 Task: Look for space in Reitz, South Africa from 10th June, 2023 to 25th June, 2023 for 4 adults in price range Rs.10000 to Rs.15000. Place can be private room with 4 bedrooms having 4 beds and 4 bathrooms. Property type can be house, flat, guest house, hotel. Amenities needed are: wifi, TV, free parkinig on premises, gym, breakfast. Booking option can be shelf check-in. Required host language is English.
Action: Mouse moved to (572, 143)
Screenshot: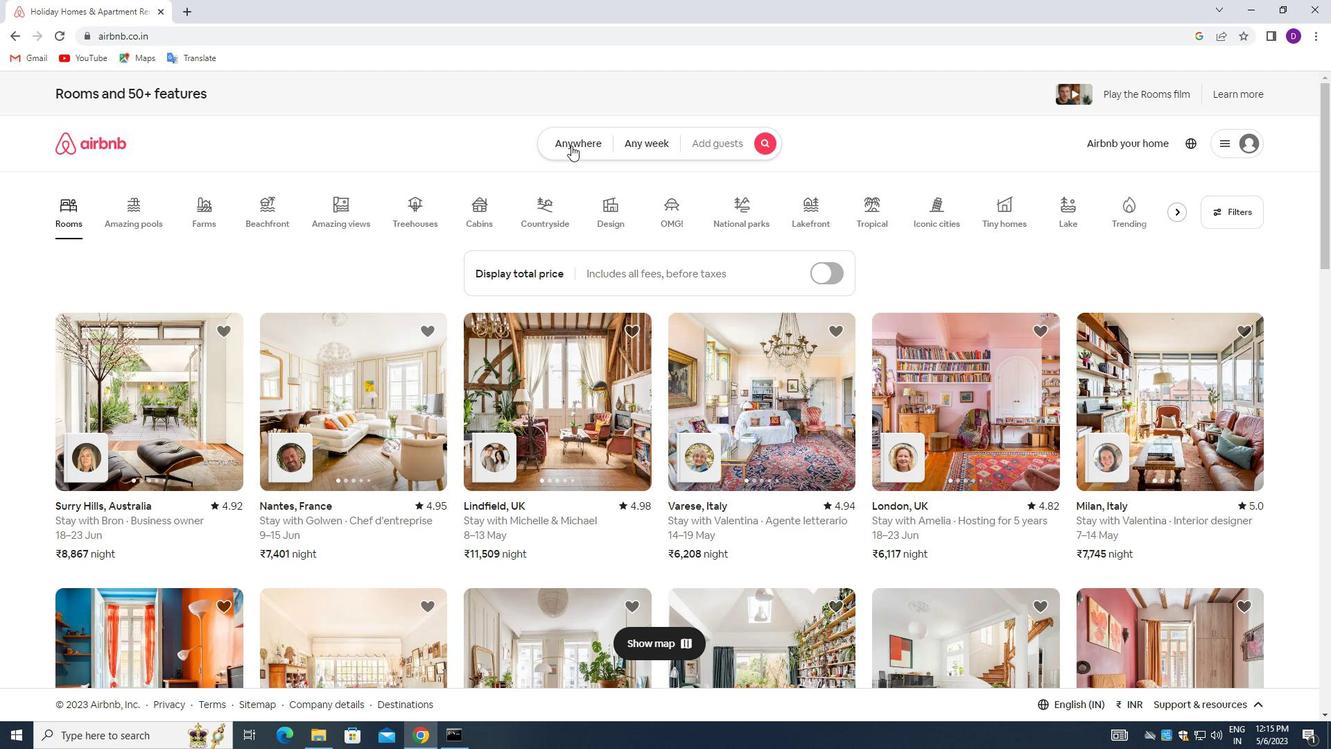 
Action: Mouse pressed left at (572, 143)
Screenshot: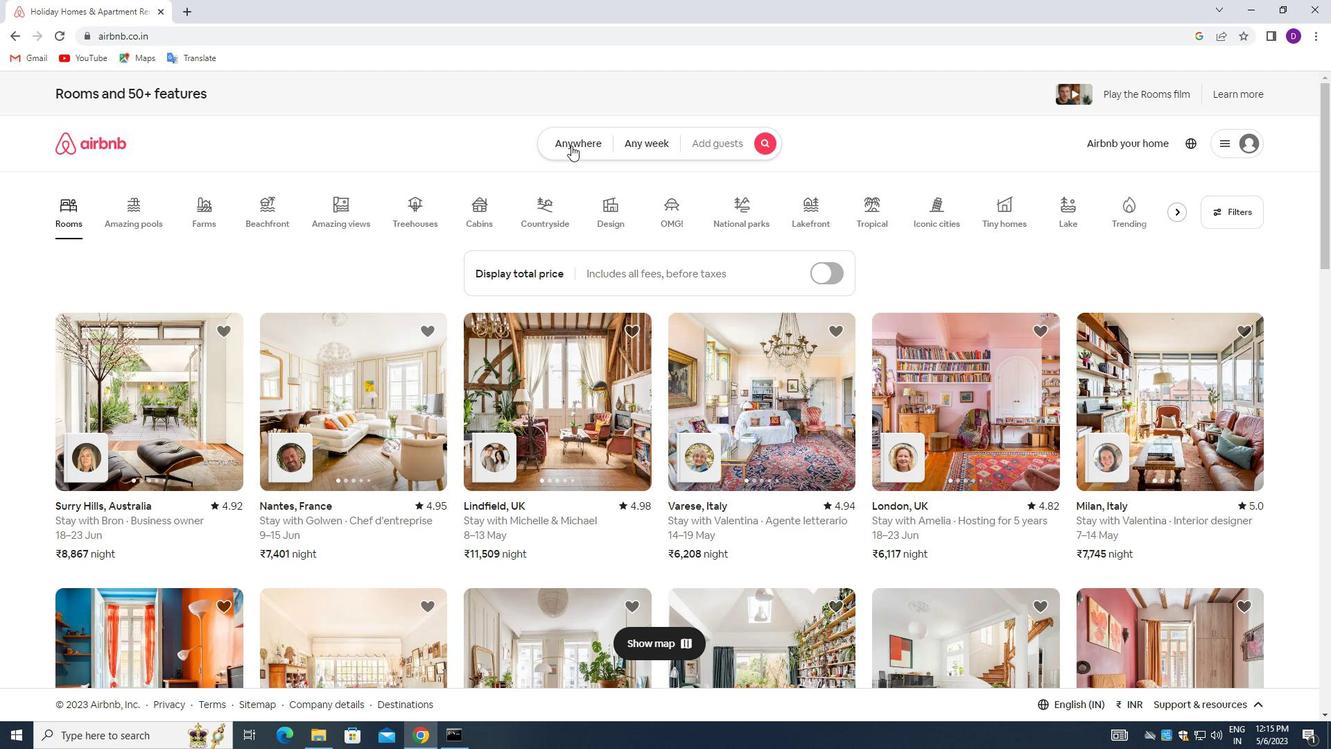 
Action: Mouse moved to (532, 193)
Screenshot: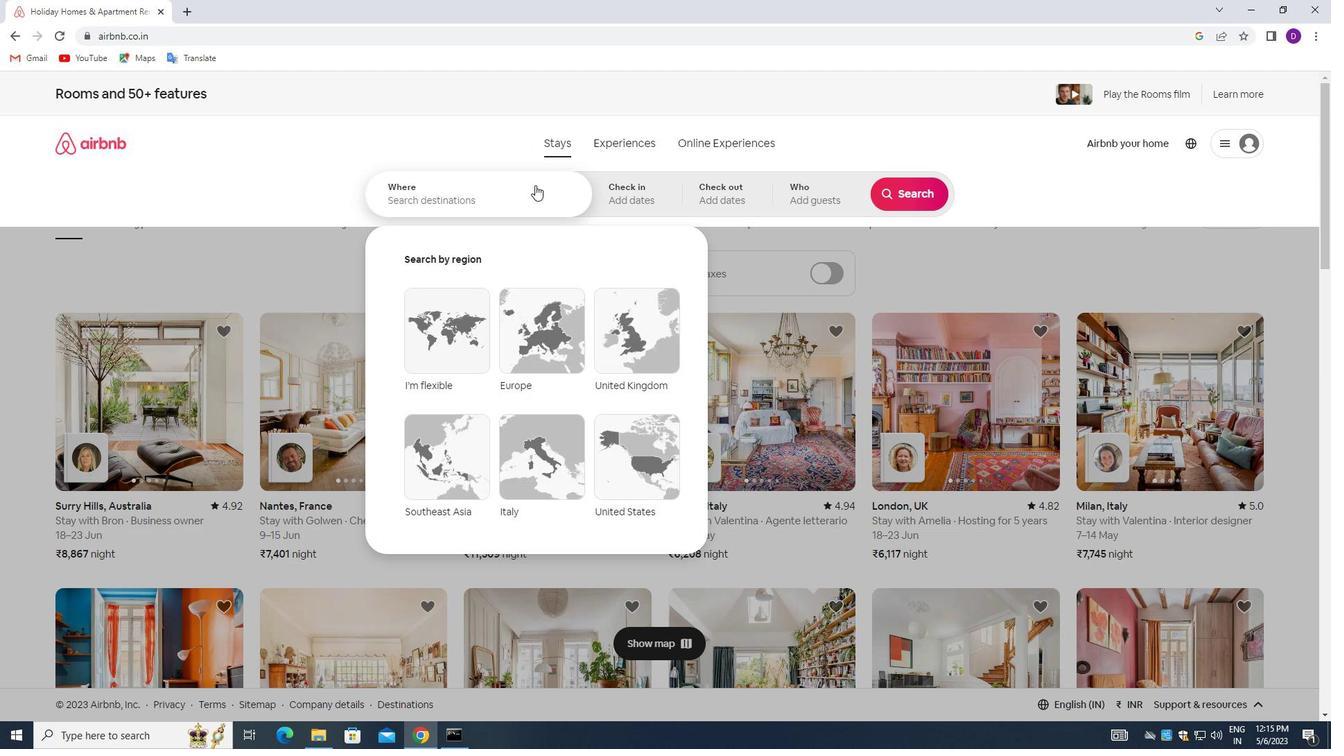 
Action: Mouse pressed left at (532, 193)
Screenshot: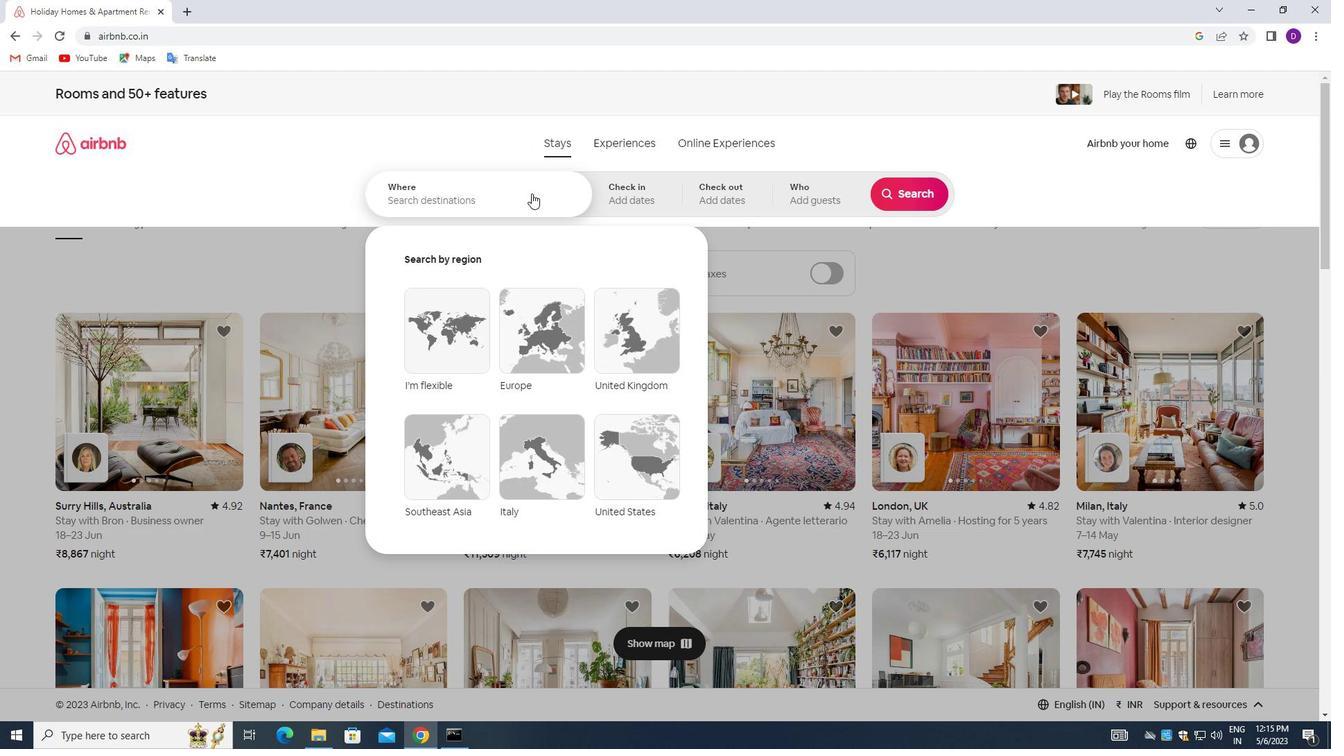 
Action: Mouse moved to (224, 288)
Screenshot: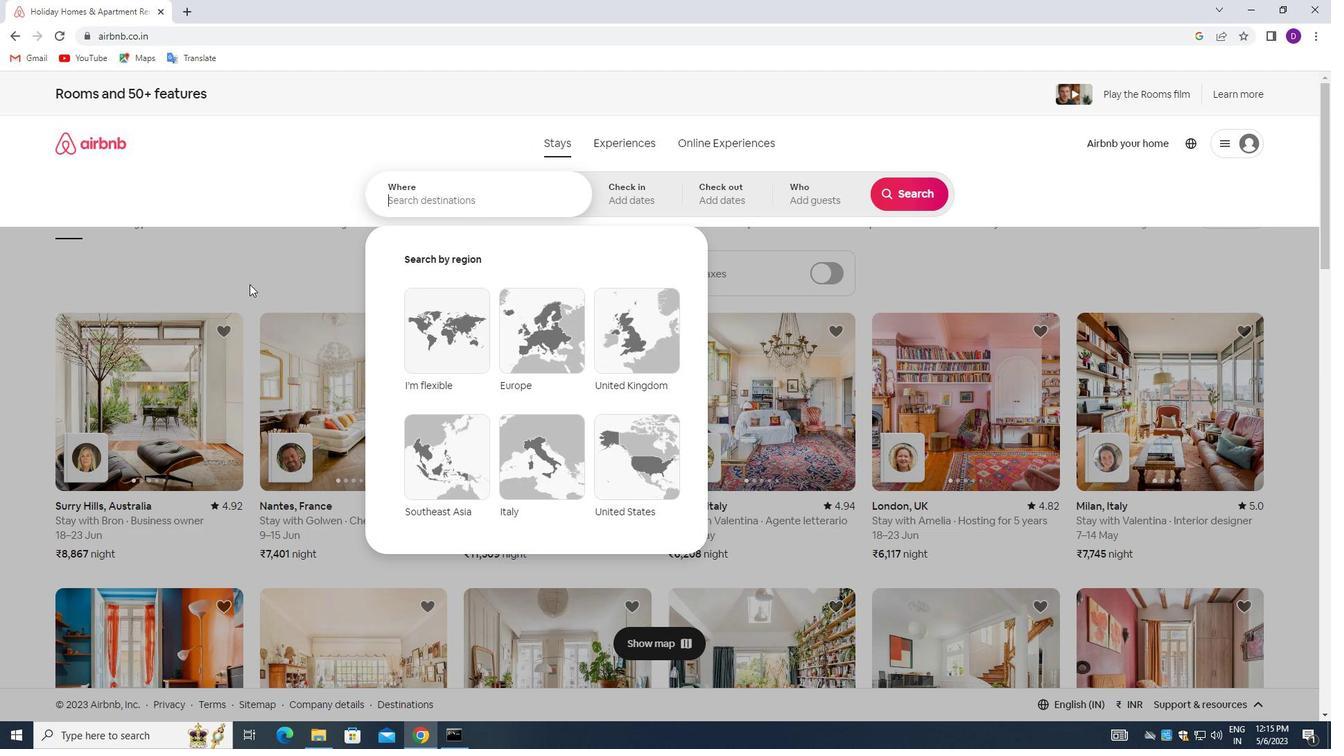 
Action: Key pressed <Key.shift_r><Key.shift_r><Key.shift_r><Key.shift_r><Key.shift_r><Key.shift_r><Key.shift_r>Reitz,<Key.space><Key.shift_r>South<Key.space><Key.shift_r>Africa<Key.down><Key.enter>
Screenshot: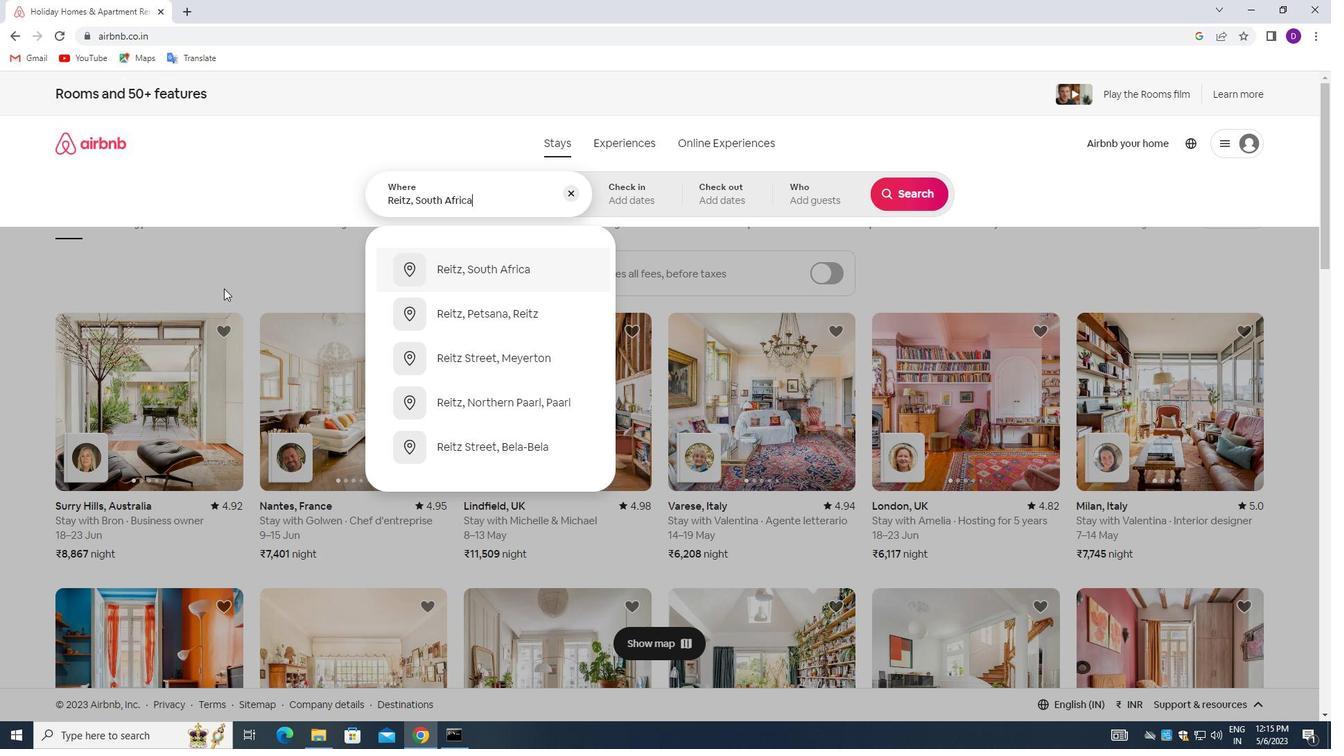 
Action: Mouse moved to (887, 400)
Screenshot: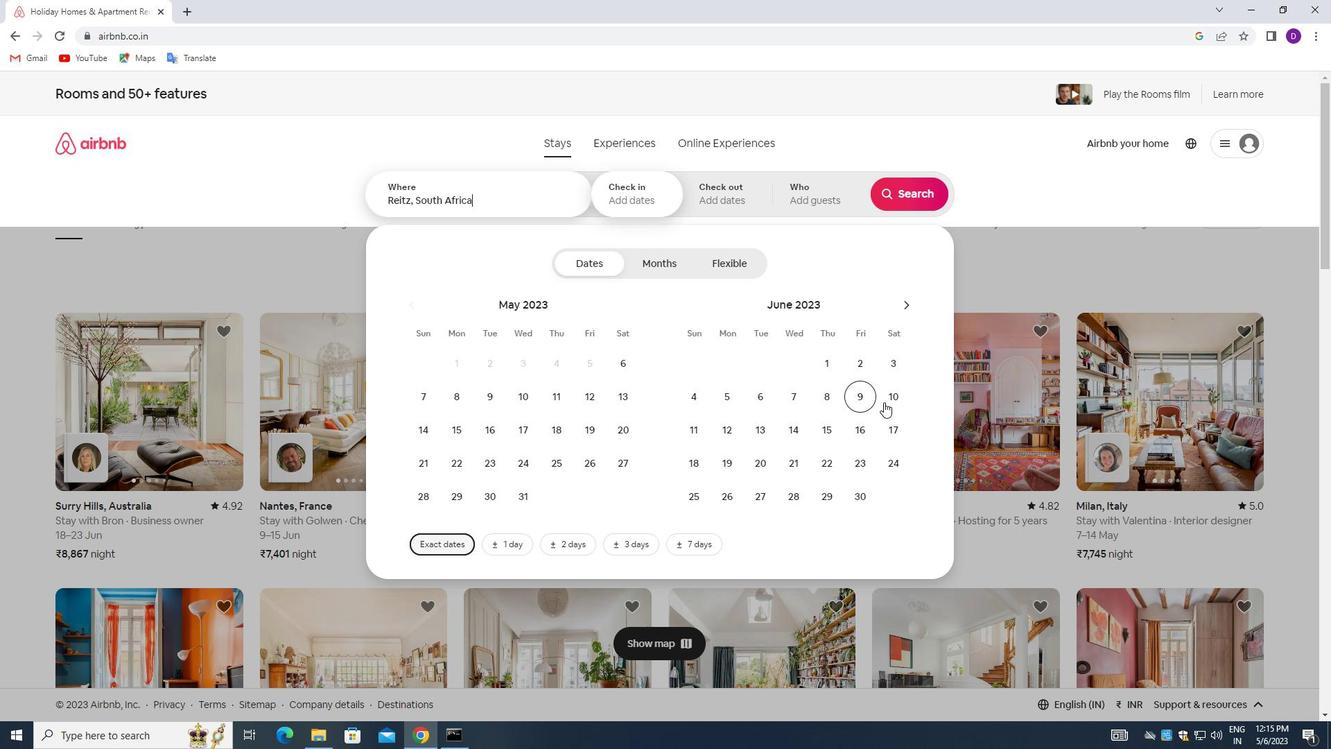 
Action: Mouse pressed left at (887, 400)
Screenshot: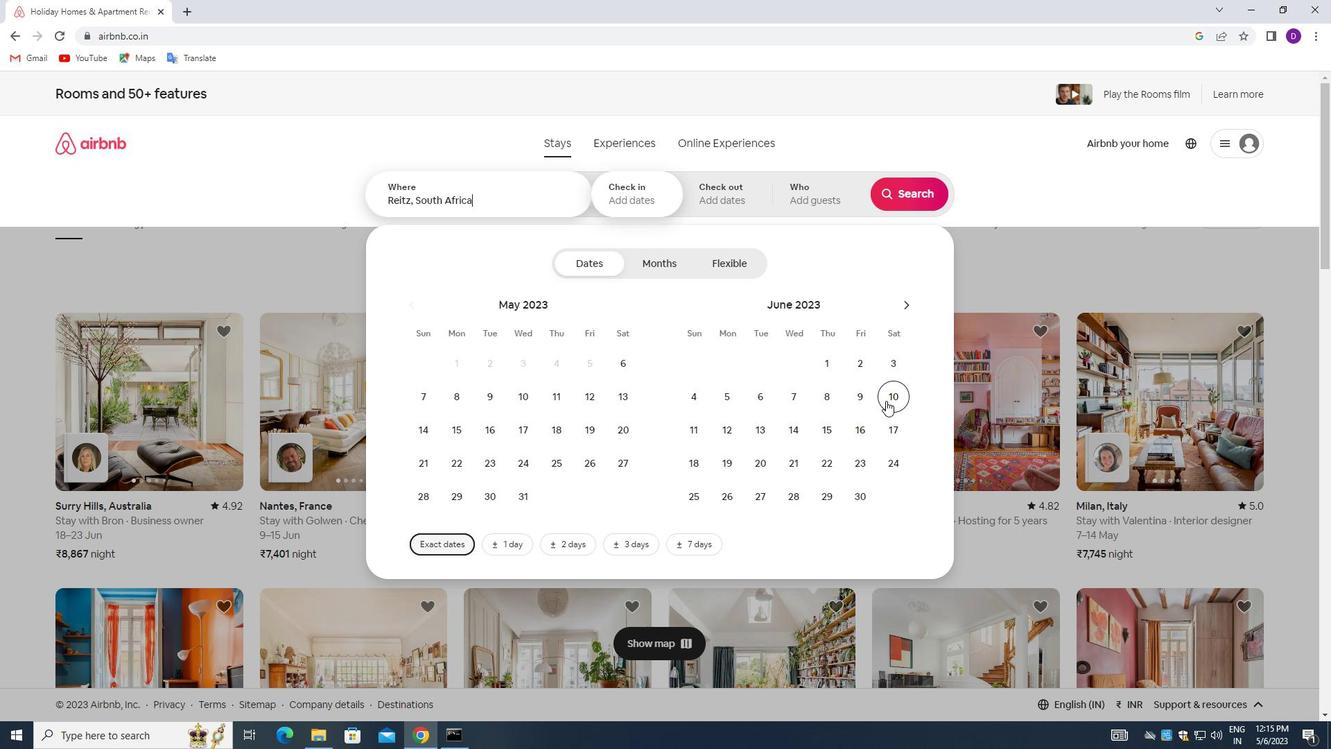 
Action: Mouse moved to (700, 498)
Screenshot: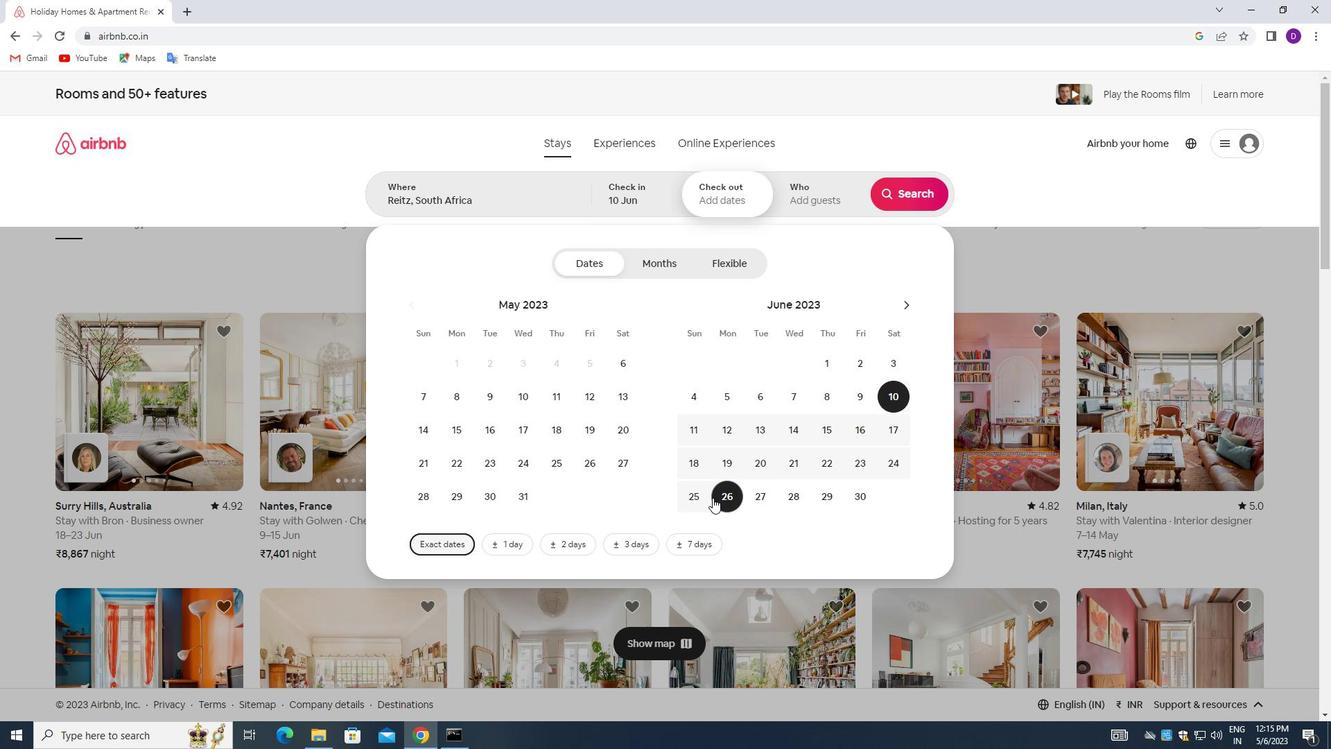 
Action: Mouse pressed left at (700, 498)
Screenshot: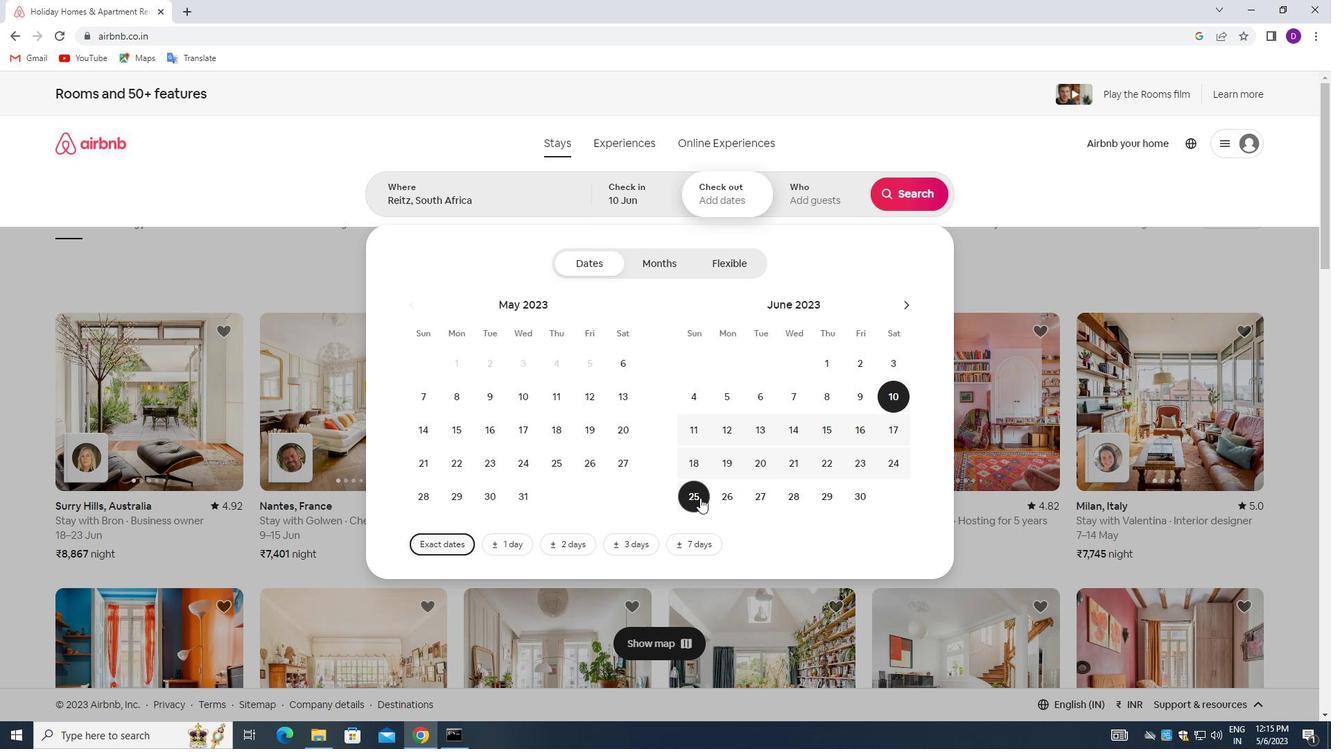 
Action: Mouse moved to (808, 207)
Screenshot: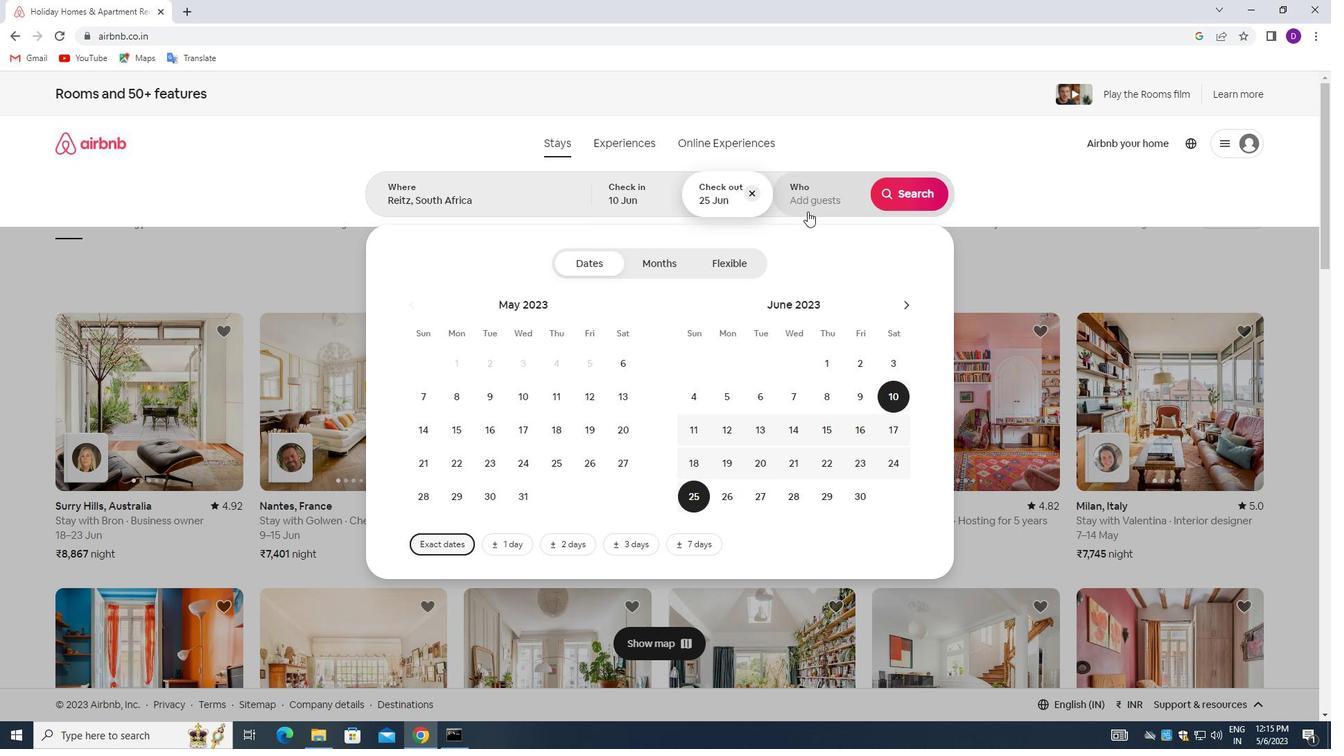 
Action: Mouse pressed left at (808, 207)
Screenshot: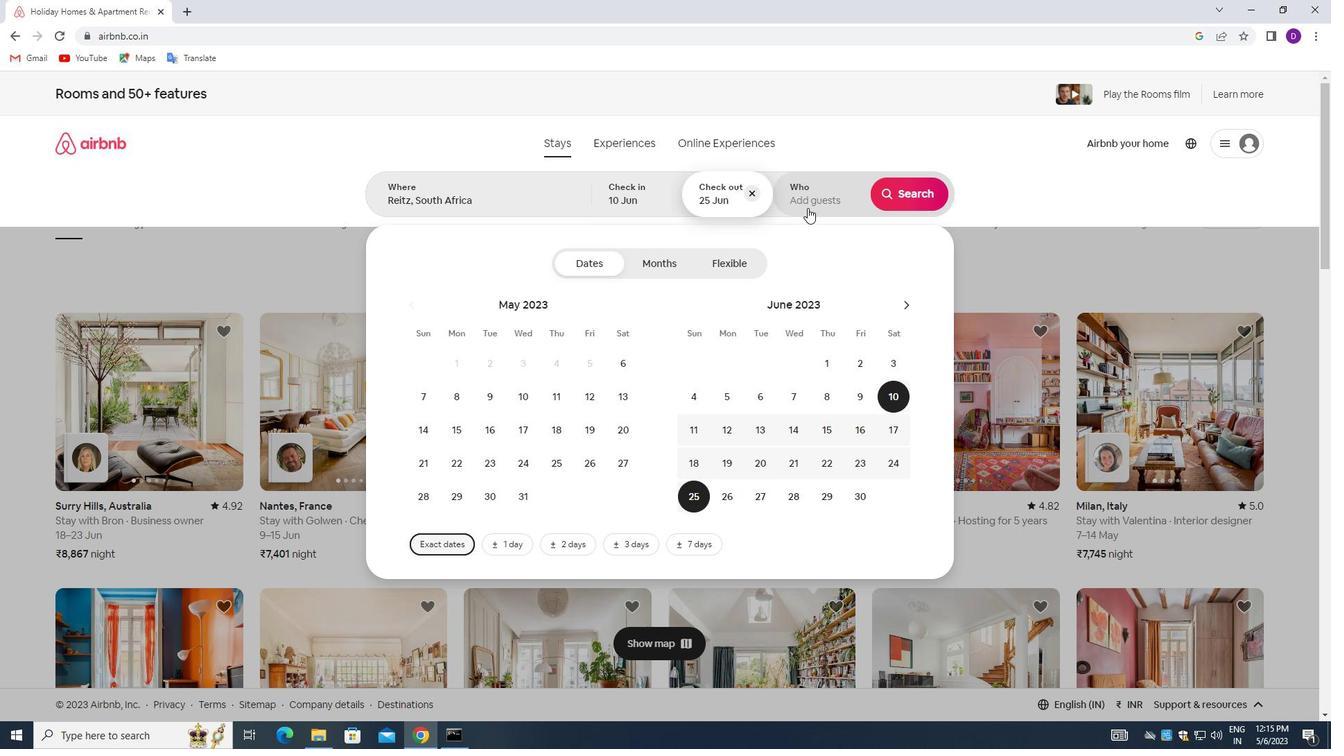 
Action: Mouse moved to (910, 265)
Screenshot: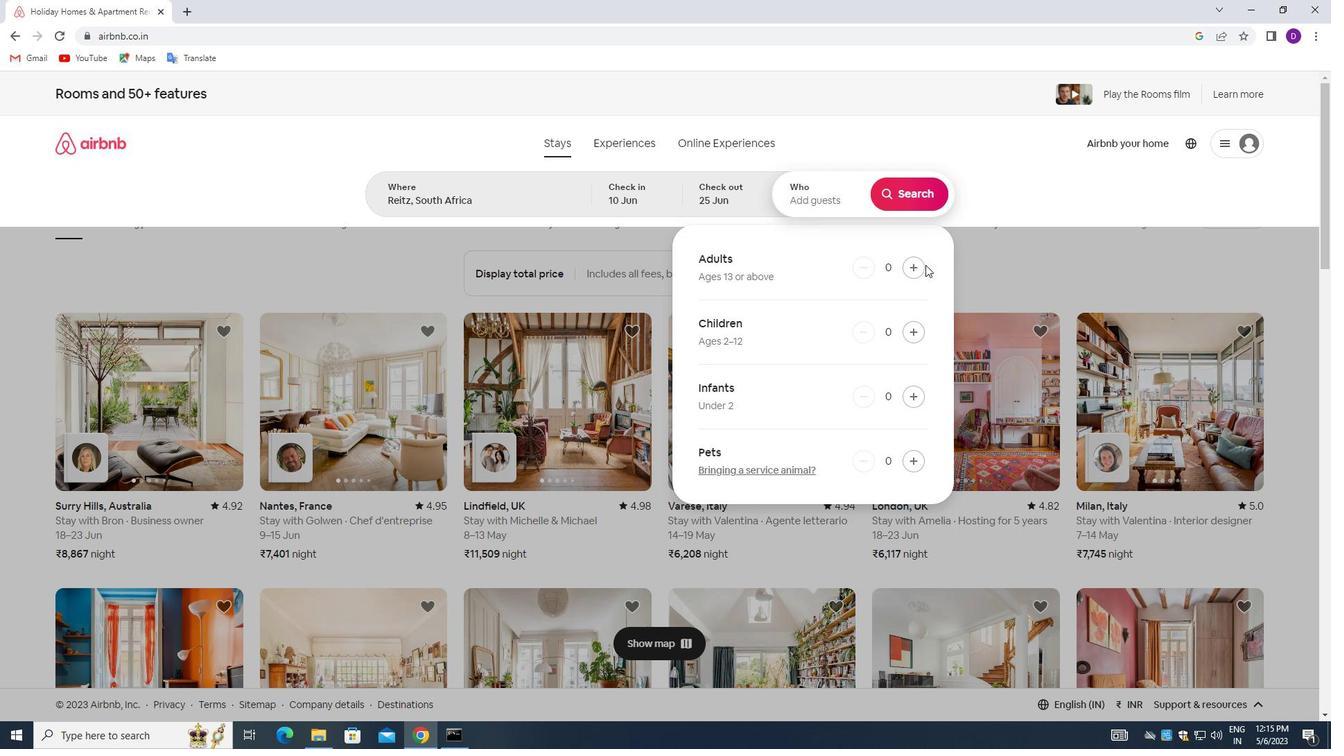 
Action: Mouse pressed left at (910, 265)
Screenshot: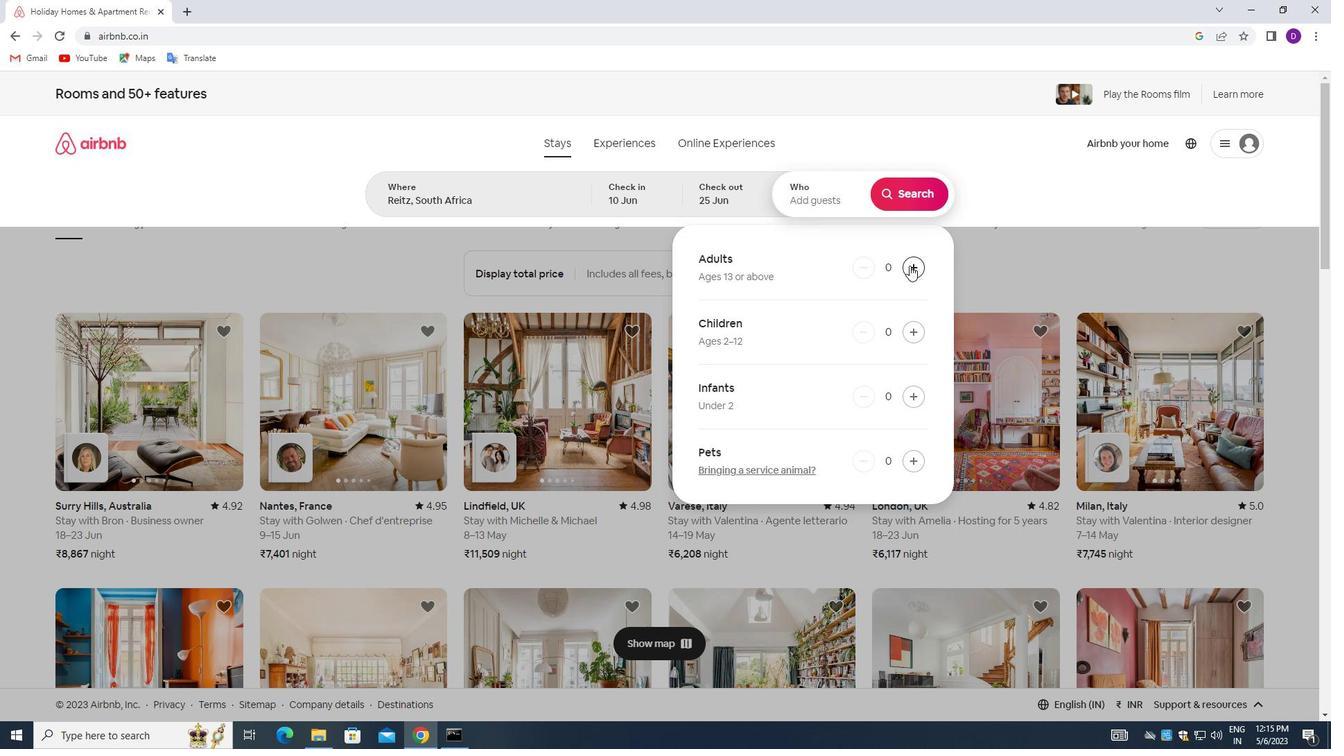 
Action: Mouse pressed left at (910, 265)
Screenshot: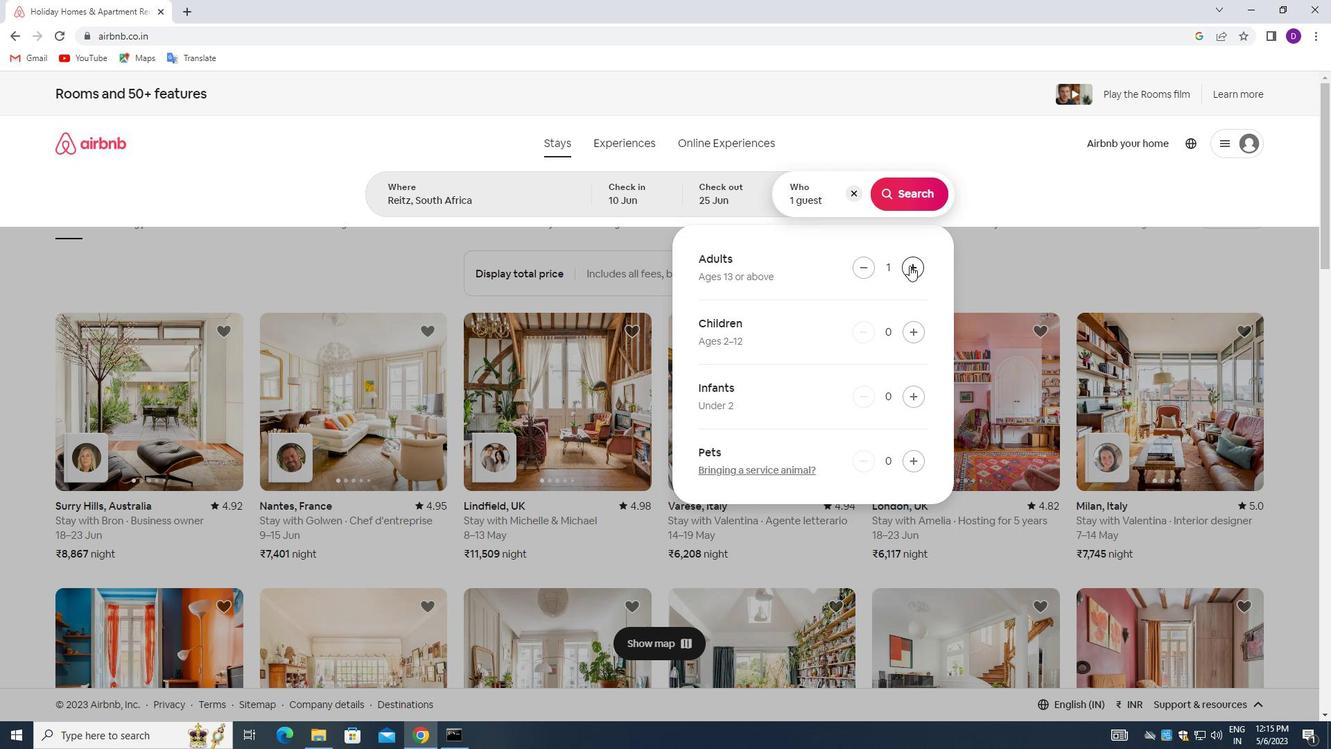 
Action: Mouse moved to (909, 266)
Screenshot: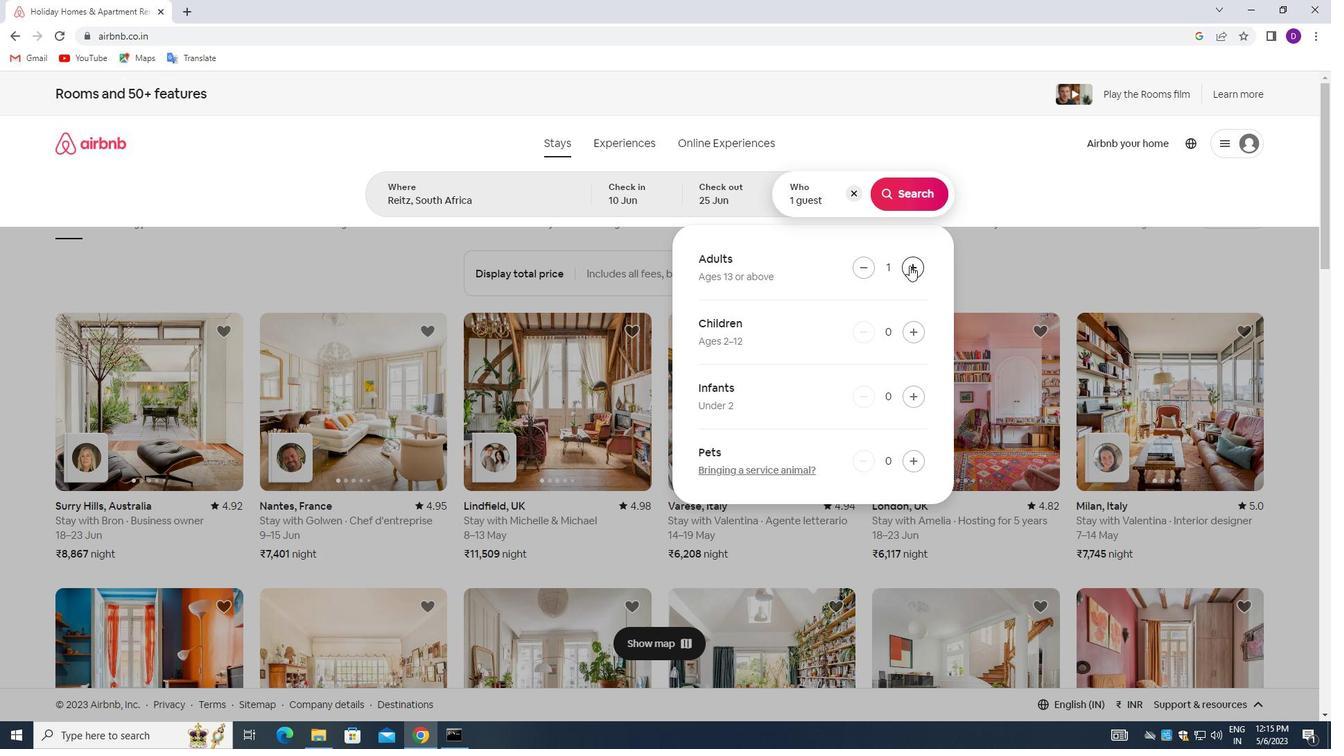 
Action: Mouse pressed left at (909, 266)
Screenshot: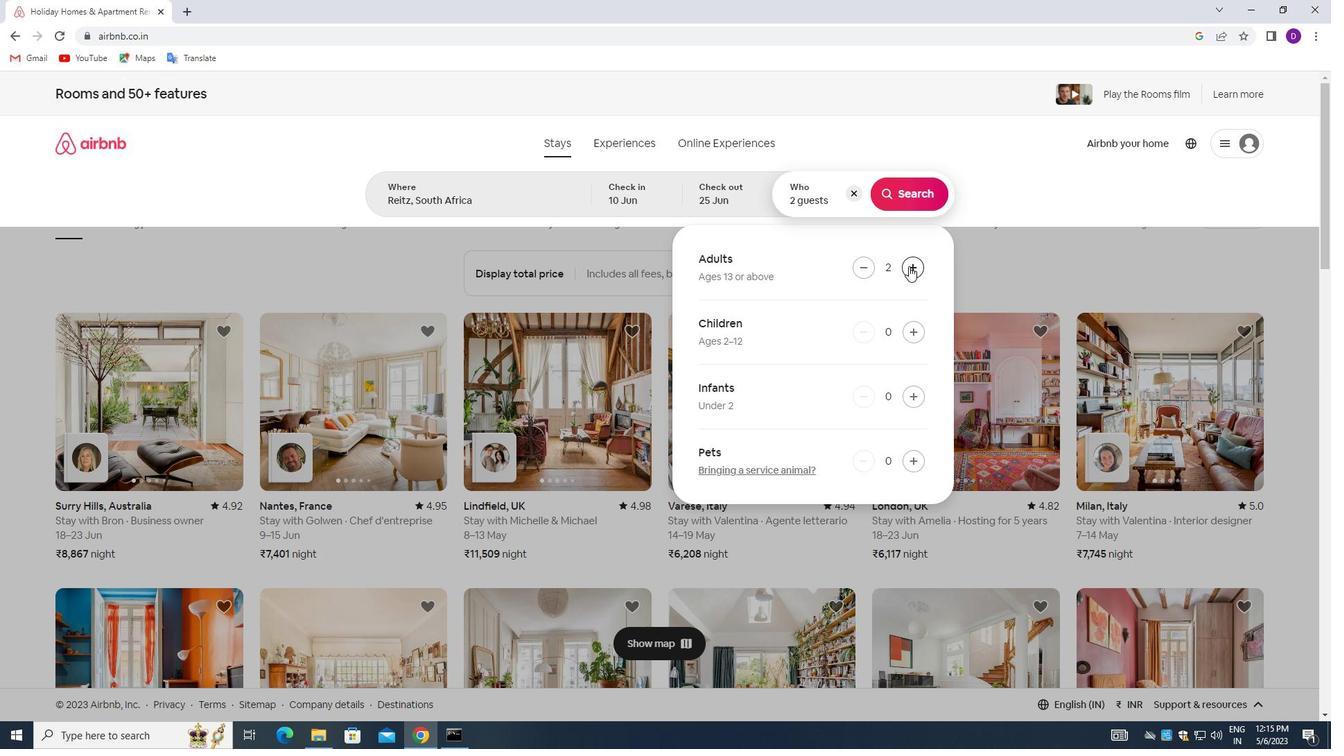 
Action: Mouse pressed left at (909, 266)
Screenshot: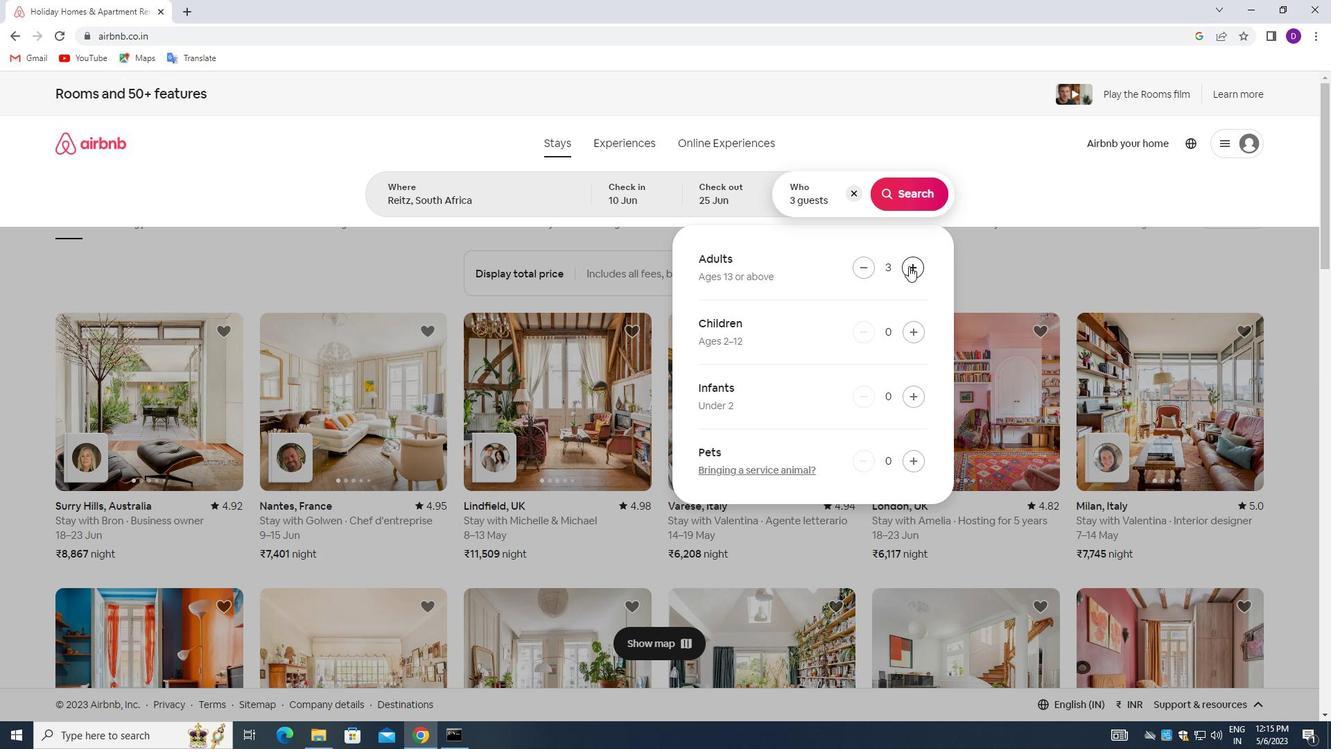 
Action: Mouse moved to (915, 192)
Screenshot: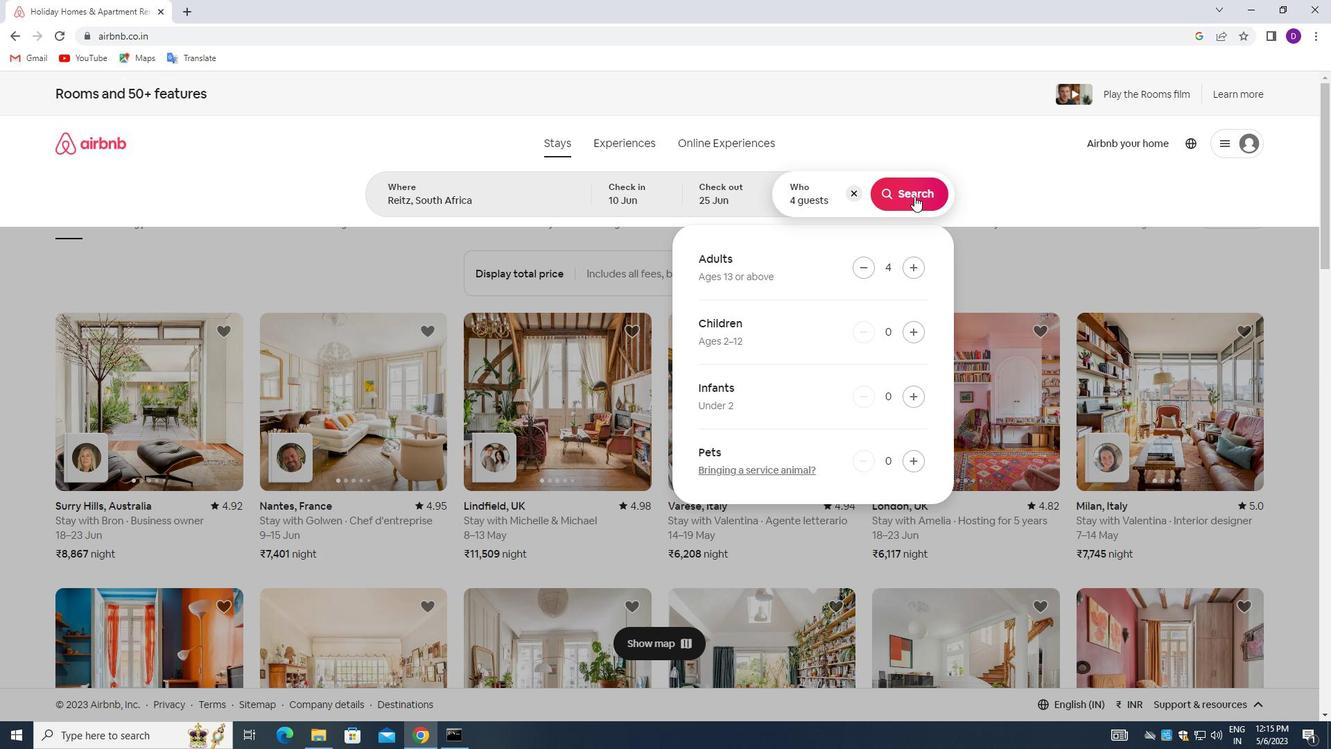 
Action: Mouse pressed left at (915, 192)
Screenshot: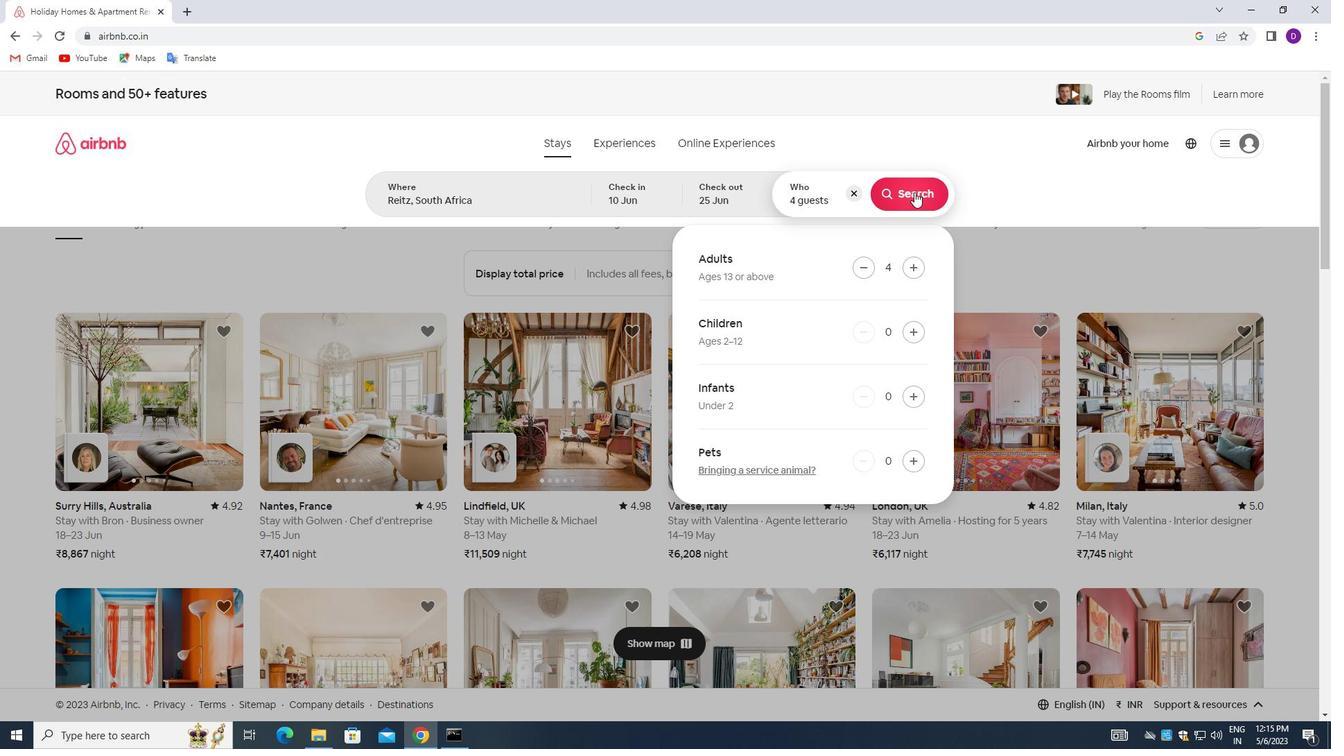 
Action: Mouse moved to (1259, 156)
Screenshot: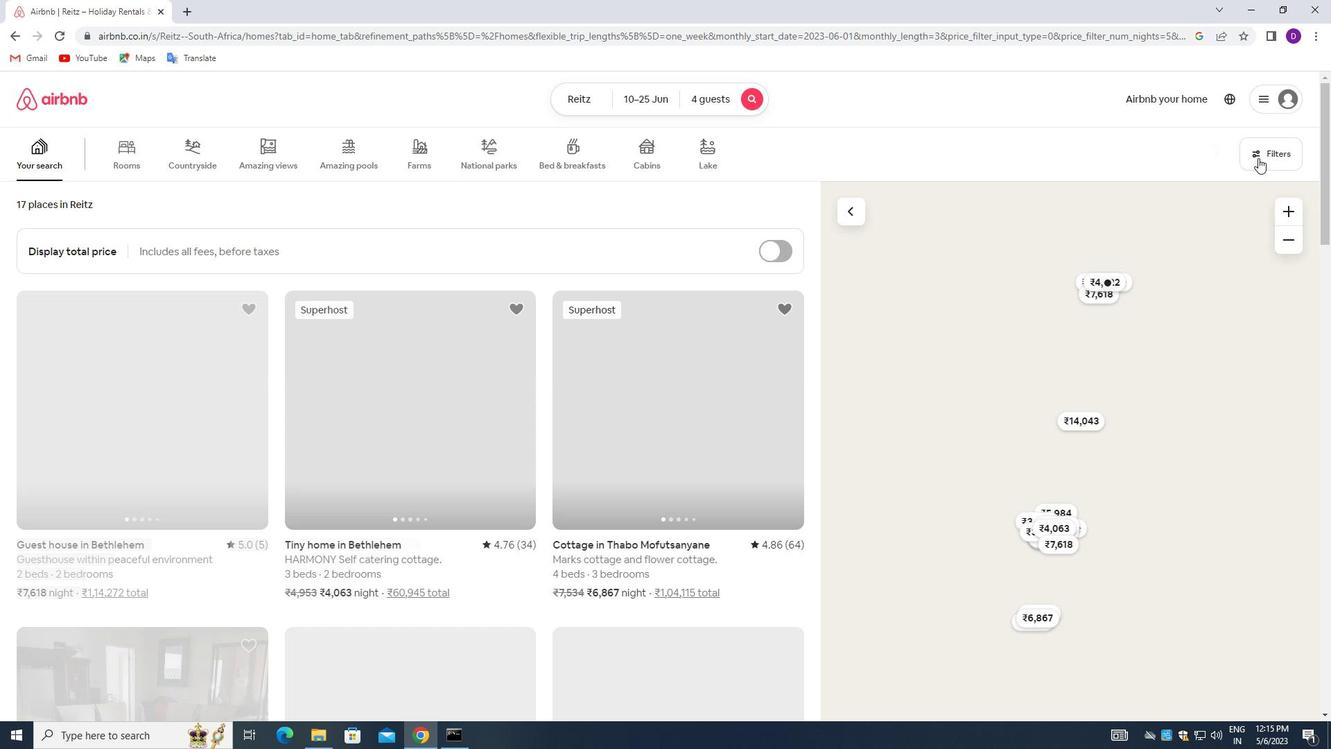 
Action: Mouse pressed left at (1259, 156)
Screenshot: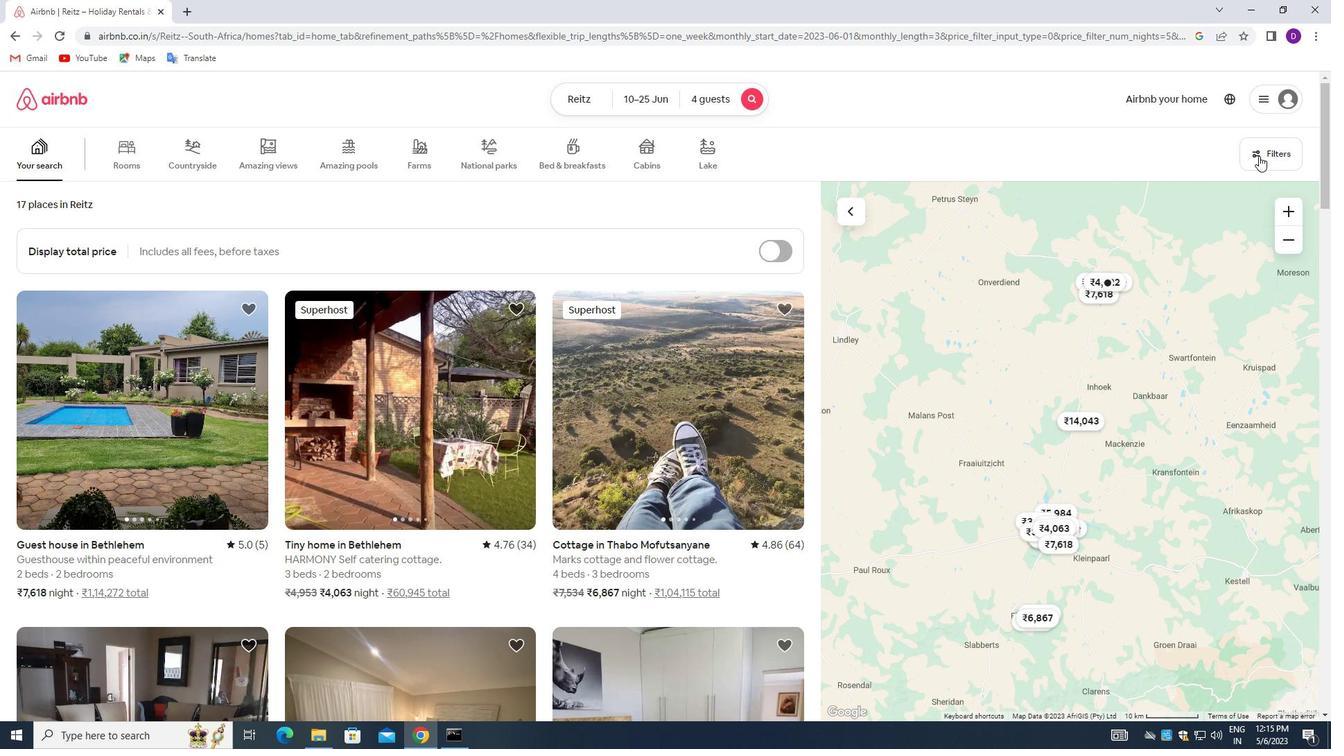 
Action: Mouse moved to (479, 498)
Screenshot: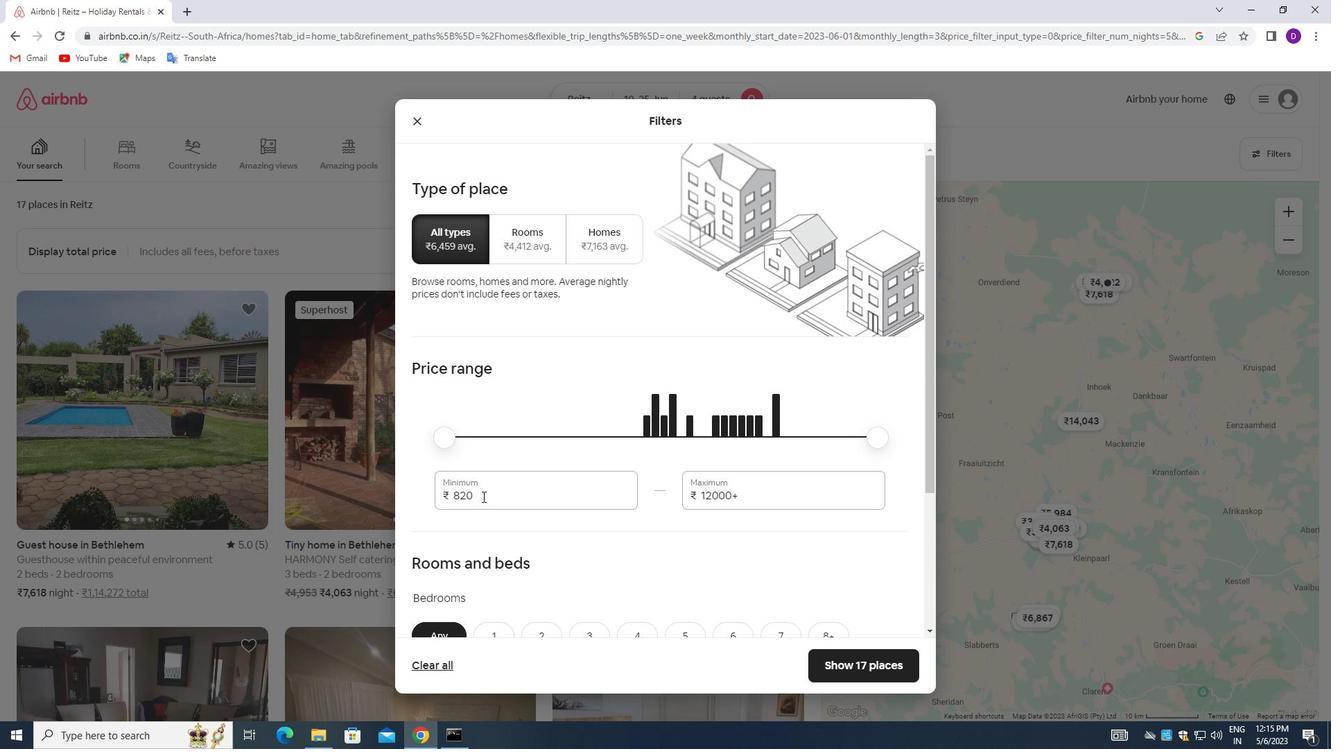 
Action: Mouse pressed left at (479, 498)
Screenshot: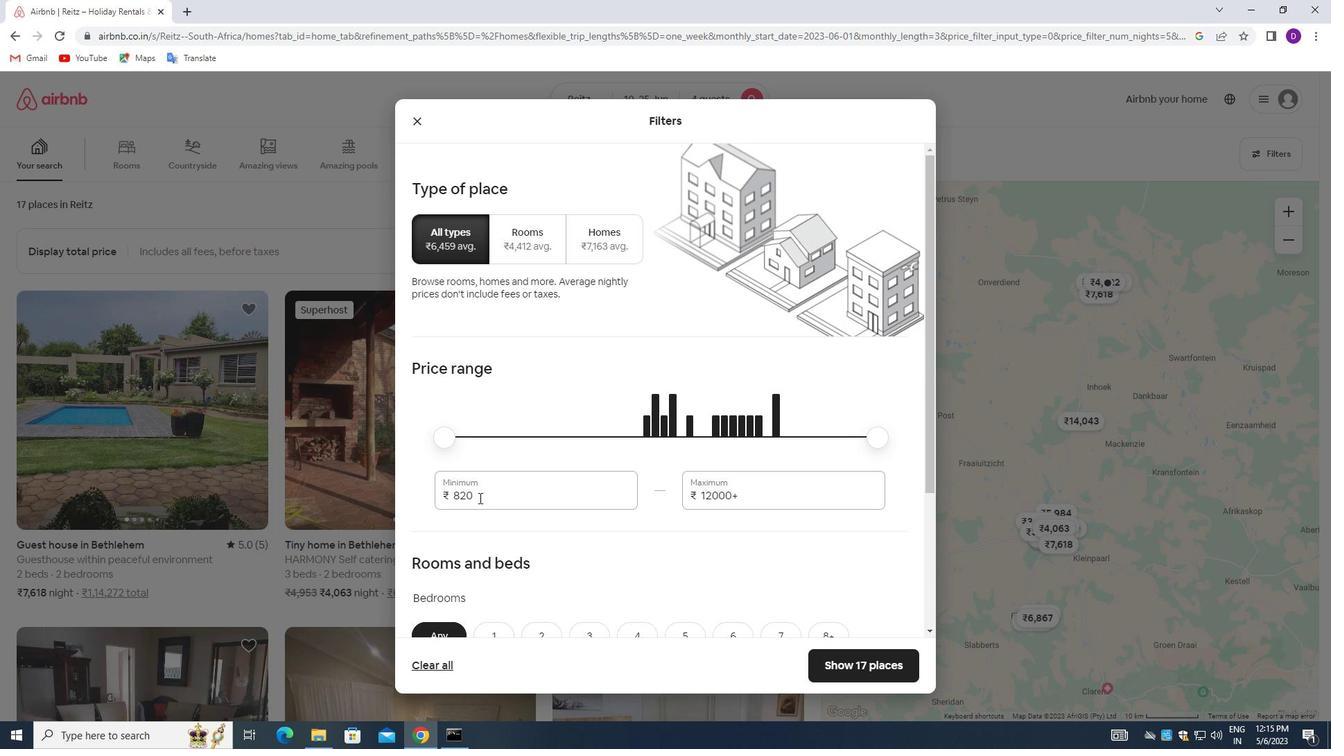 
Action: Mouse pressed left at (479, 498)
Screenshot: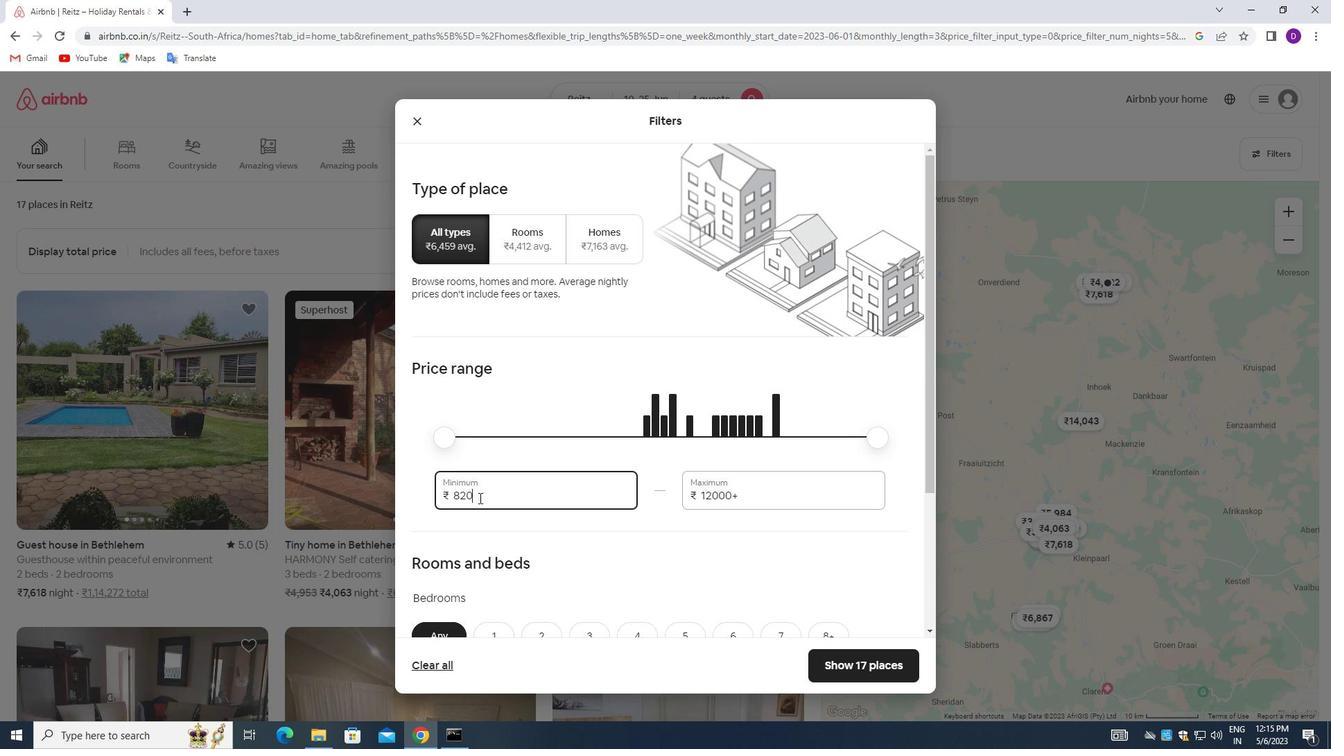 
Action: Key pressed 10000<Key.tab>15000
Screenshot: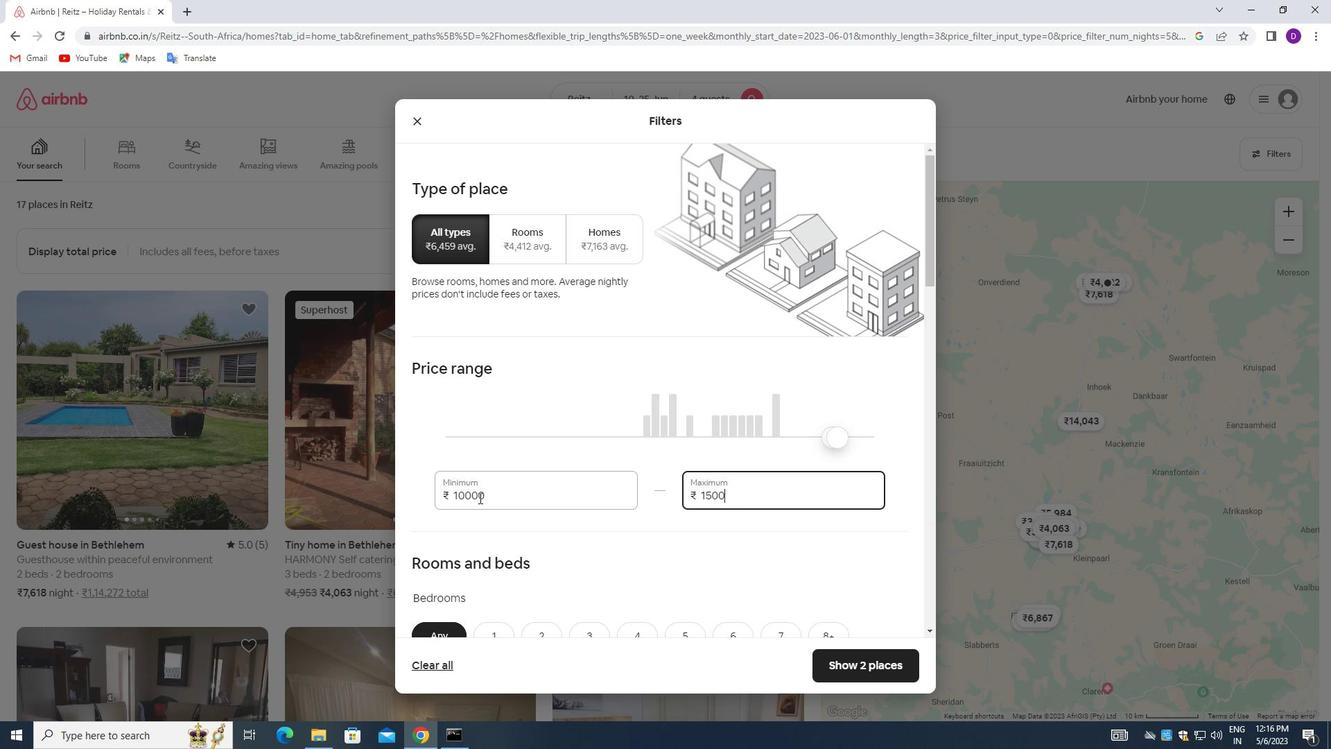 
Action: Mouse moved to (618, 460)
Screenshot: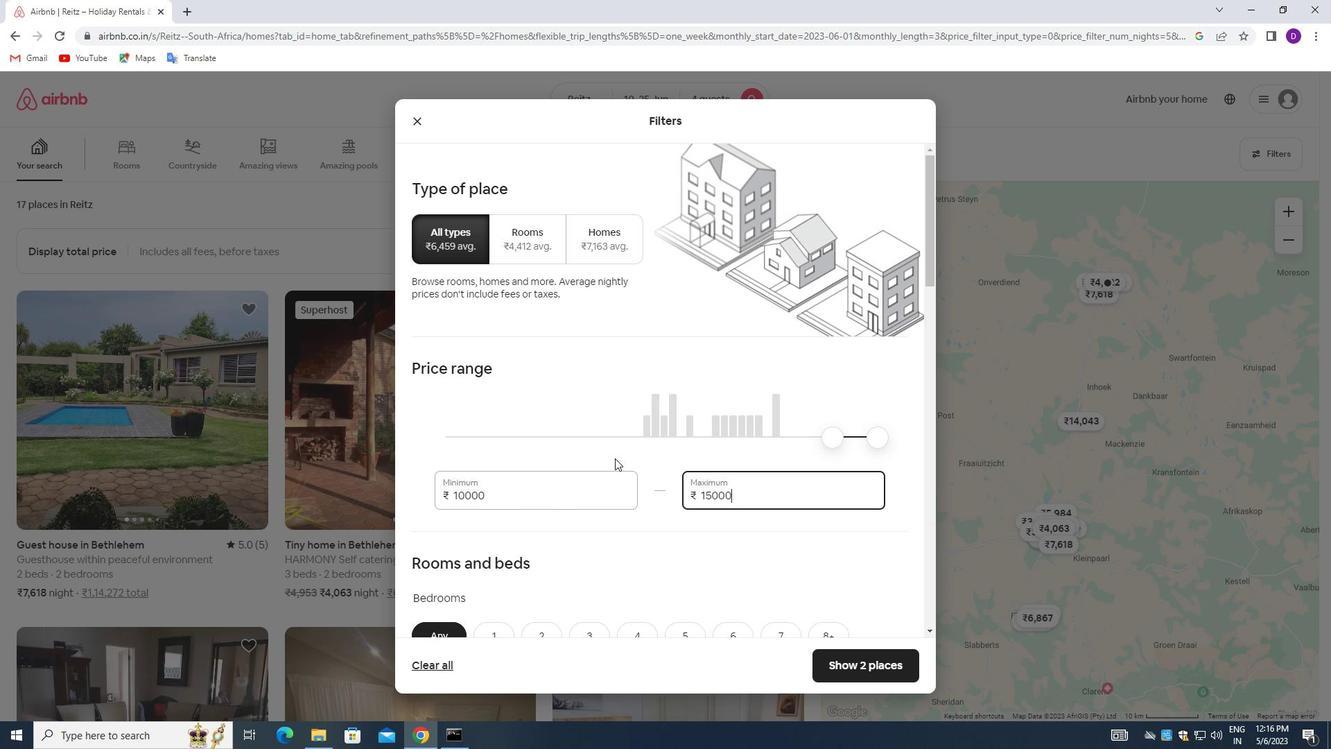 
Action: Mouse scrolled (618, 459) with delta (0, 0)
Screenshot: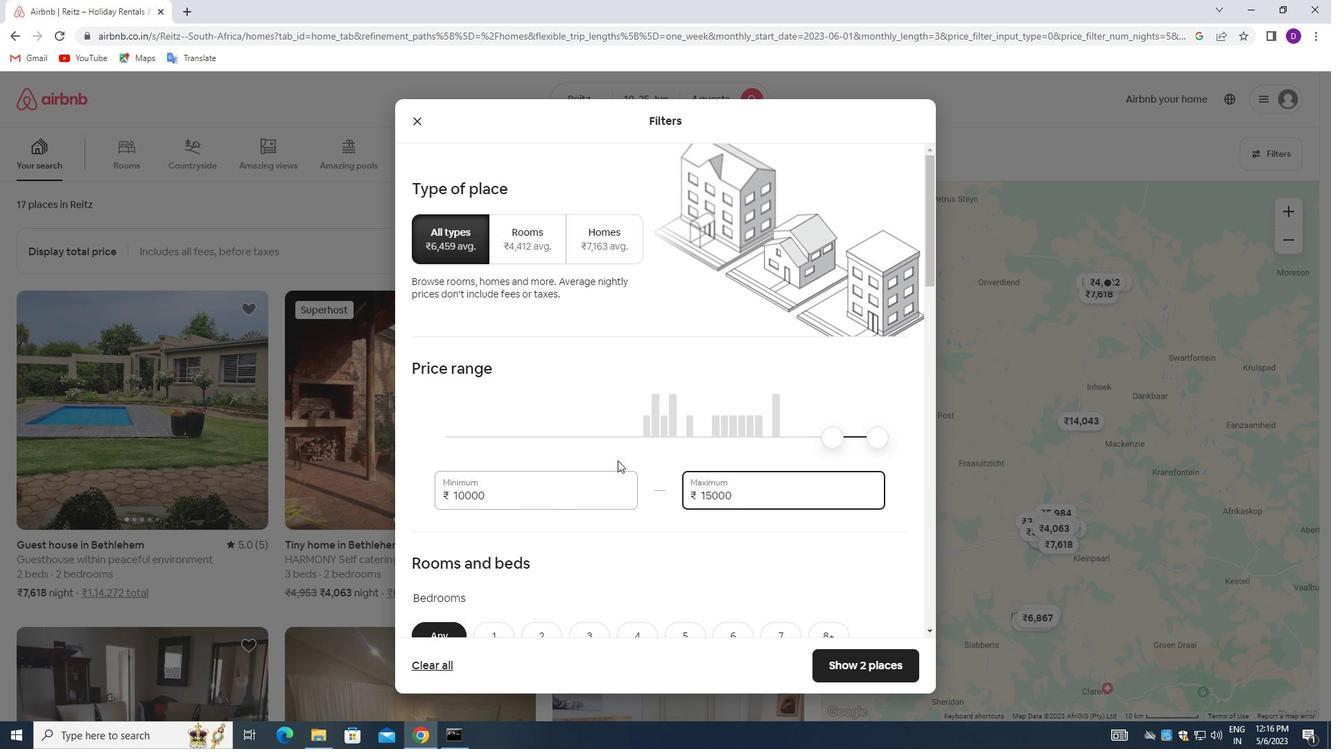 
Action: Mouse scrolled (618, 459) with delta (0, 0)
Screenshot: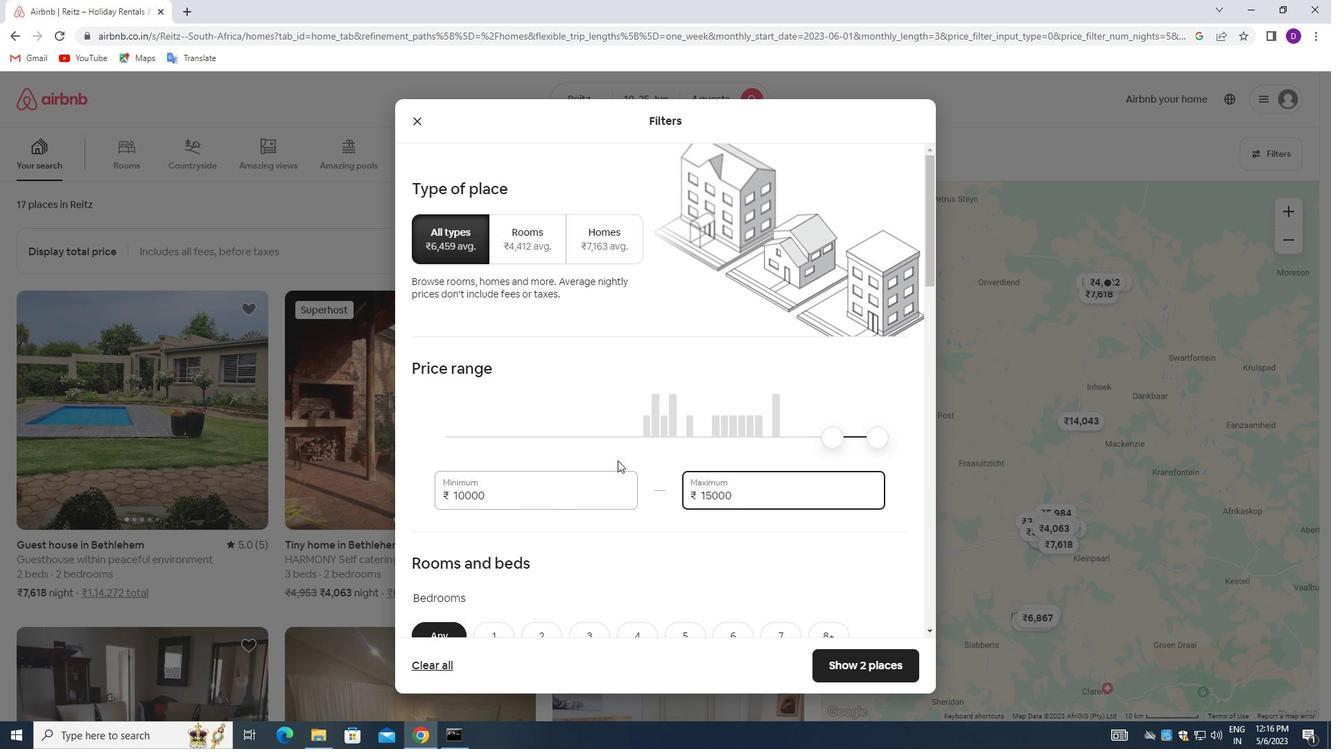 
Action: Mouse scrolled (618, 459) with delta (0, 0)
Screenshot: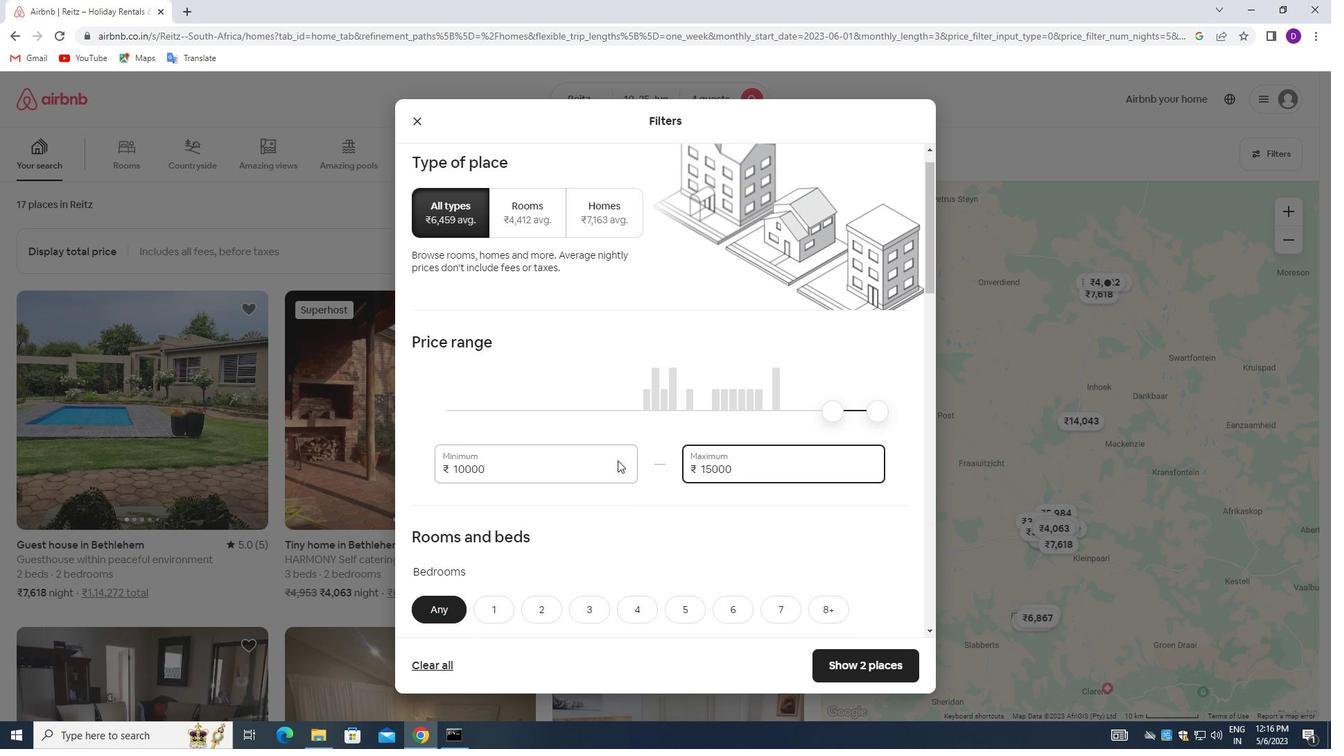
Action: Mouse scrolled (618, 459) with delta (0, 0)
Screenshot: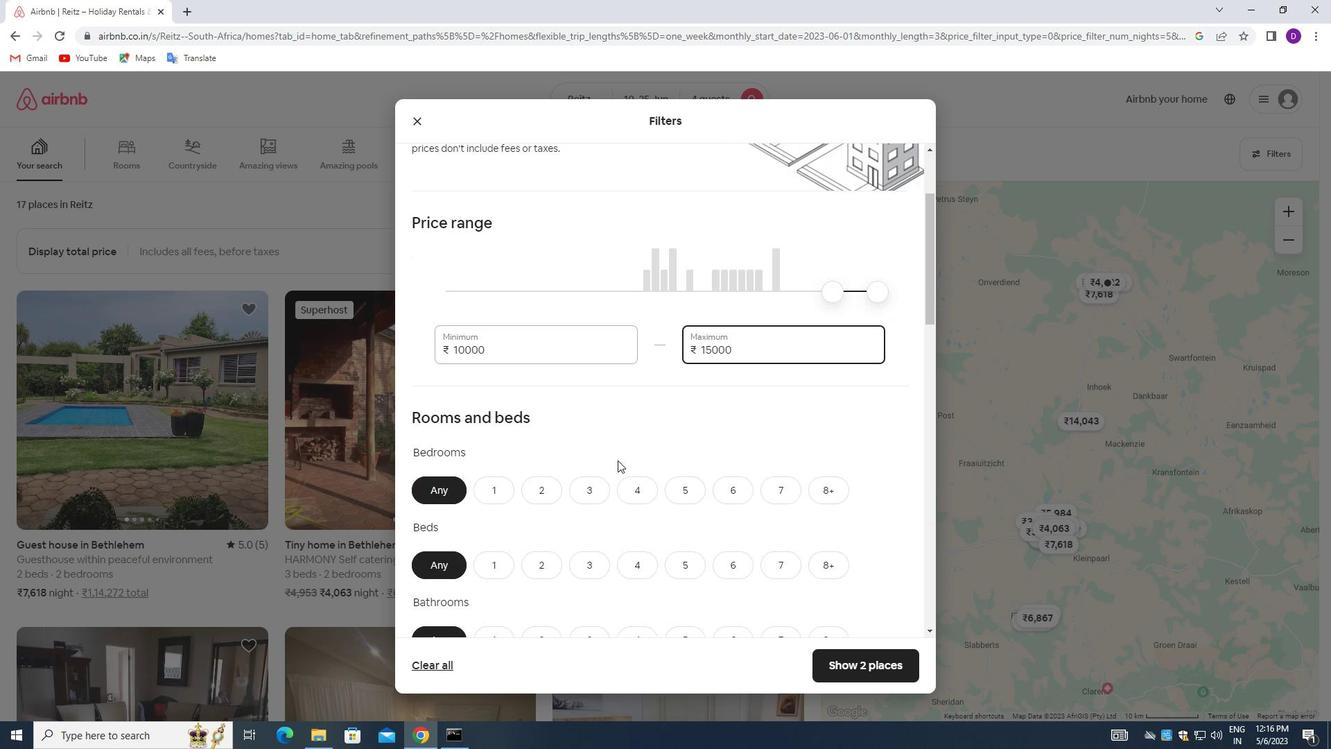 
Action: Mouse moved to (636, 368)
Screenshot: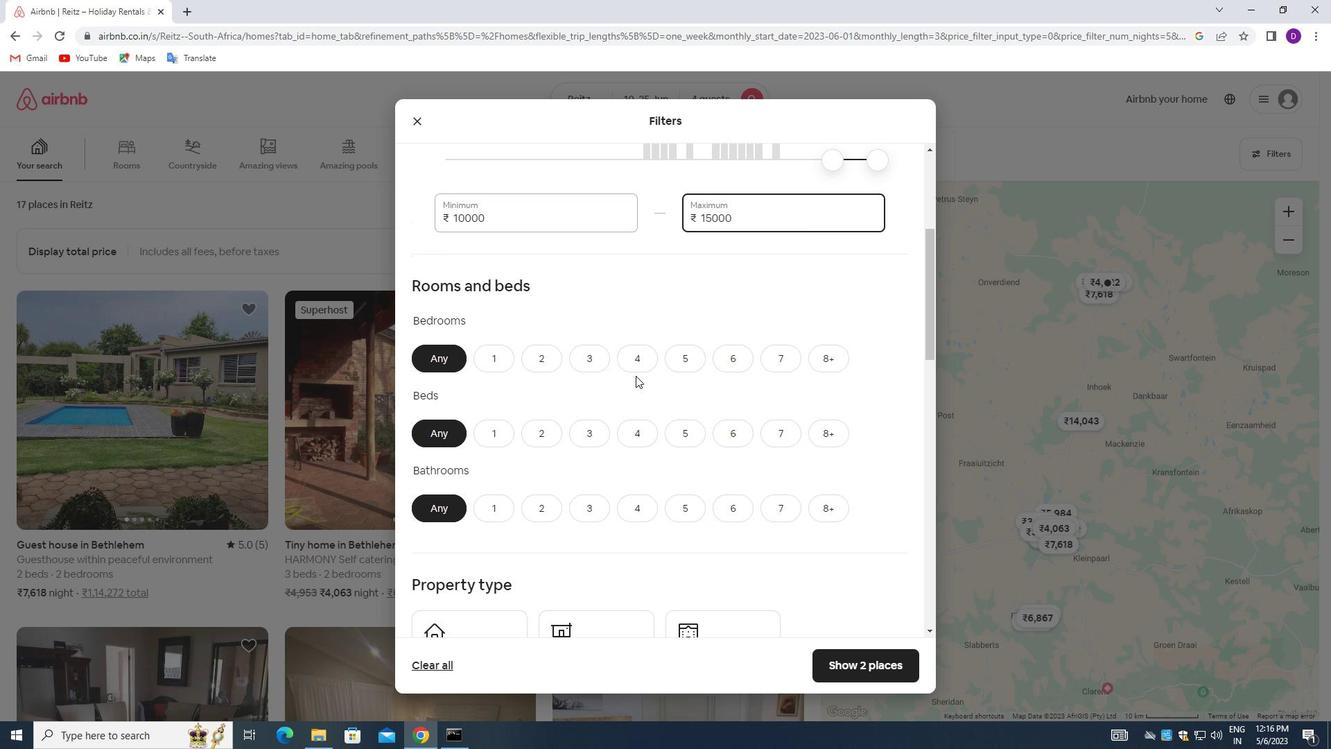 
Action: Mouse pressed left at (636, 368)
Screenshot: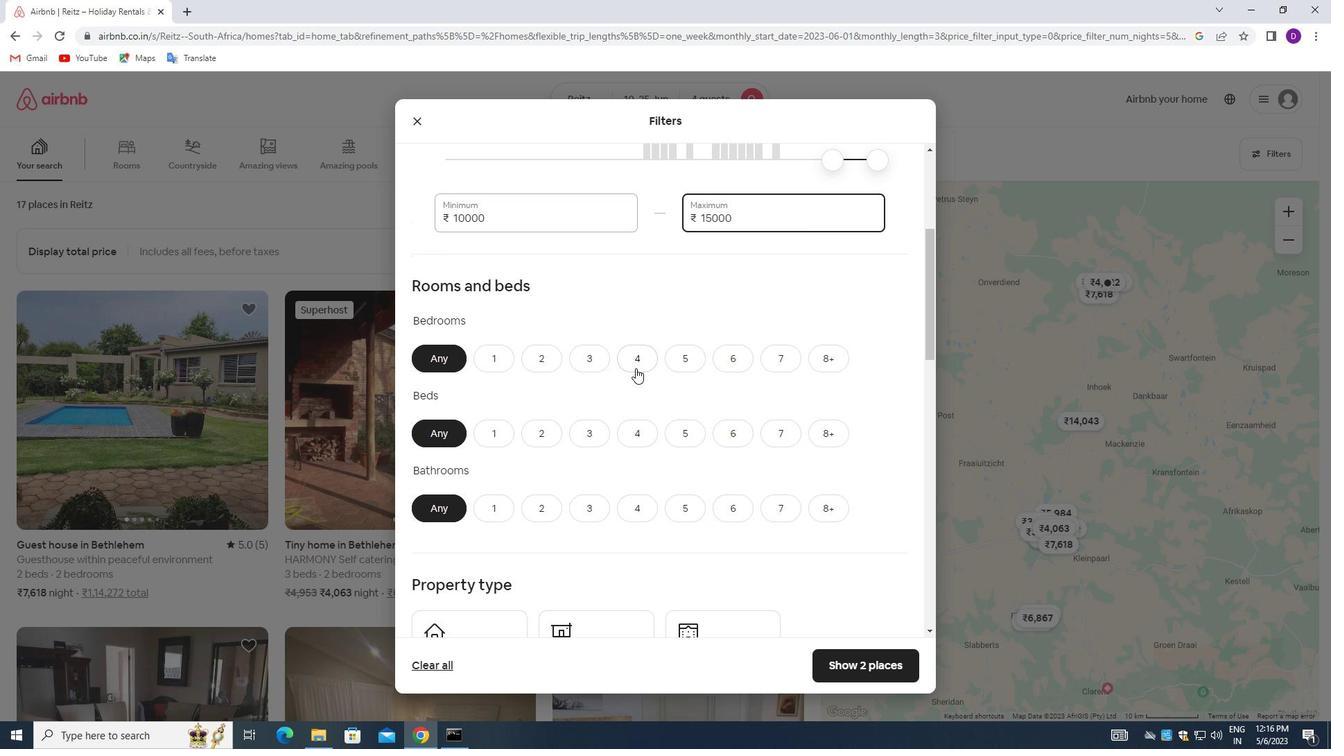 
Action: Mouse moved to (641, 442)
Screenshot: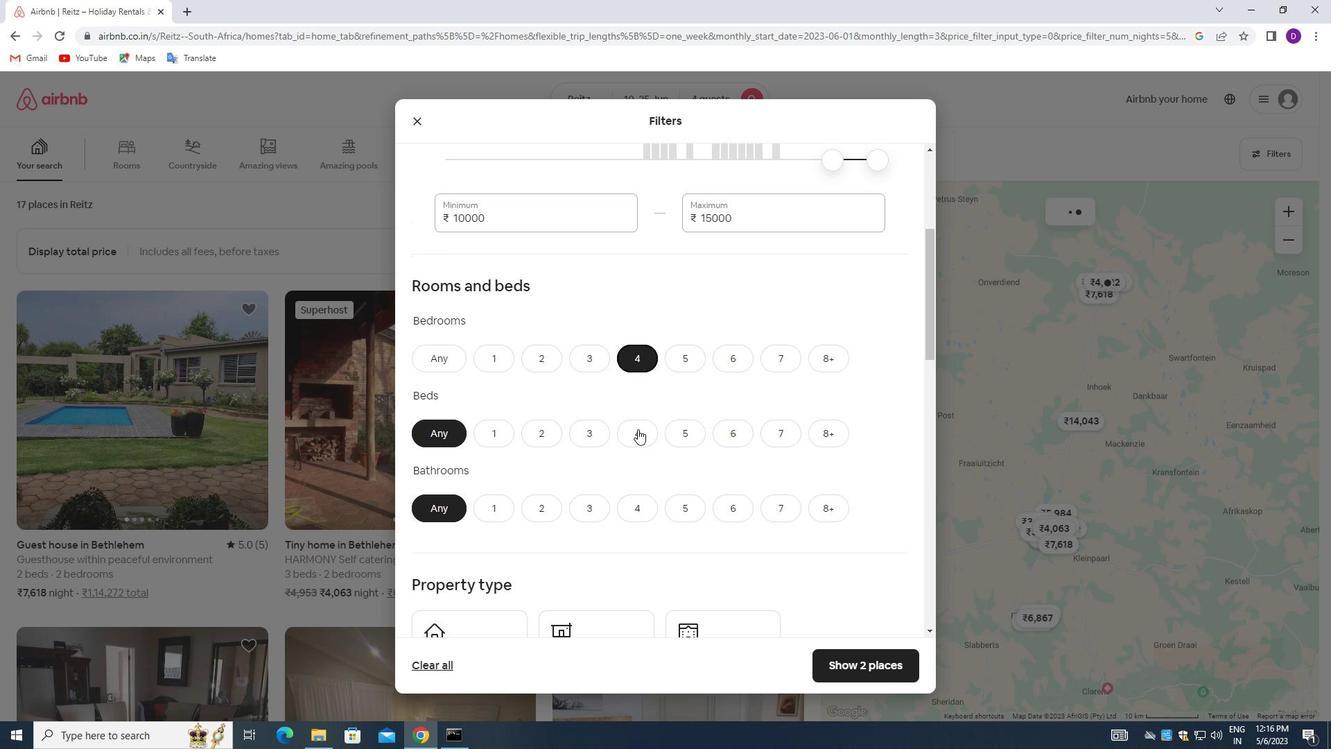 
Action: Mouse pressed left at (641, 442)
Screenshot: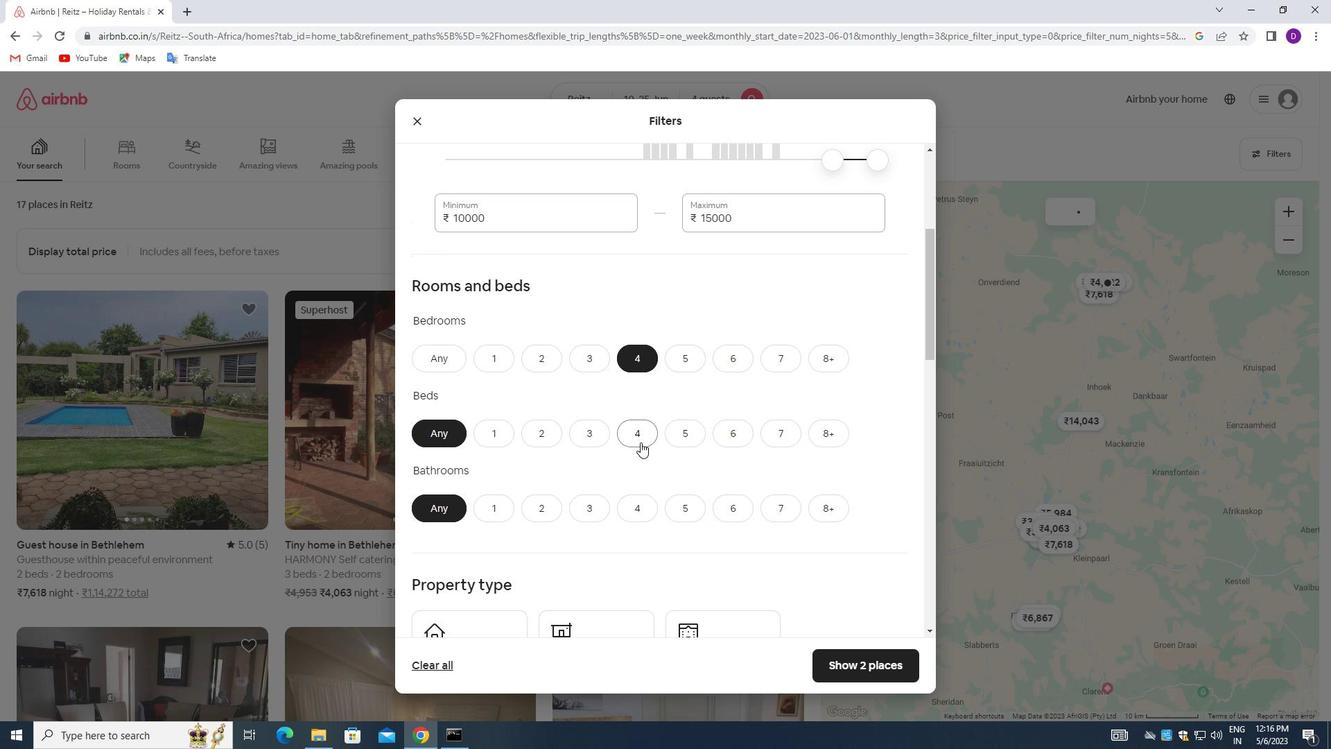 
Action: Mouse moved to (639, 513)
Screenshot: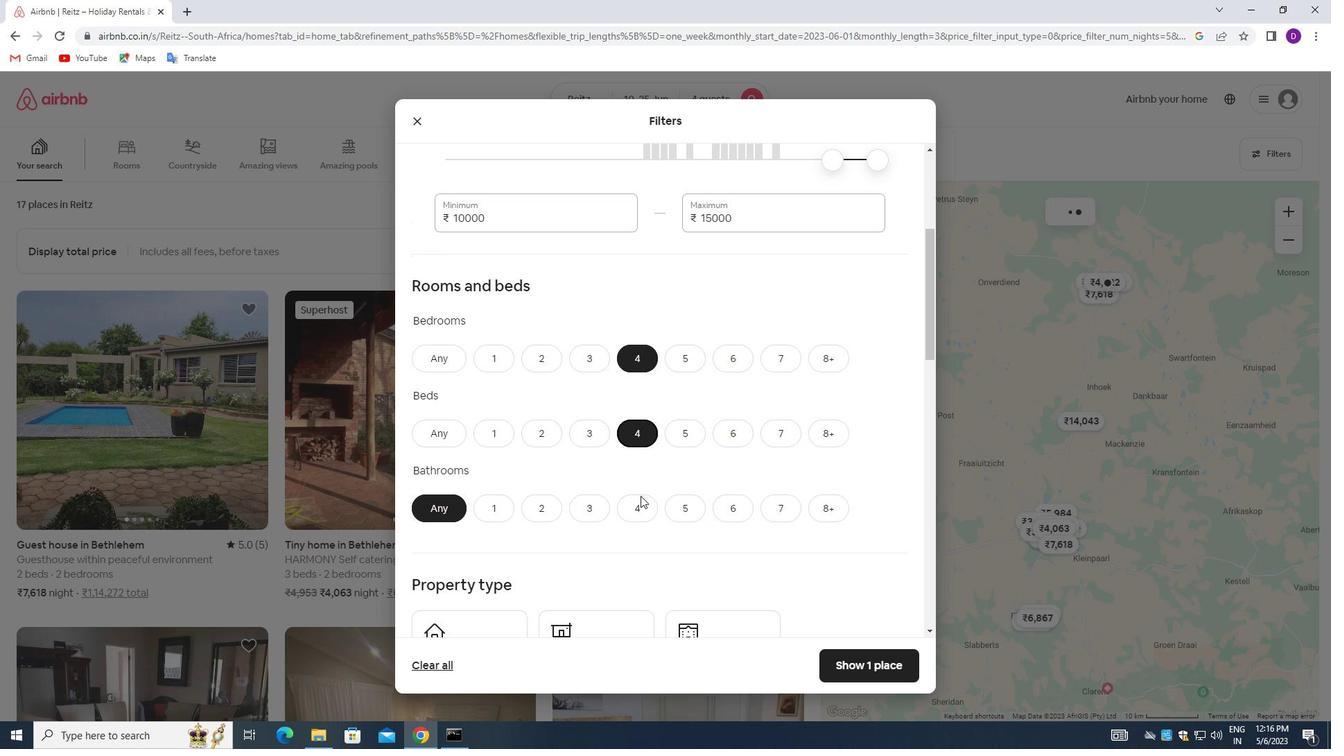 
Action: Mouse pressed left at (639, 513)
Screenshot: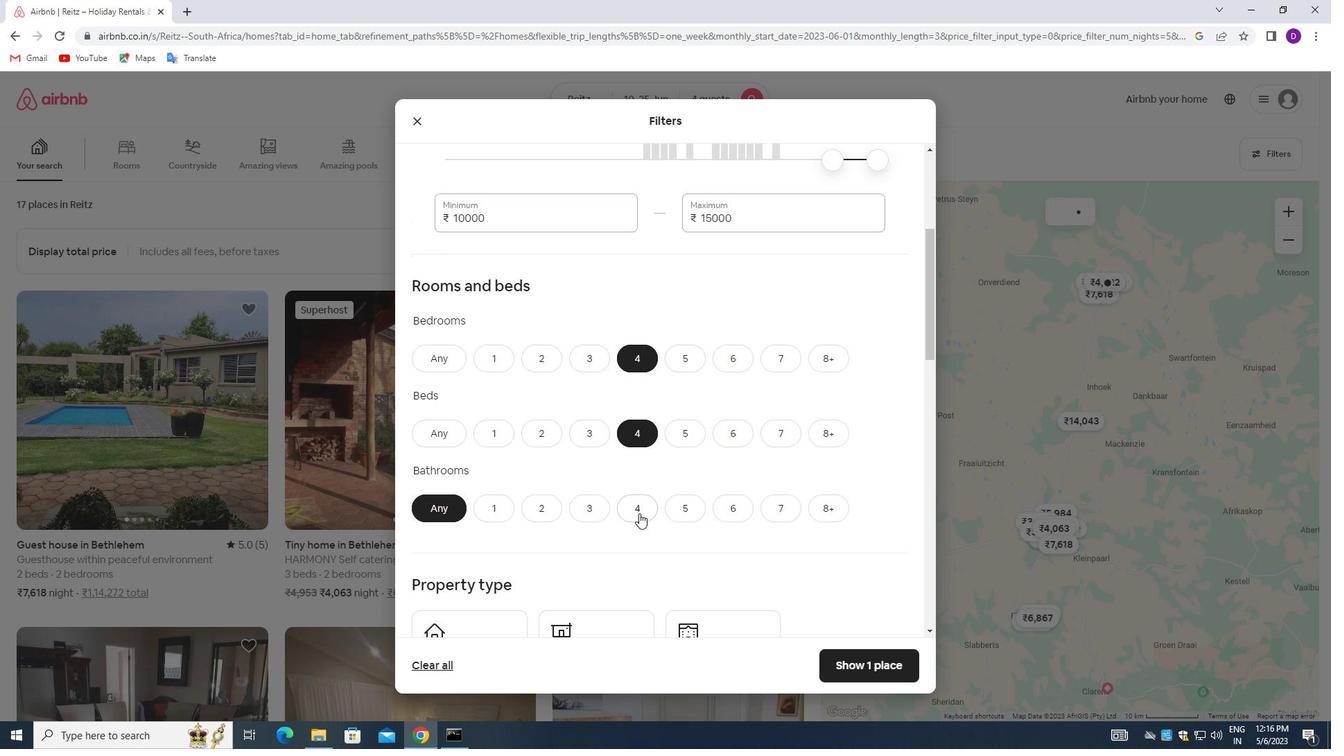 
Action: Mouse moved to (611, 463)
Screenshot: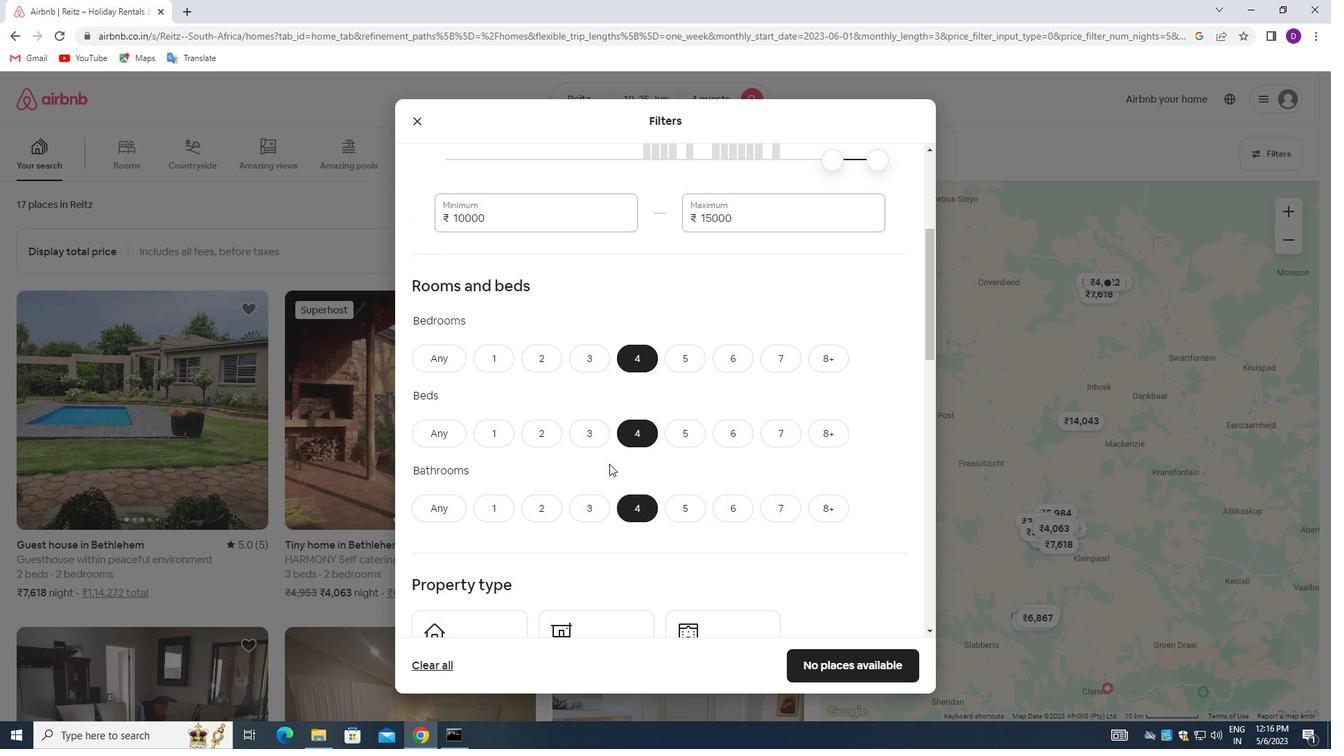 
Action: Mouse scrolled (611, 462) with delta (0, 0)
Screenshot: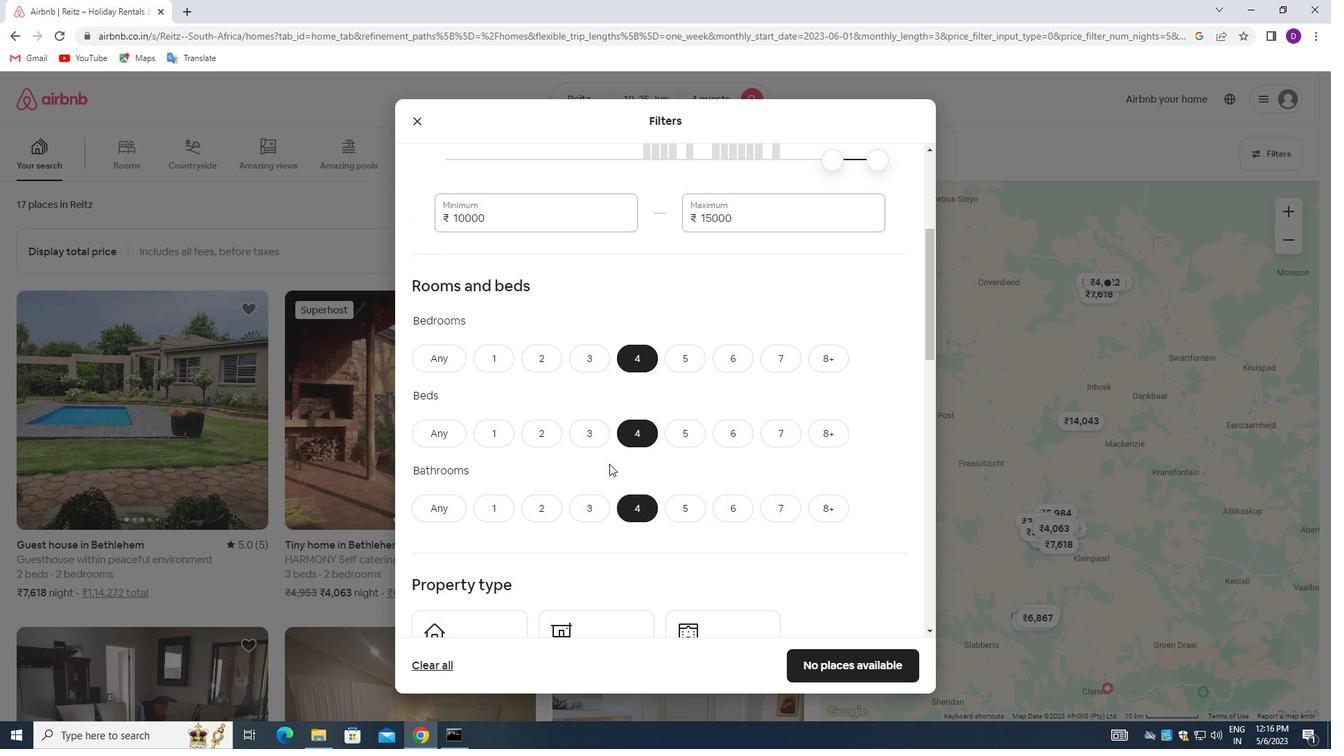 
Action: Mouse moved to (611, 463)
Screenshot: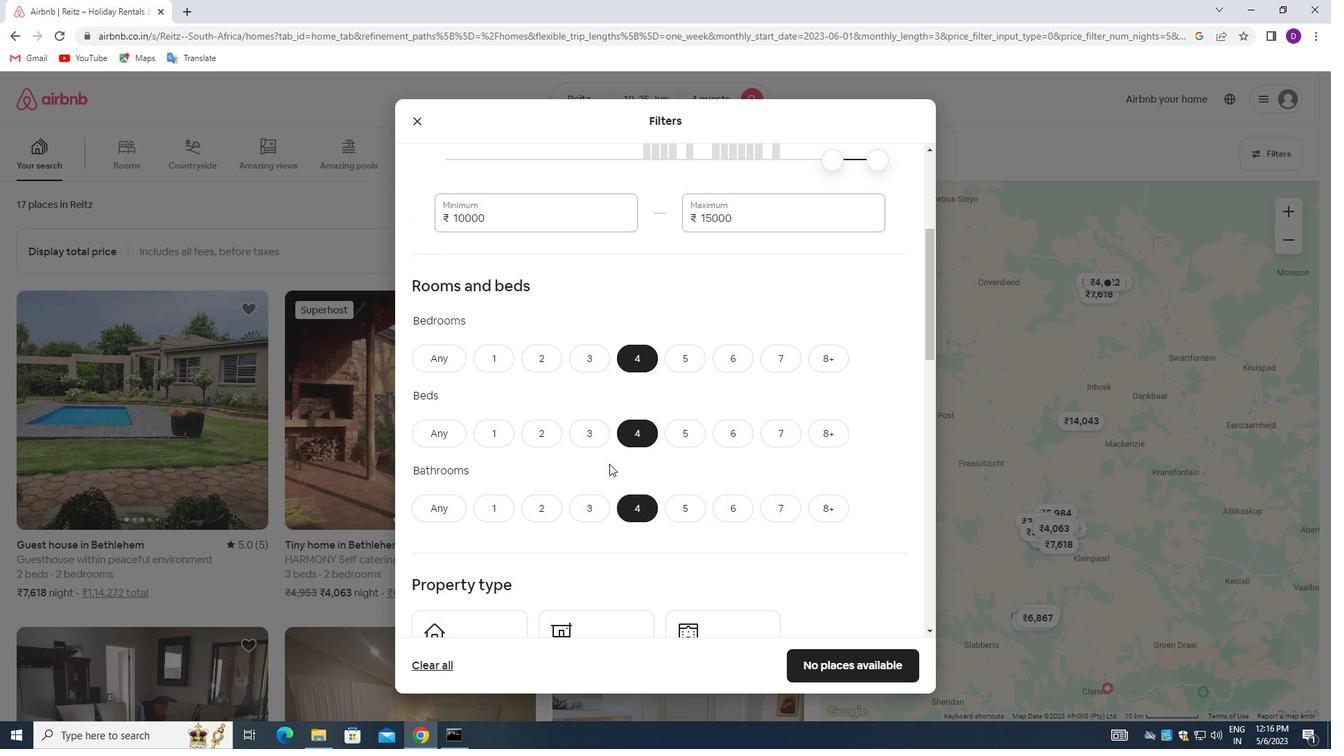 
Action: Mouse scrolled (611, 462) with delta (0, 0)
Screenshot: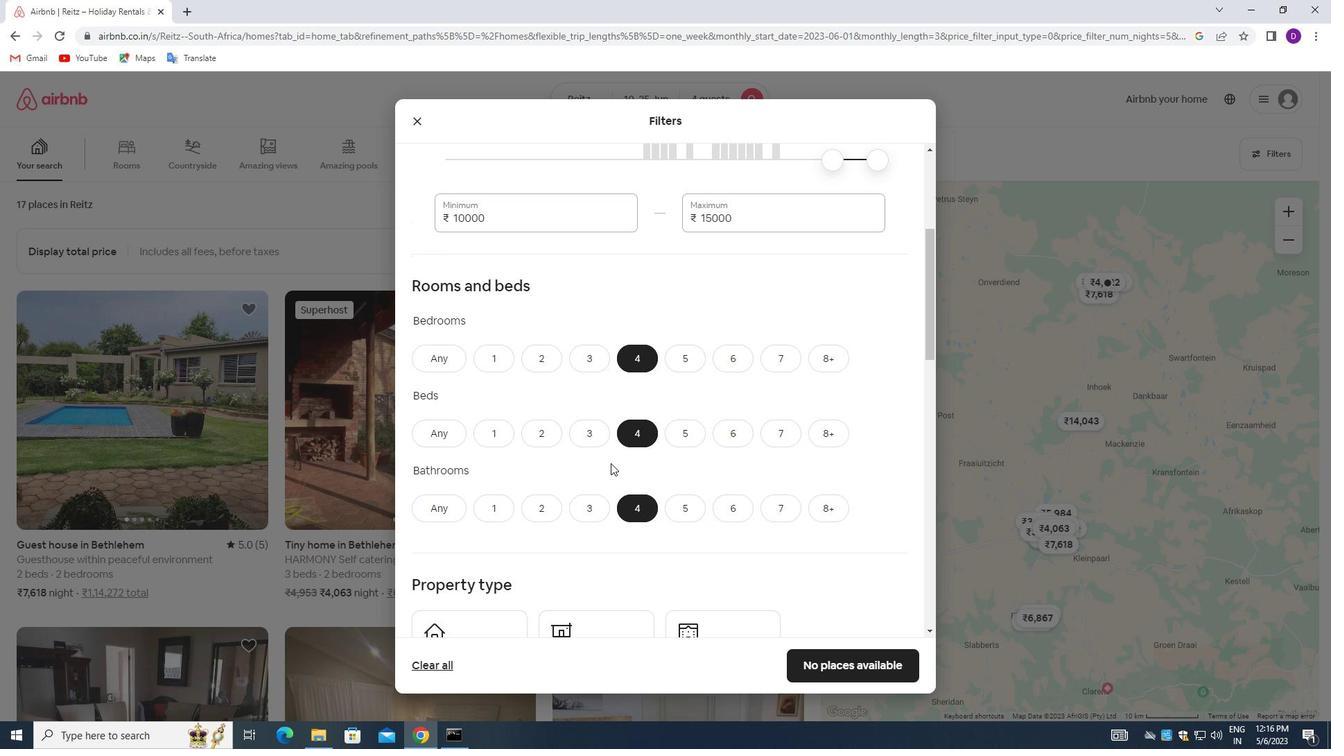
Action: Mouse moved to (612, 463)
Screenshot: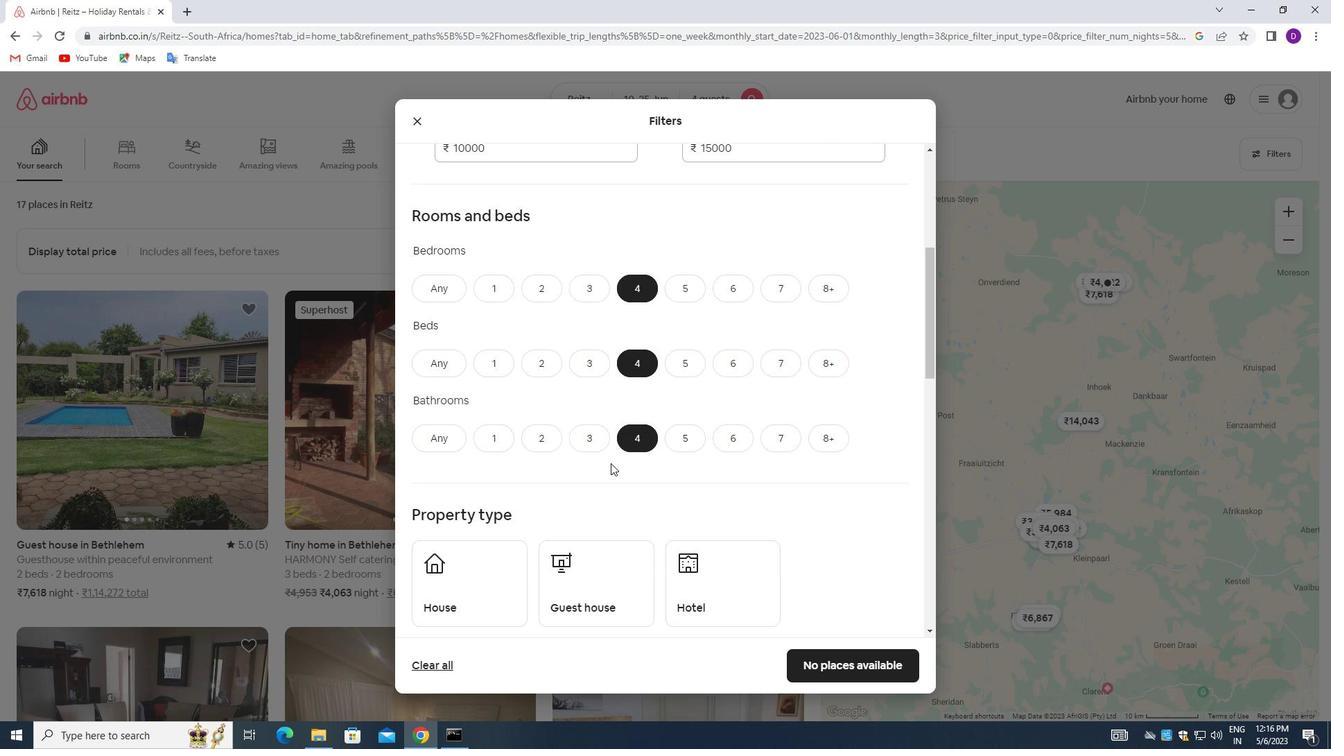 
Action: Mouse scrolled (612, 462) with delta (0, 0)
Screenshot: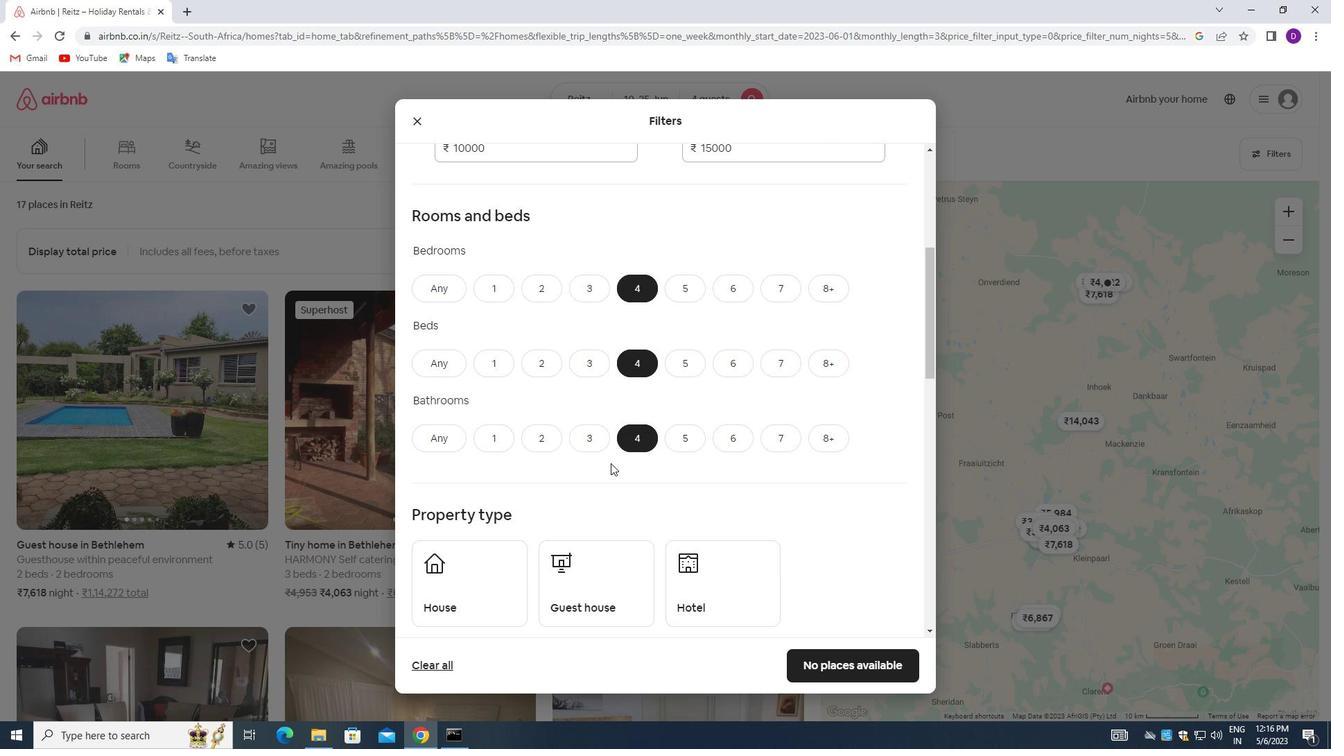 
Action: Mouse moved to (475, 462)
Screenshot: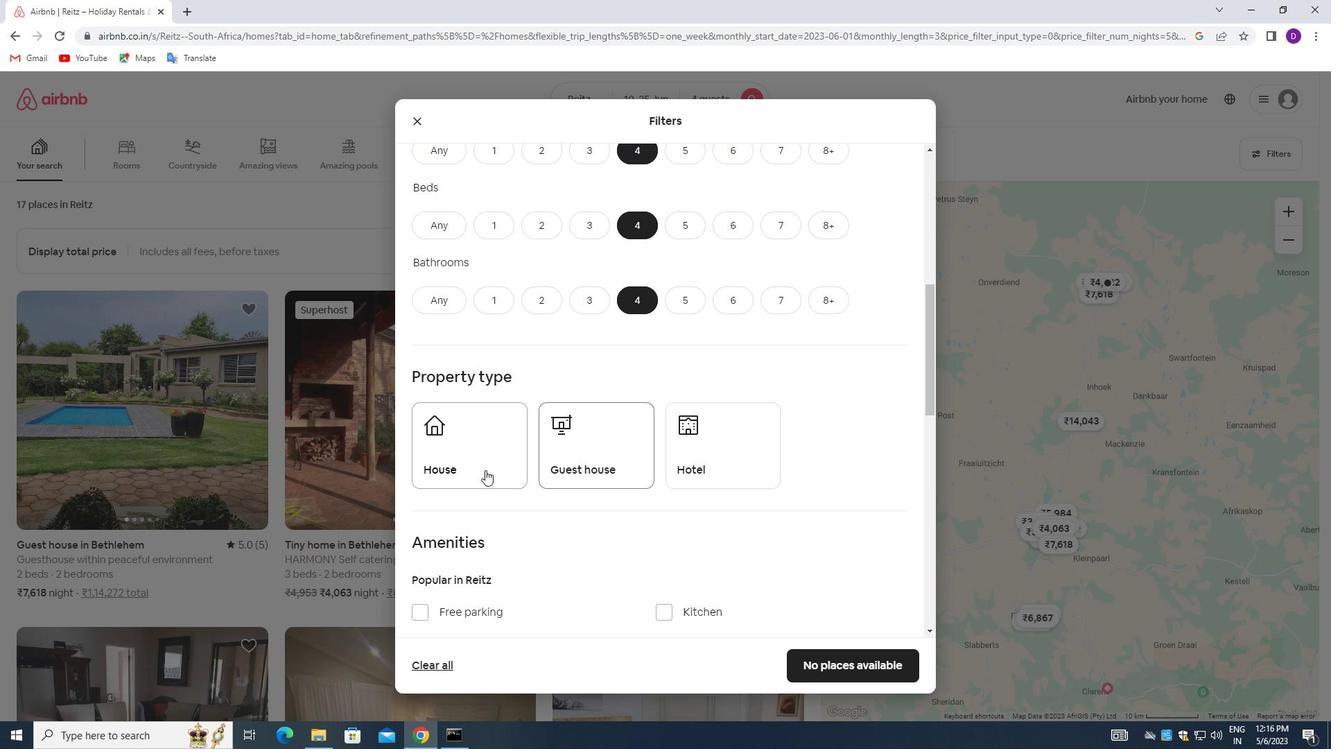 
Action: Mouse pressed left at (475, 462)
Screenshot: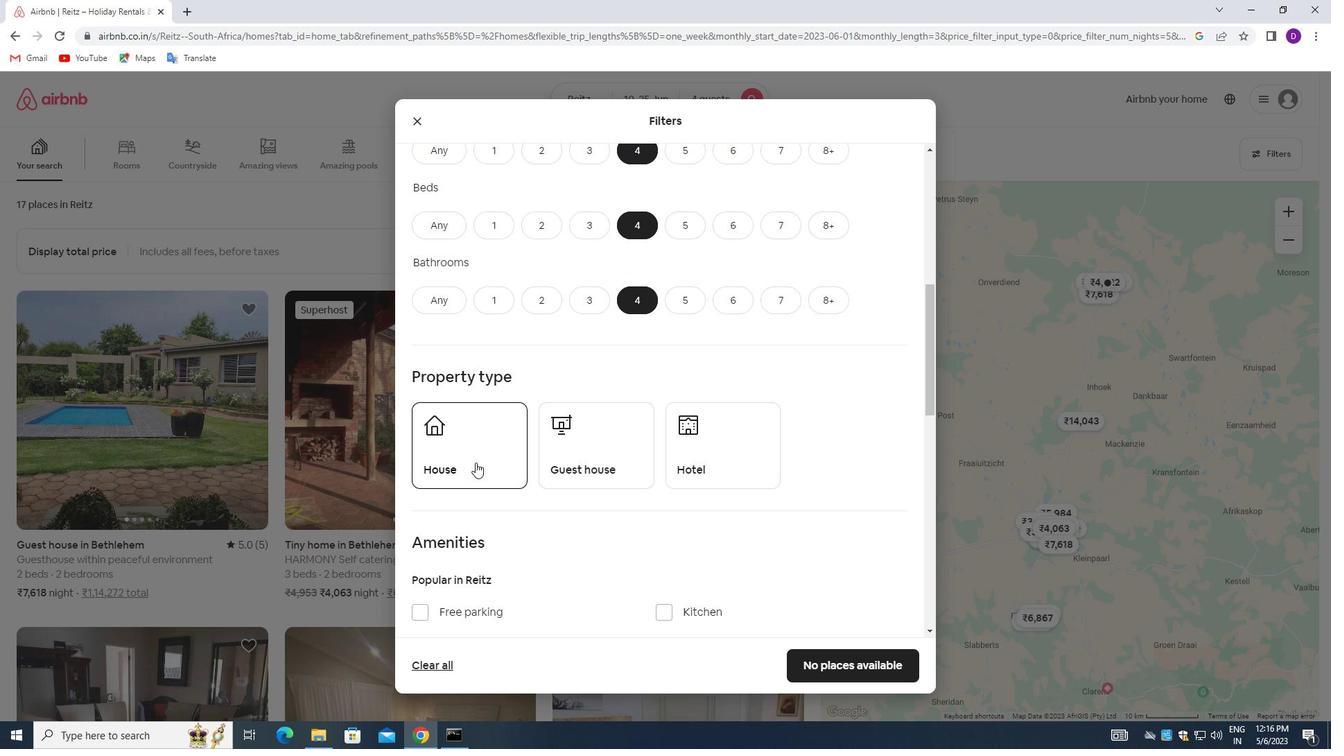 
Action: Mouse moved to (579, 452)
Screenshot: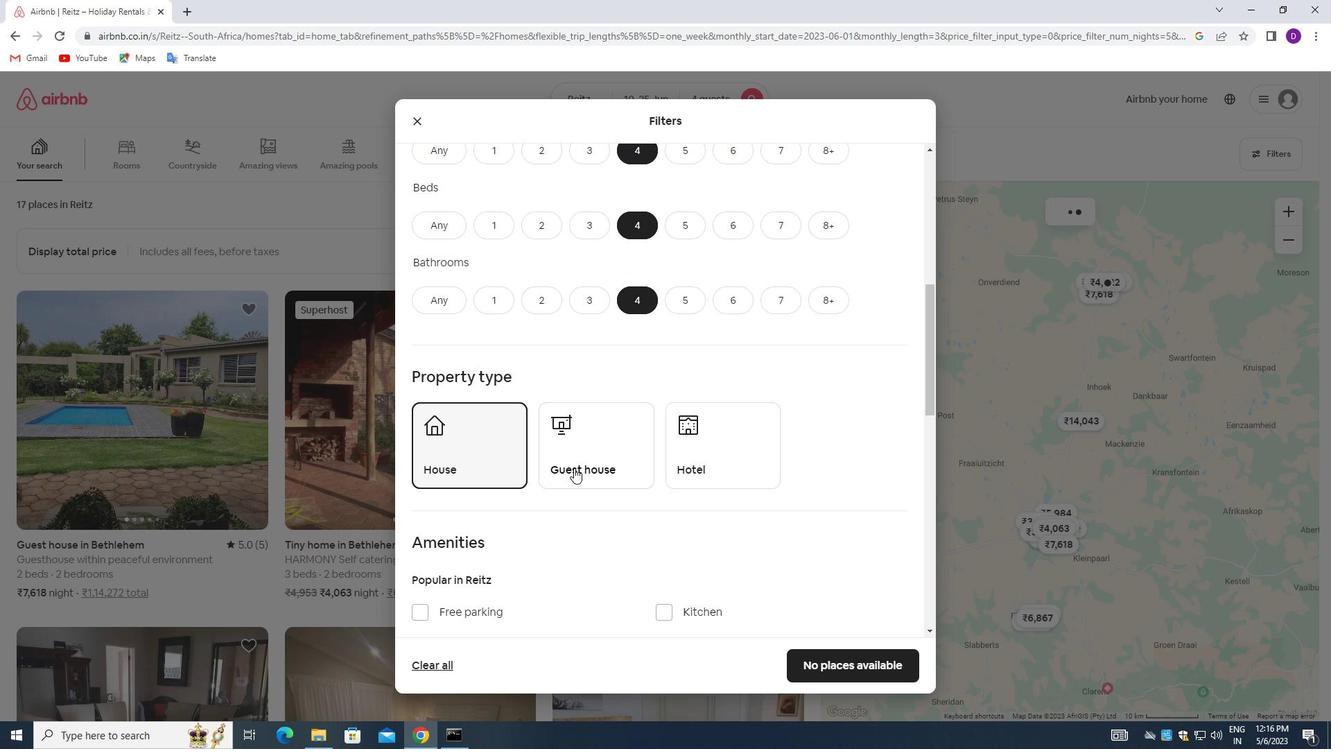 
Action: Mouse pressed left at (579, 452)
Screenshot: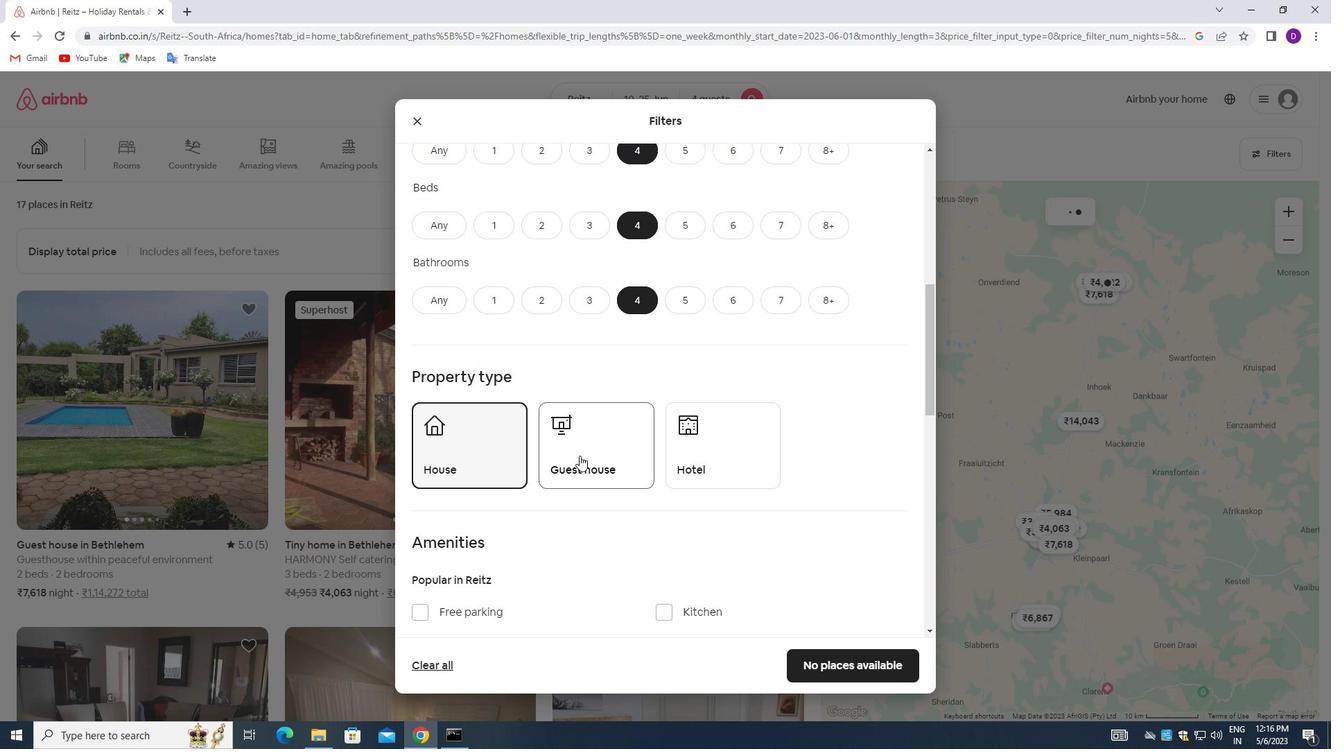 
Action: Mouse moved to (705, 460)
Screenshot: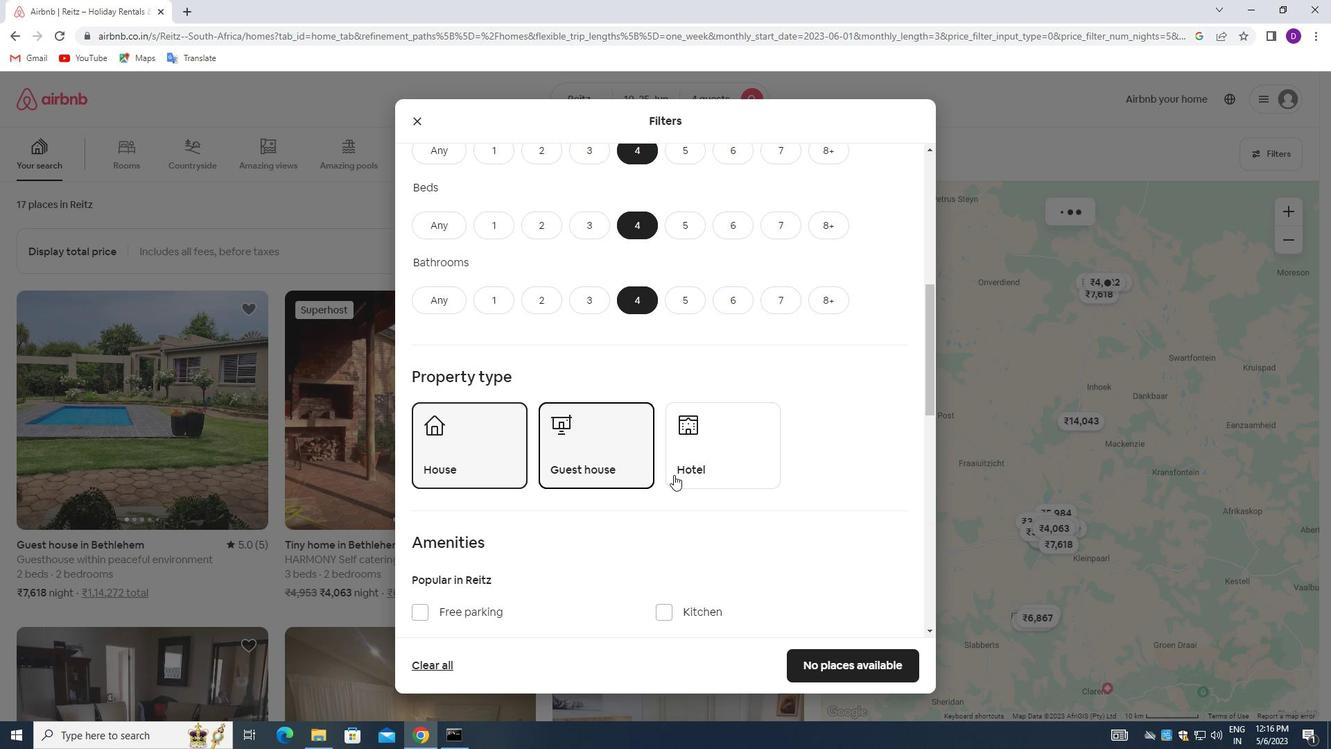 
Action: Mouse pressed left at (705, 460)
Screenshot: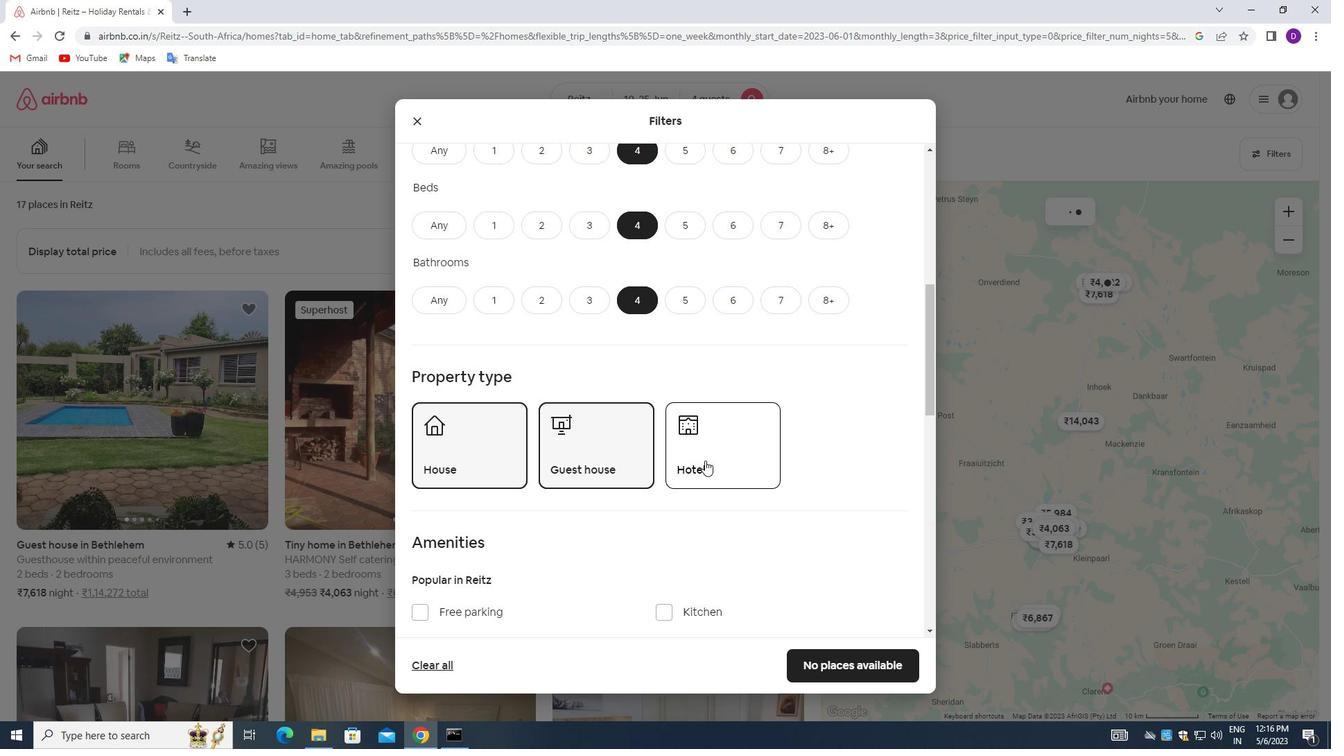 
Action: Mouse moved to (509, 511)
Screenshot: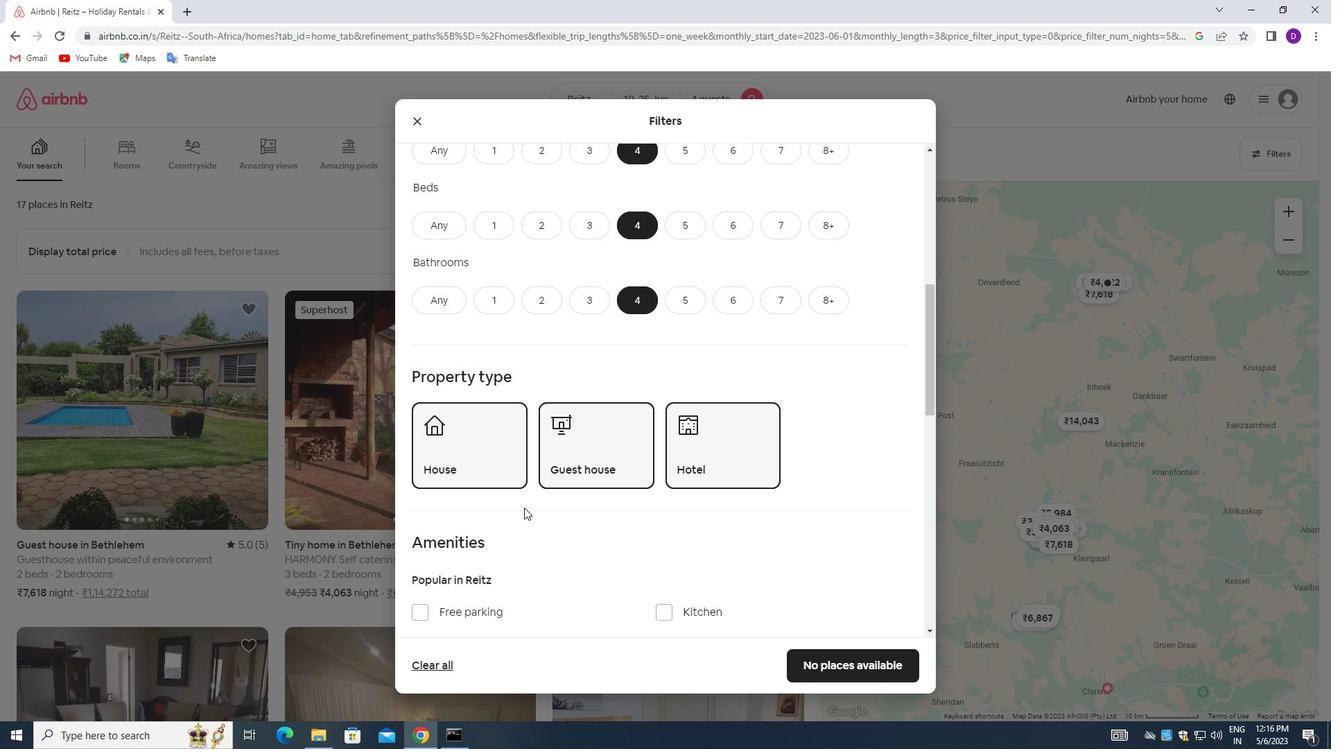 
Action: Mouse scrolled (509, 511) with delta (0, 0)
Screenshot: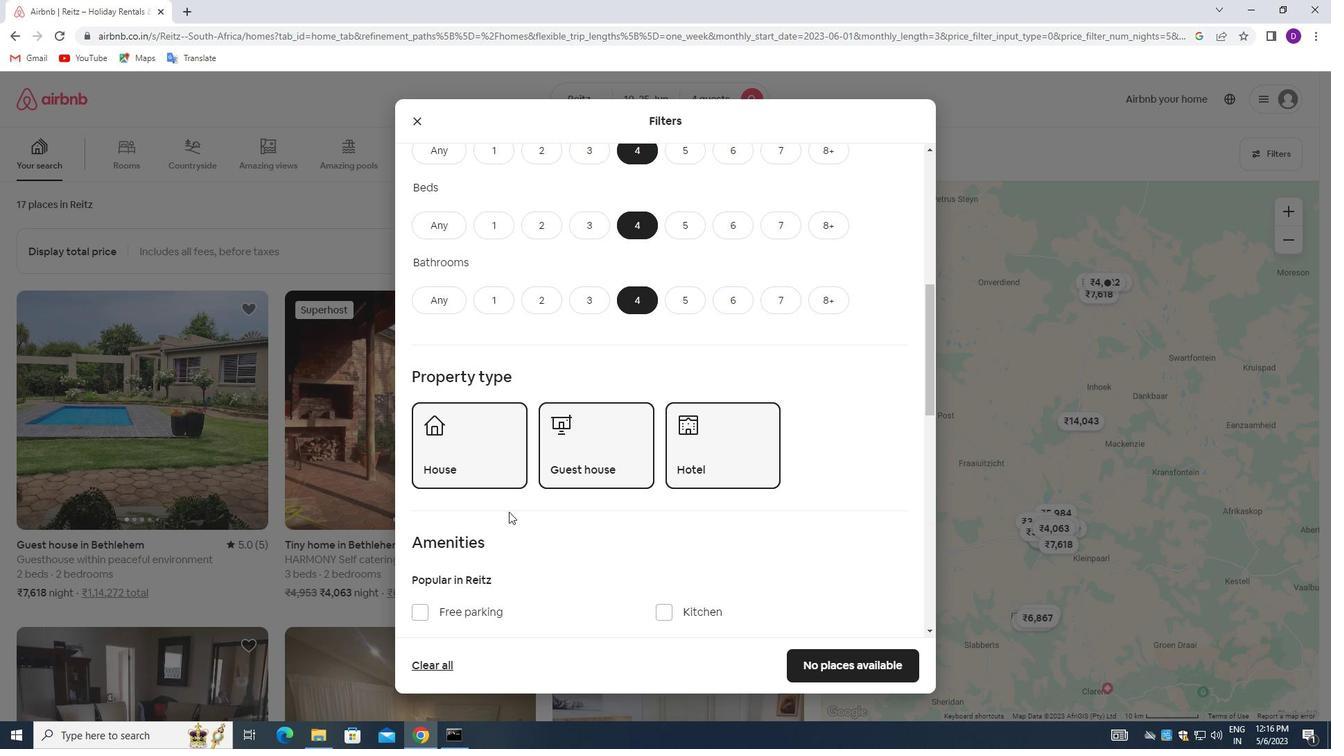 
Action: Mouse moved to (568, 496)
Screenshot: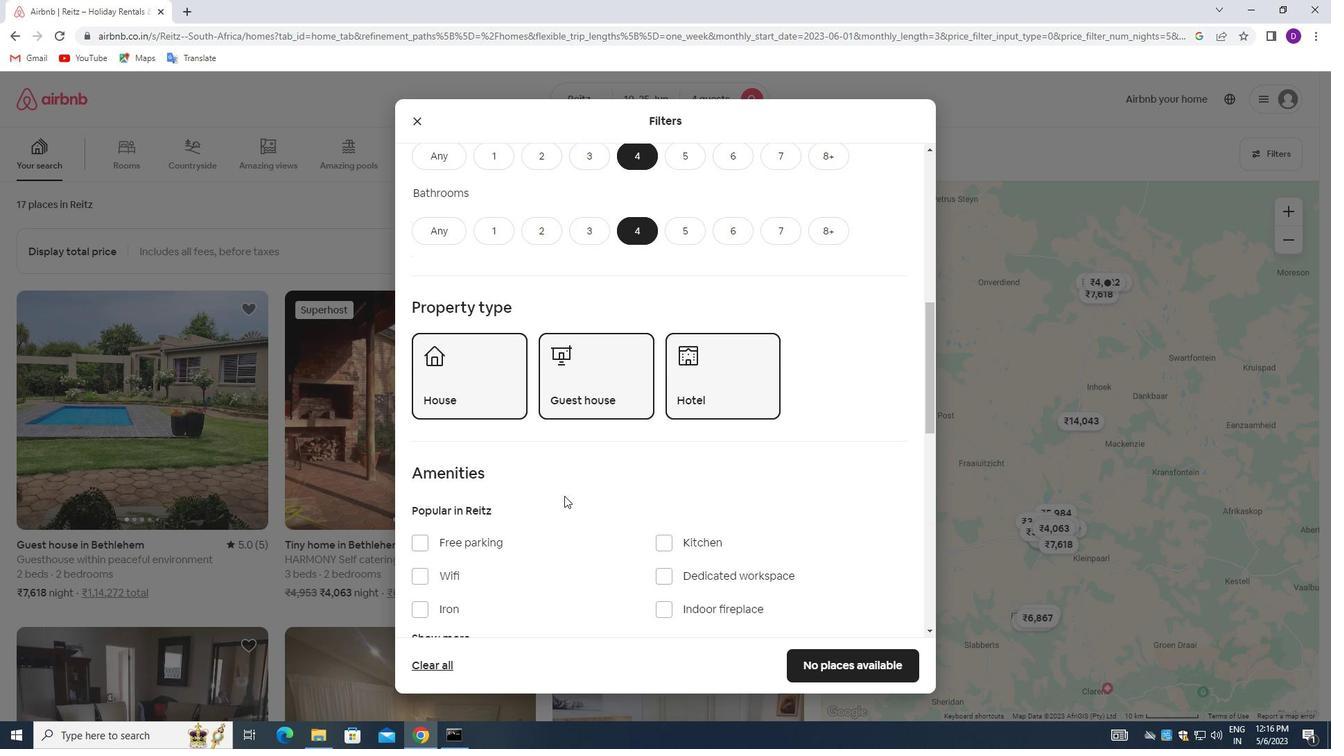 
Action: Mouse scrolled (568, 496) with delta (0, 0)
Screenshot: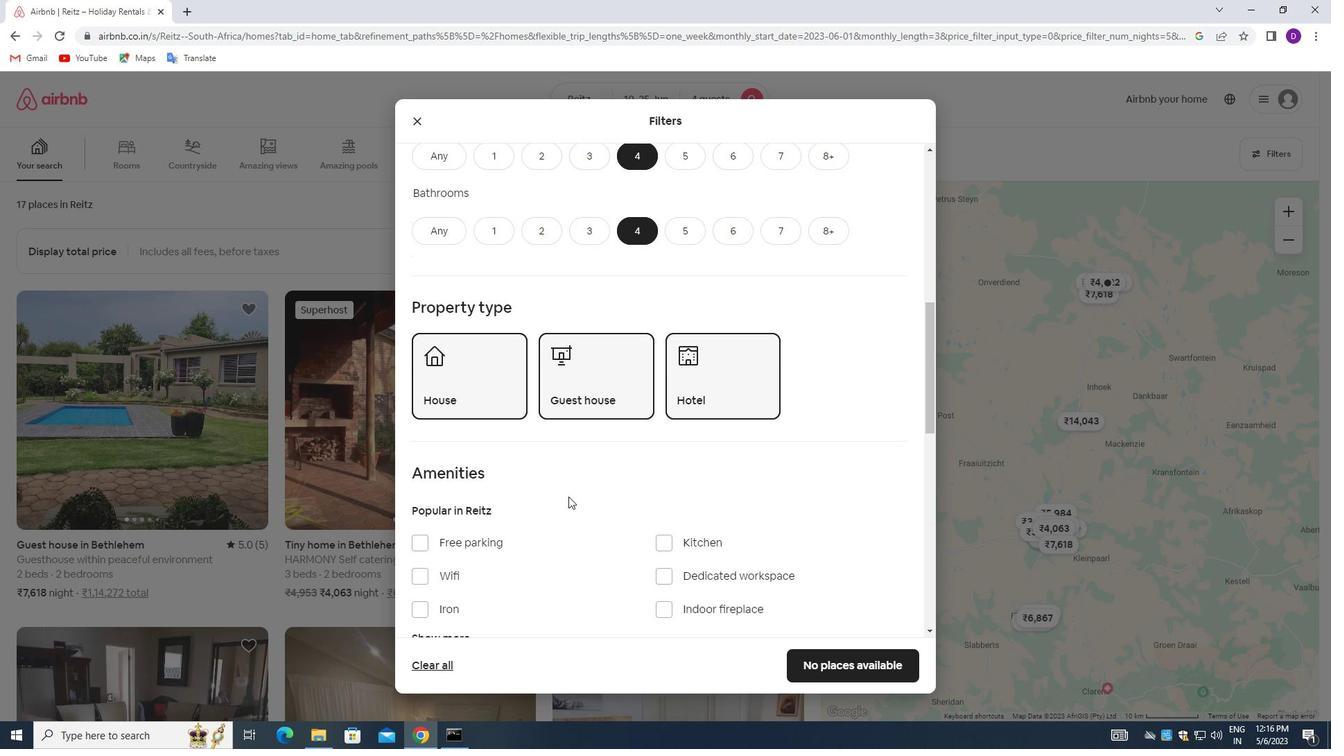 
Action: Mouse moved to (584, 490)
Screenshot: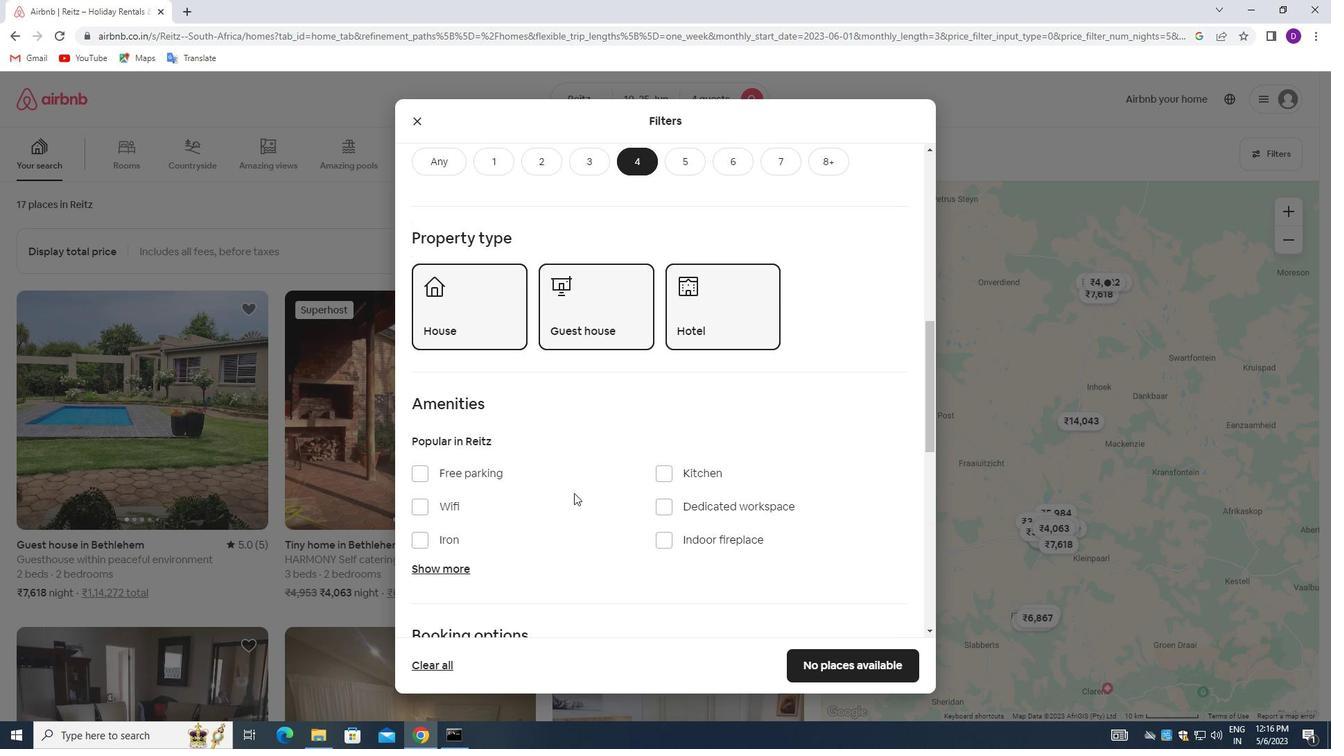 
Action: Mouse scrolled (584, 489) with delta (0, 0)
Screenshot: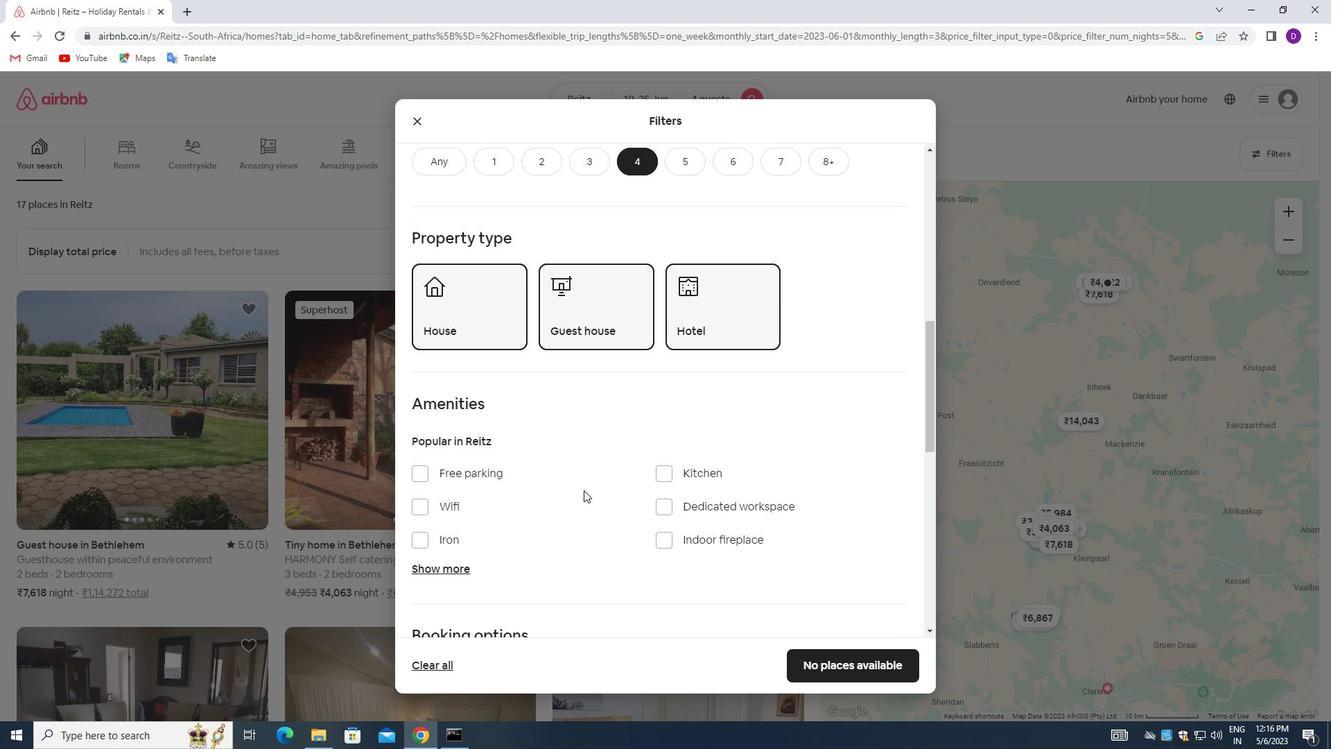 
Action: Mouse scrolled (584, 489) with delta (0, 0)
Screenshot: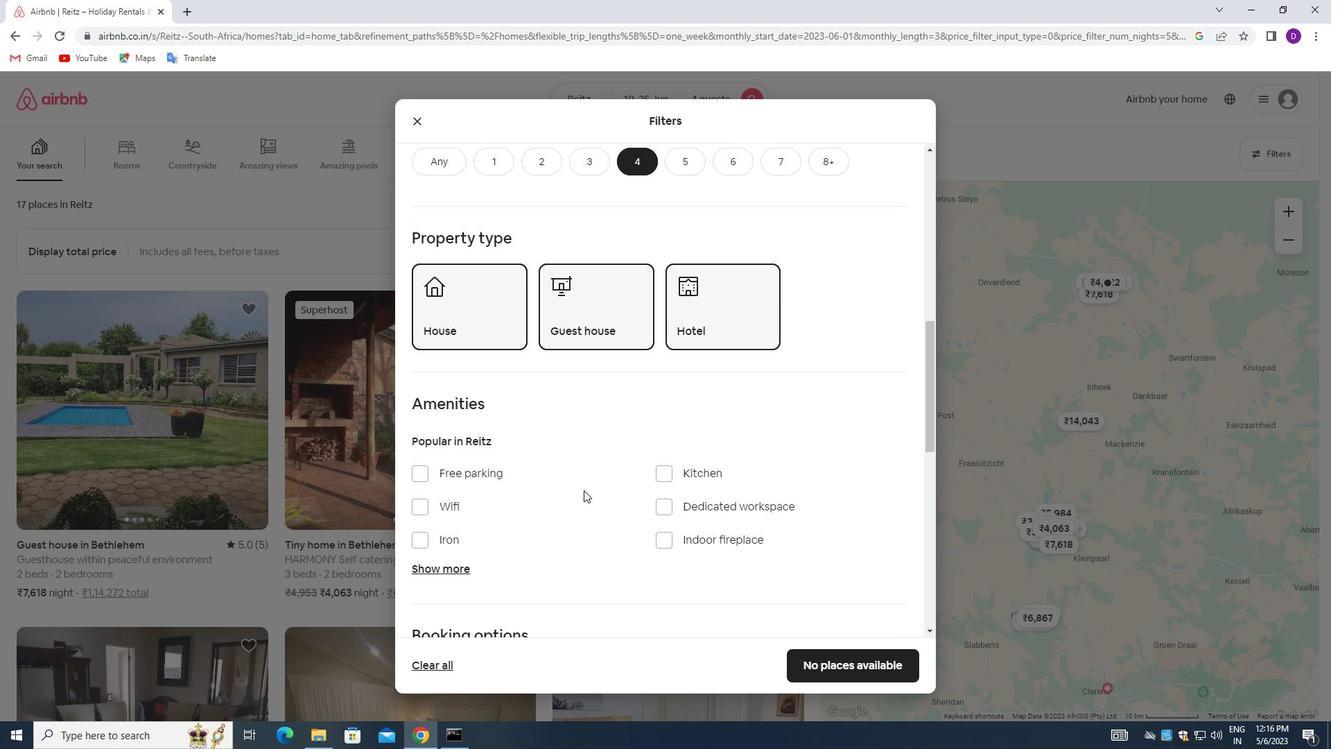 
Action: Mouse moved to (584, 489)
Screenshot: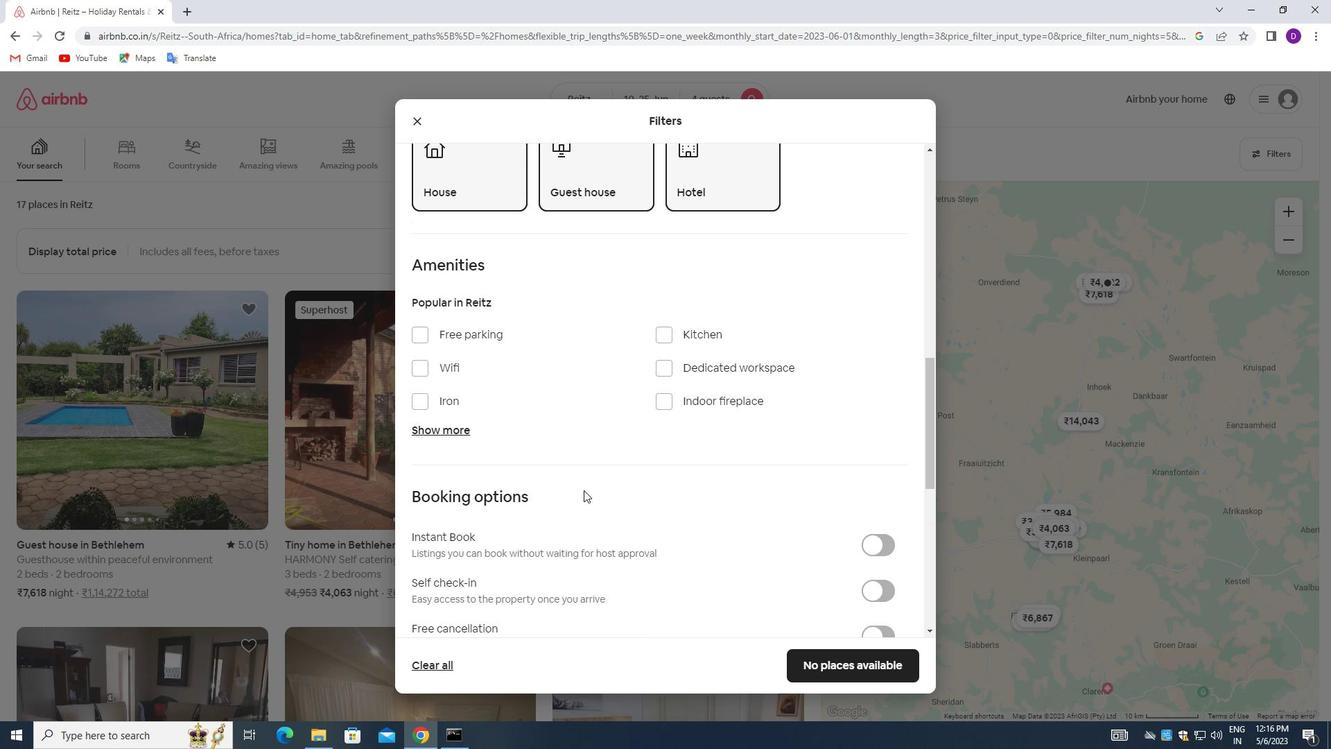 
Action: Mouse scrolled (584, 489) with delta (0, 0)
Screenshot: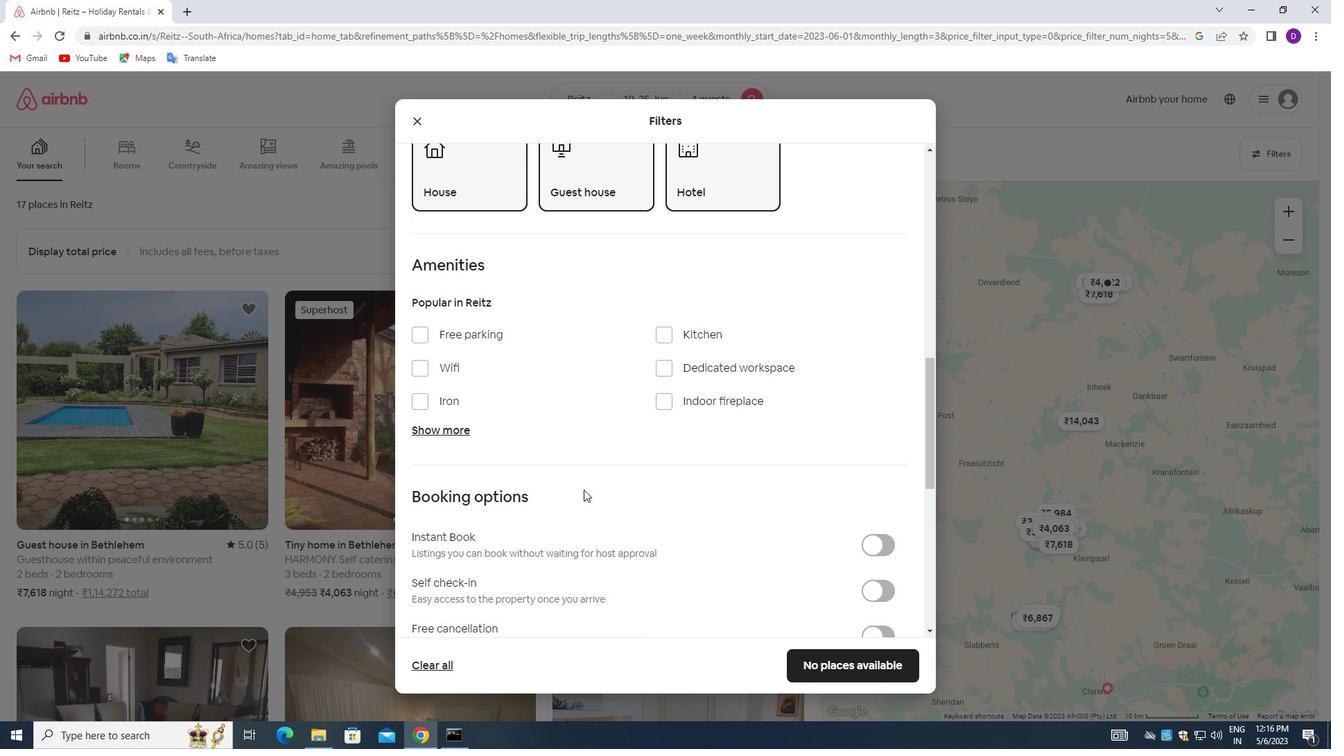 
Action: Mouse moved to (417, 301)
Screenshot: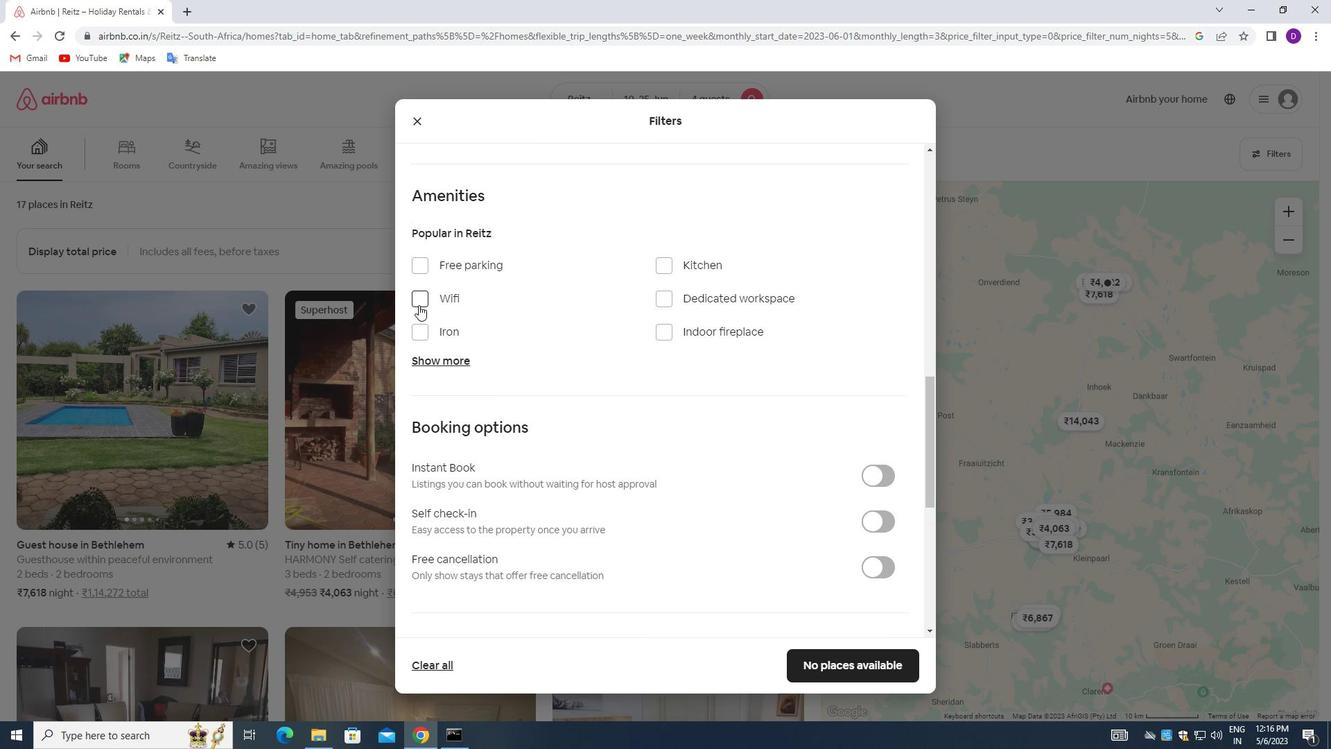
Action: Mouse pressed left at (417, 301)
Screenshot: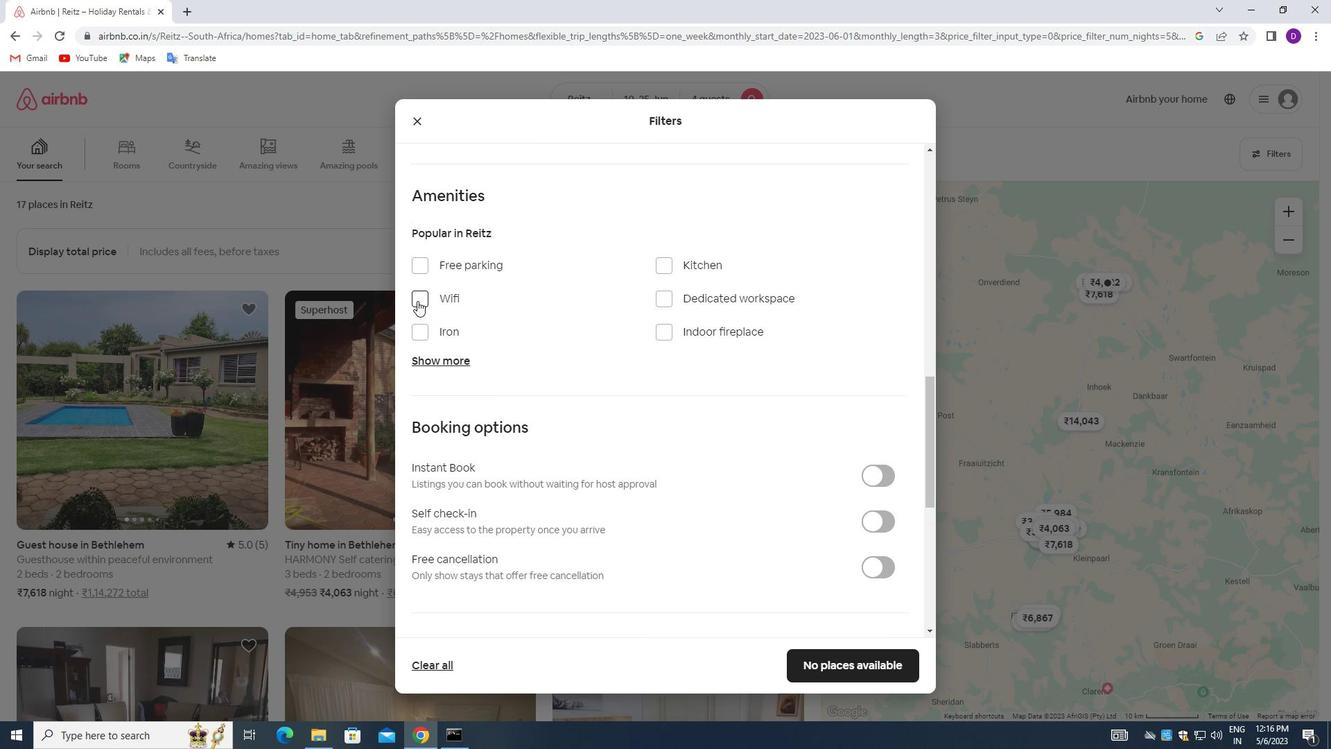 
Action: Mouse moved to (416, 267)
Screenshot: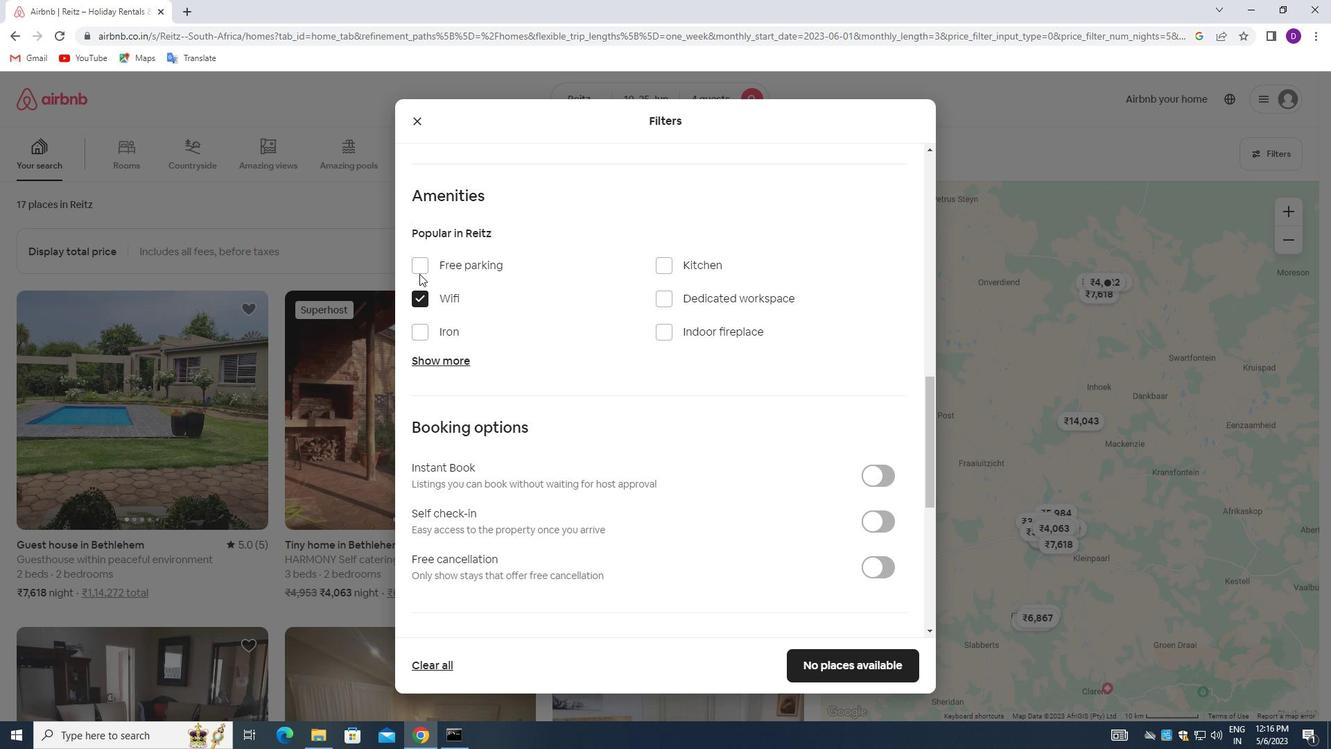 
Action: Mouse pressed left at (416, 267)
Screenshot: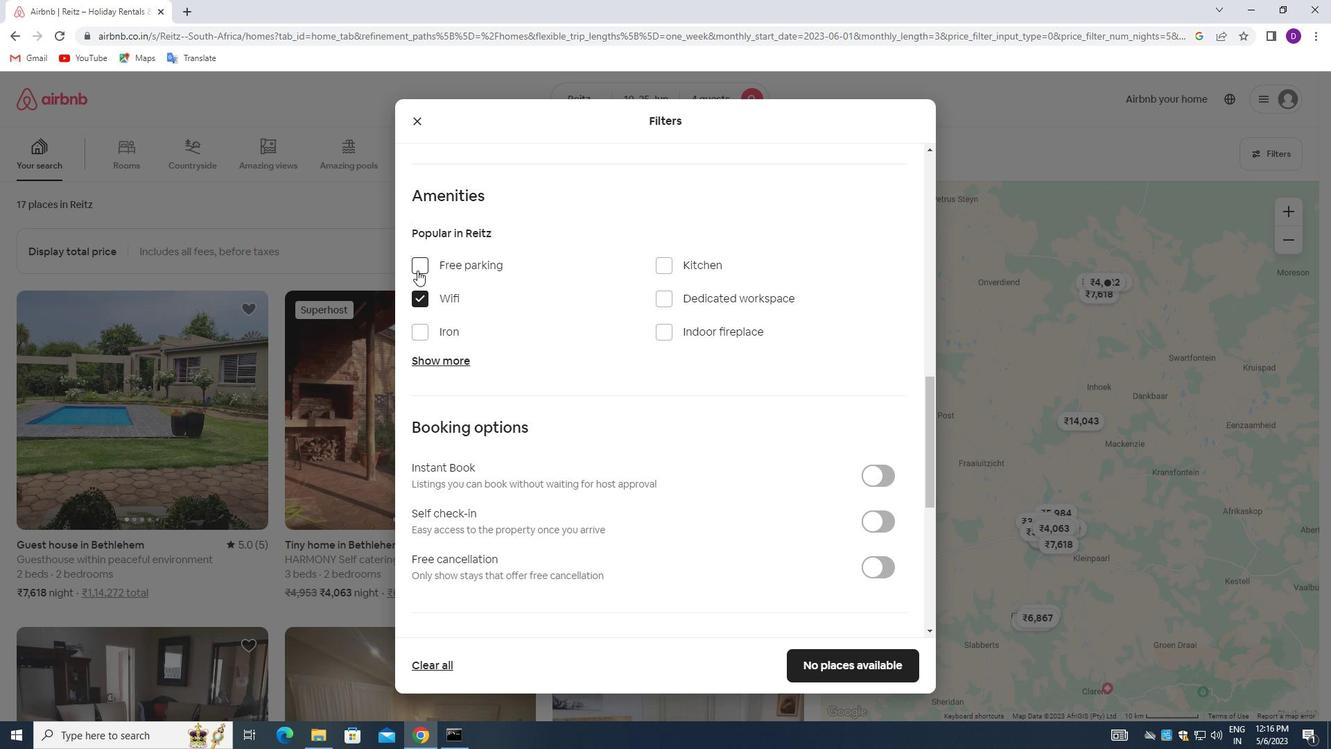 
Action: Mouse moved to (453, 360)
Screenshot: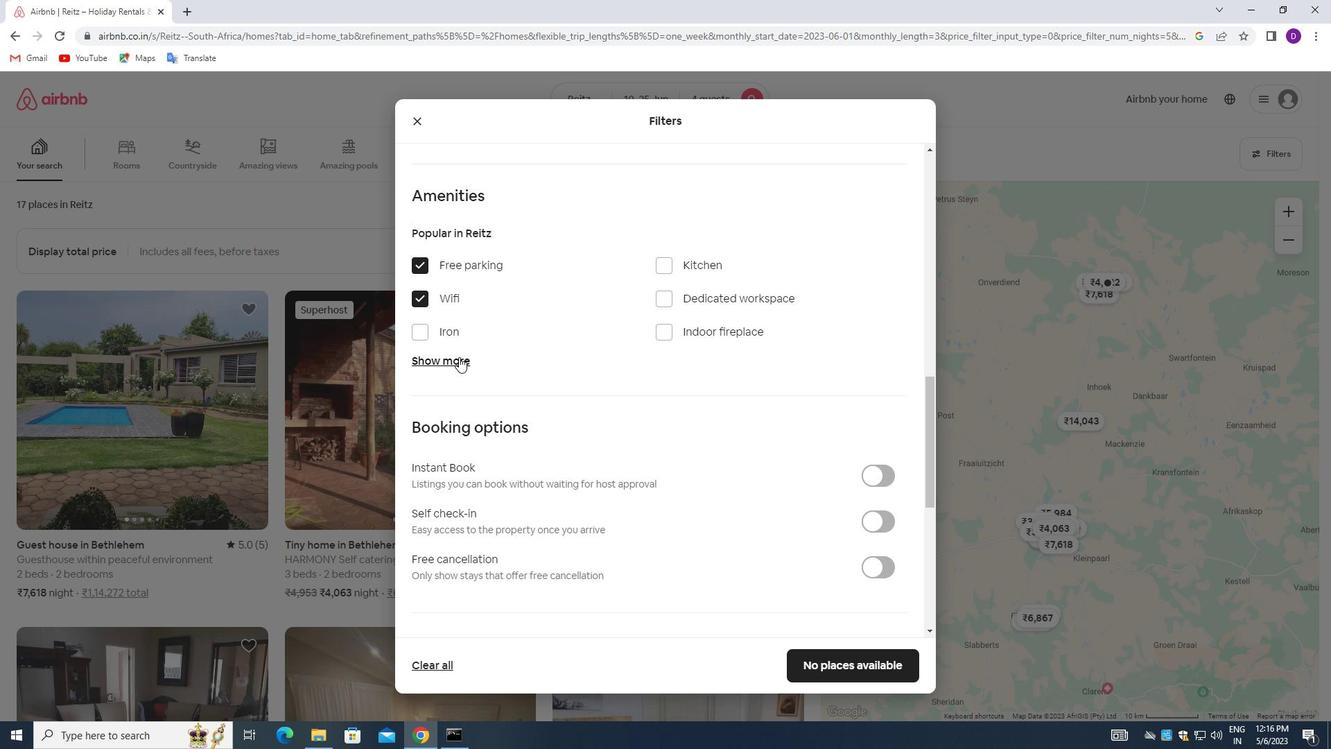 
Action: Mouse pressed left at (453, 360)
Screenshot: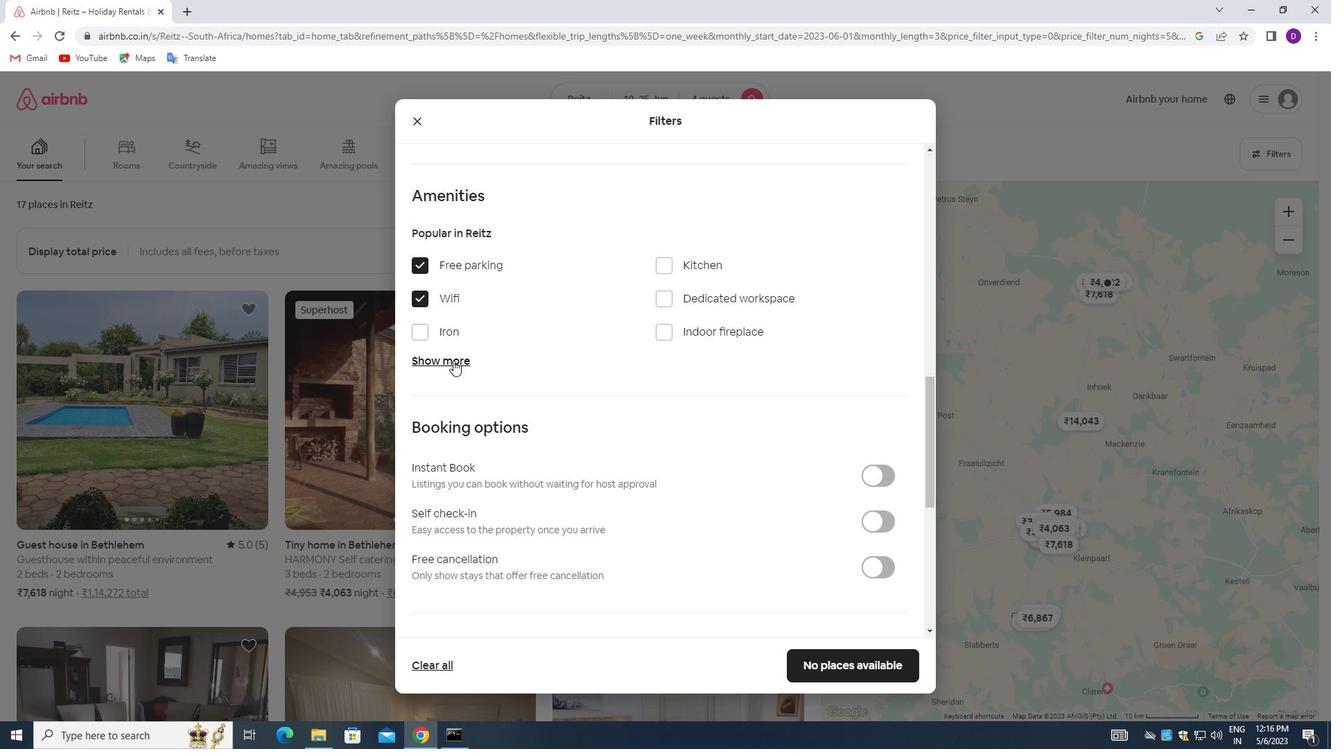 
Action: Mouse moved to (427, 482)
Screenshot: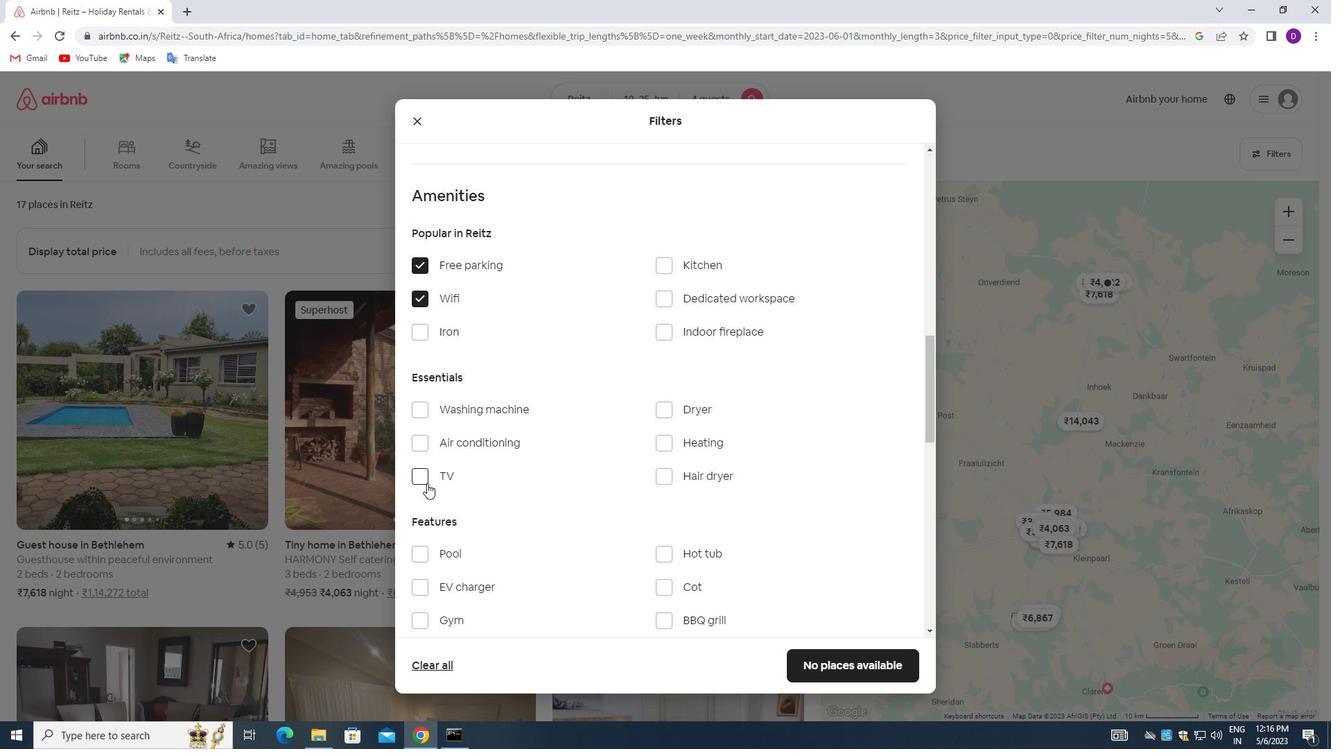 
Action: Mouse pressed left at (427, 482)
Screenshot: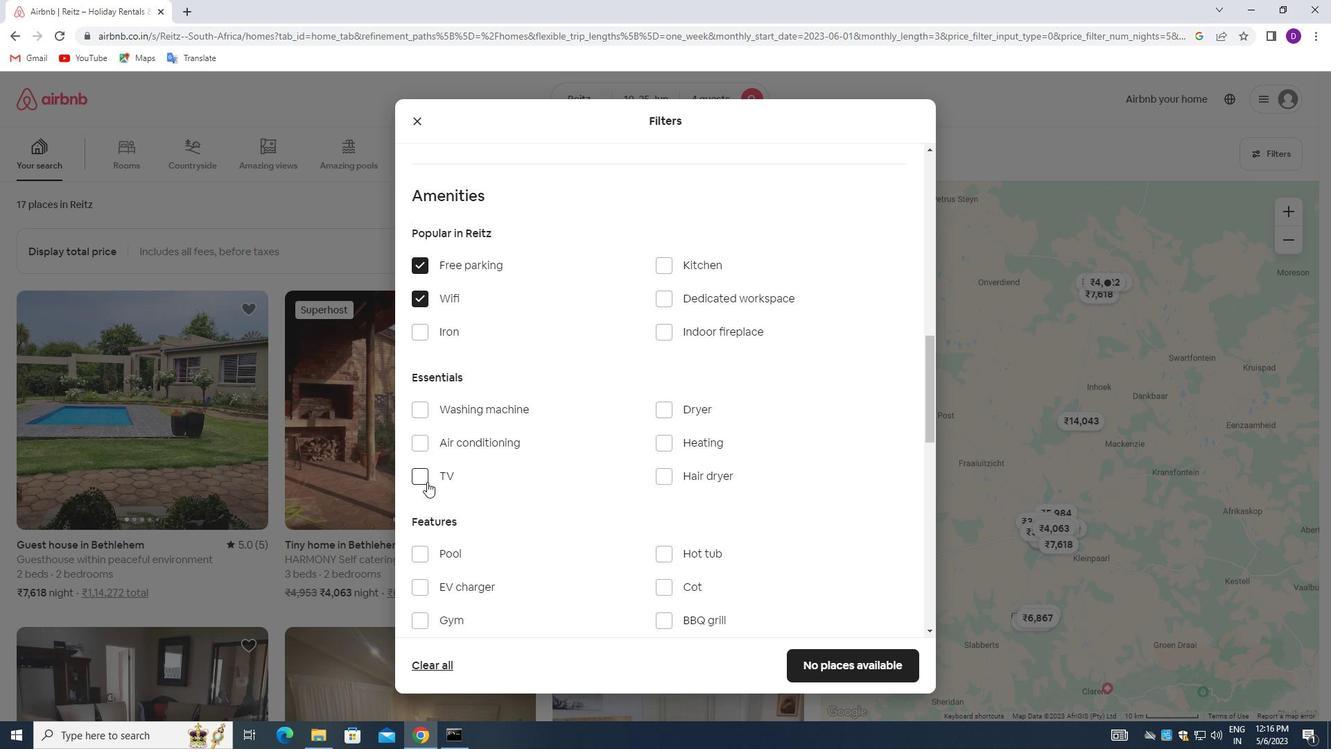 
Action: Mouse moved to (588, 453)
Screenshot: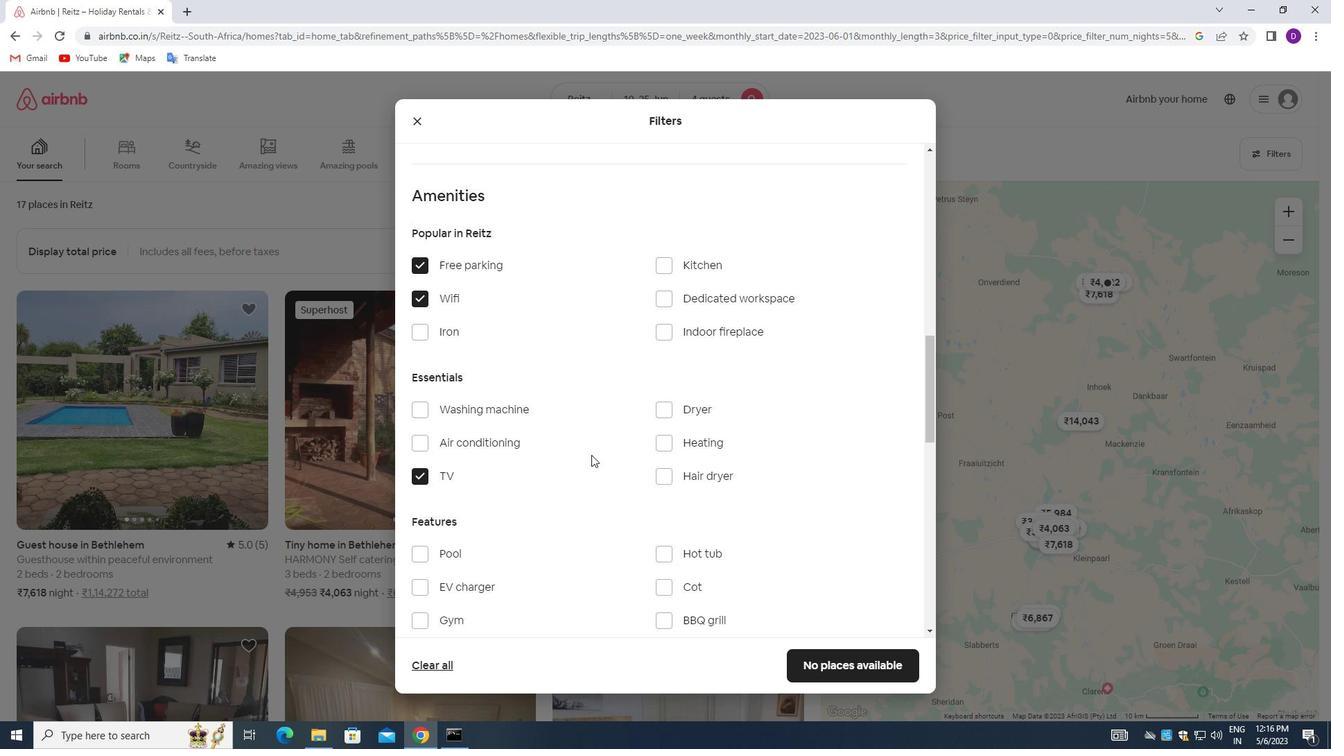 
Action: Mouse scrolled (588, 453) with delta (0, 0)
Screenshot: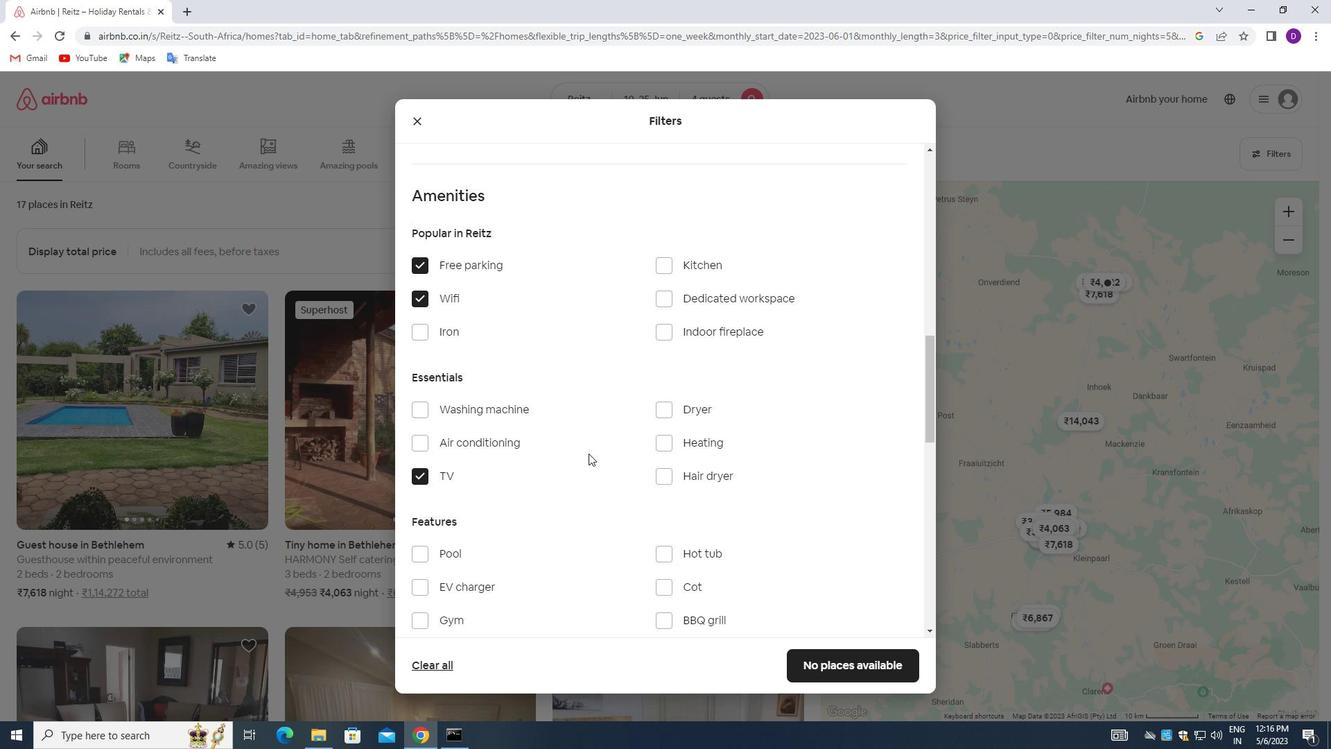 
Action: Mouse moved to (579, 450)
Screenshot: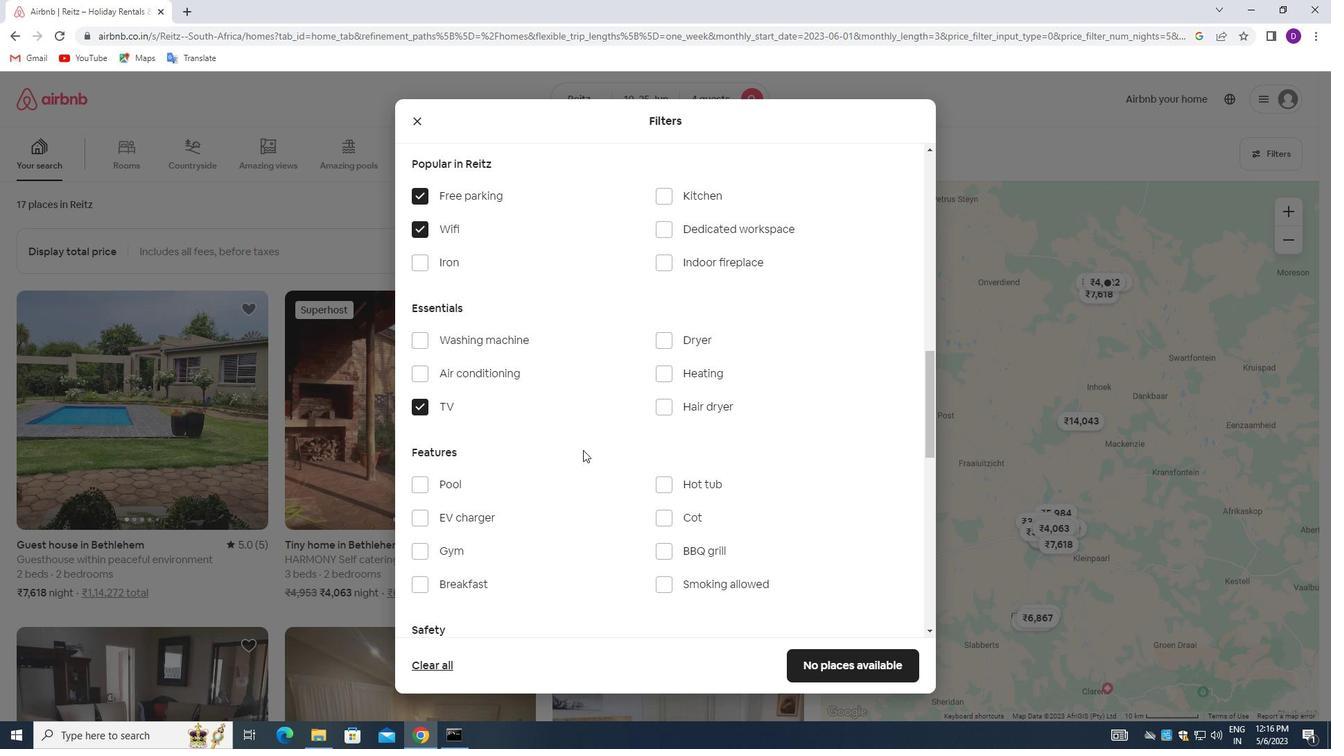 
Action: Mouse scrolled (579, 450) with delta (0, 0)
Screenshot: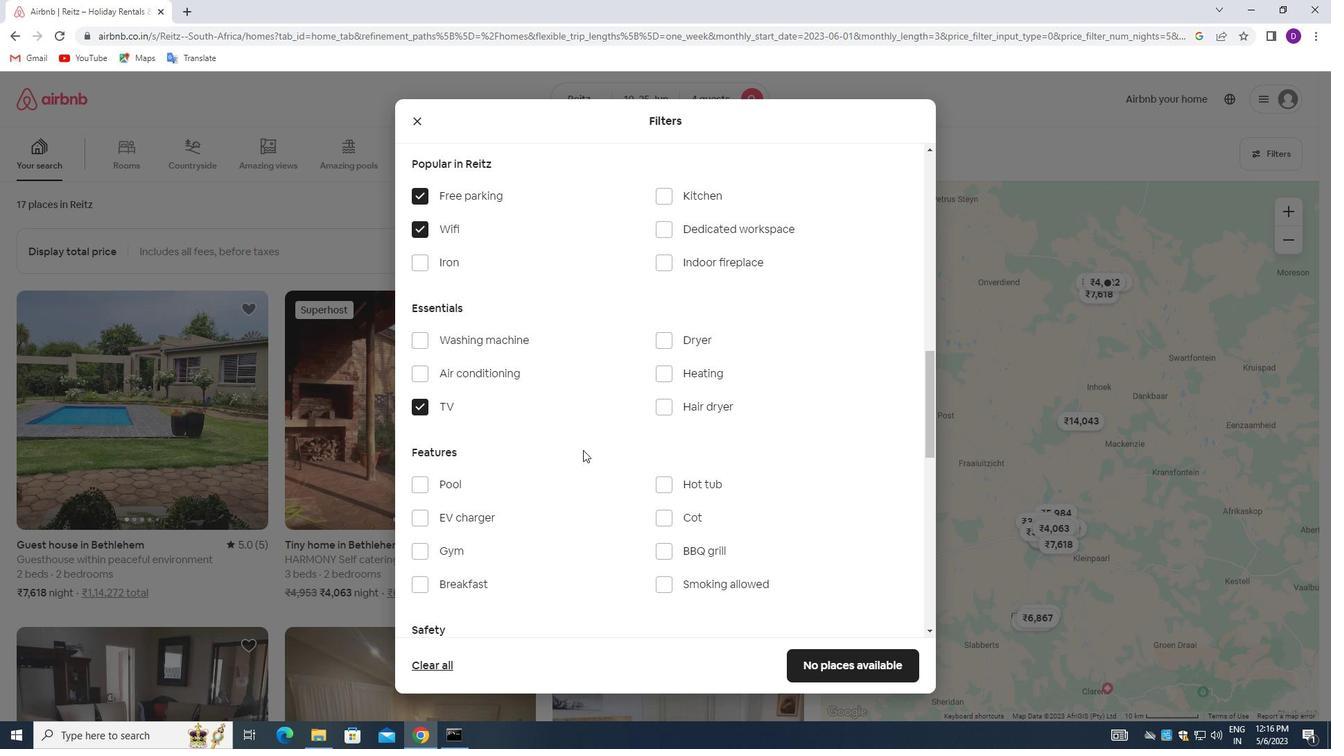 
Action: Mouse moved to (571, 451)
Screenshot: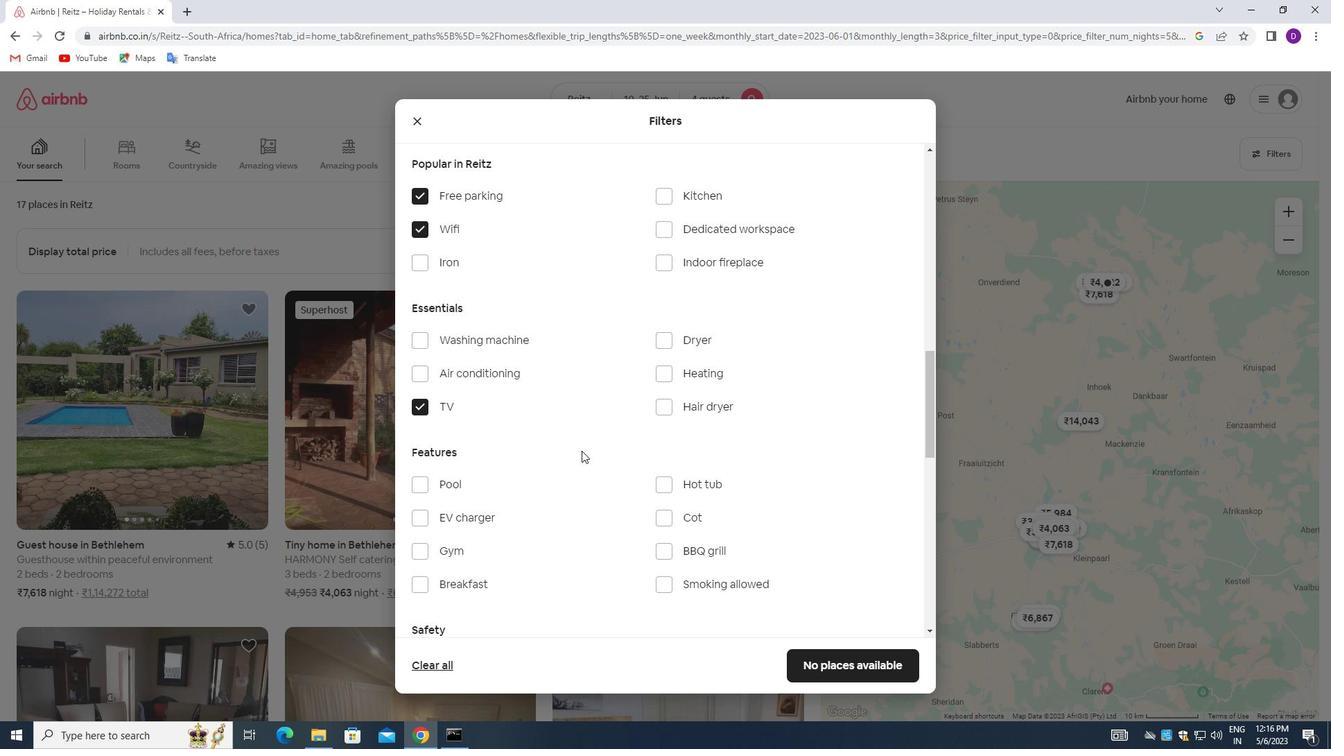 
Action: Mouse scrolled (571, 450) with delta (0, 0)
Screenshot: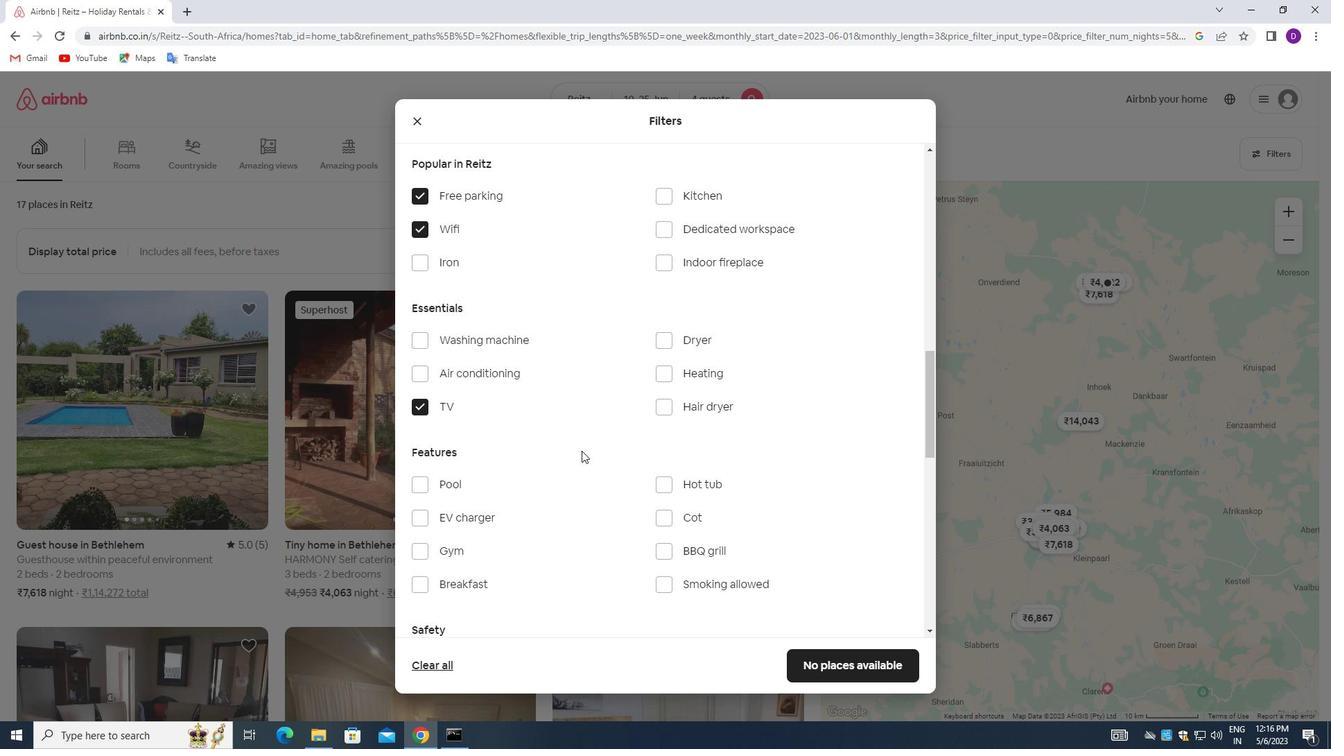 
Action: Mouse moved to (421, 410)
Screenshot: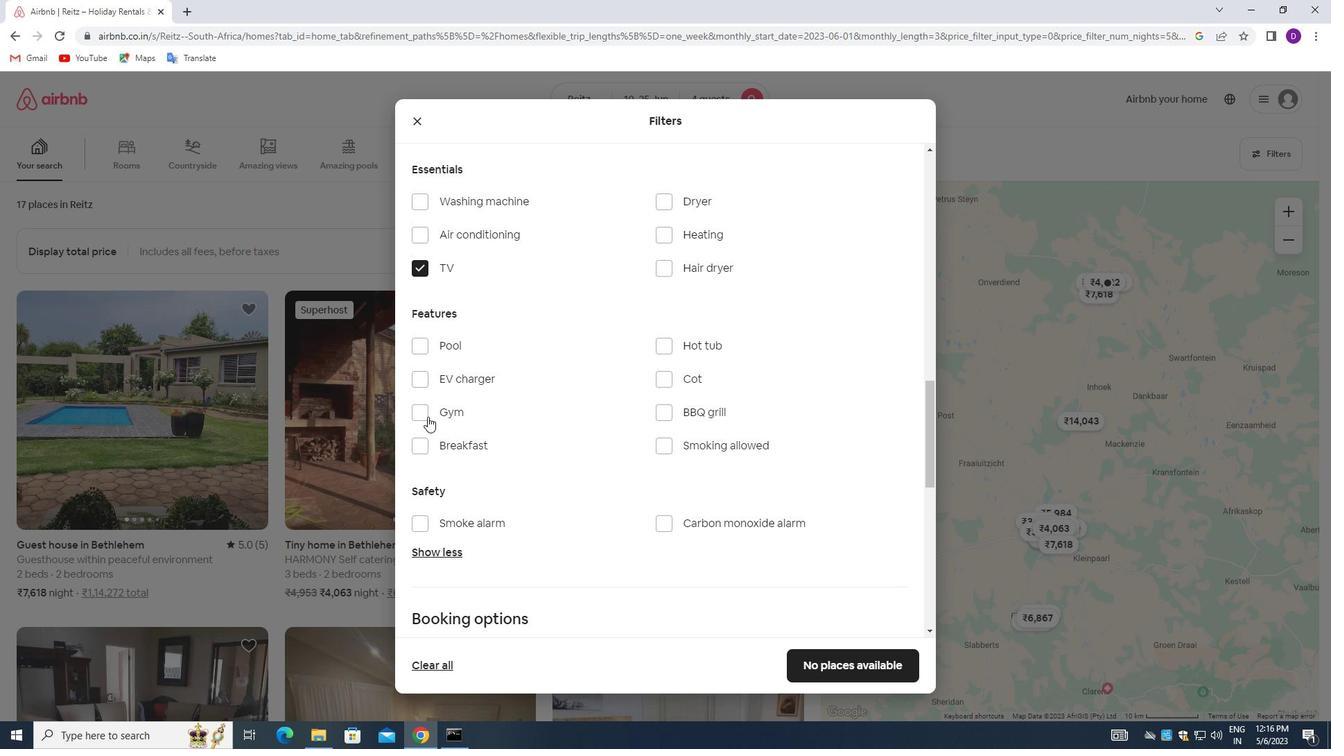 
Action: Mouse pressed left at (421, 410)
Screenshot: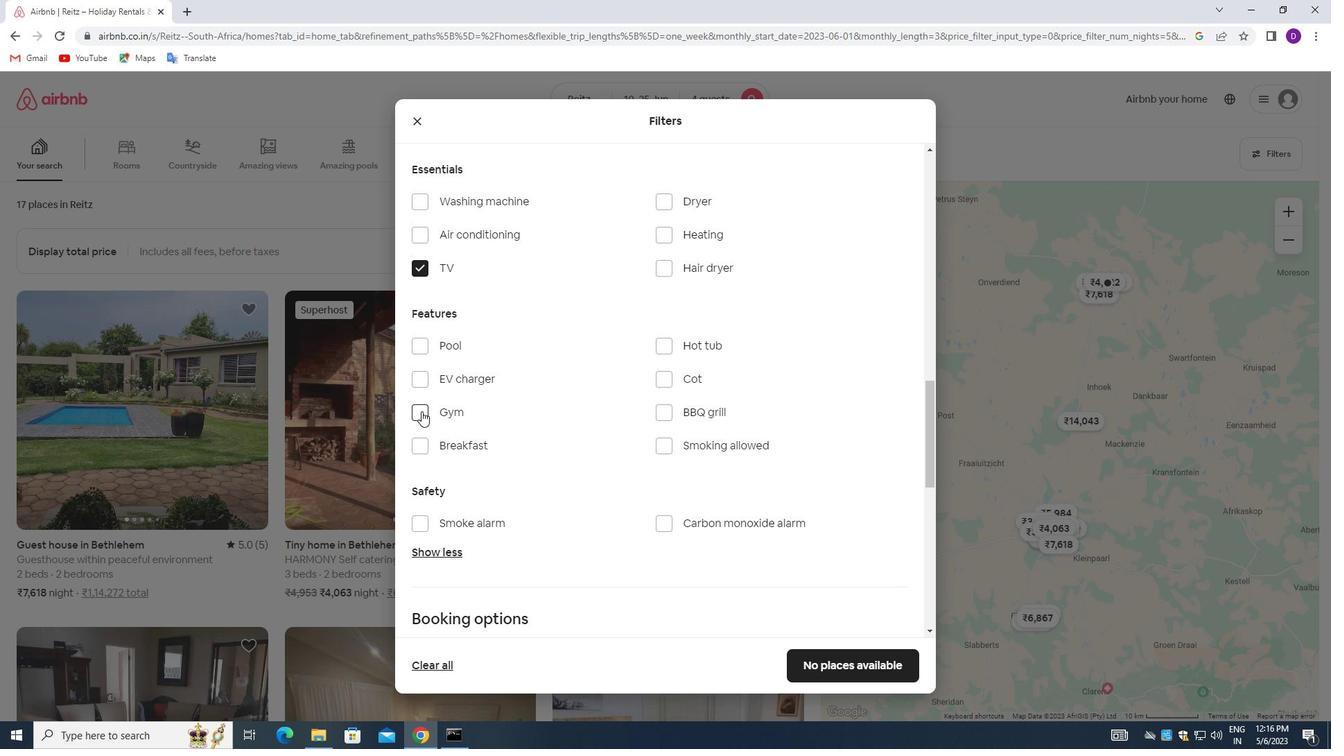 
Action: Mouse moved to (423, 448)
Screenshot: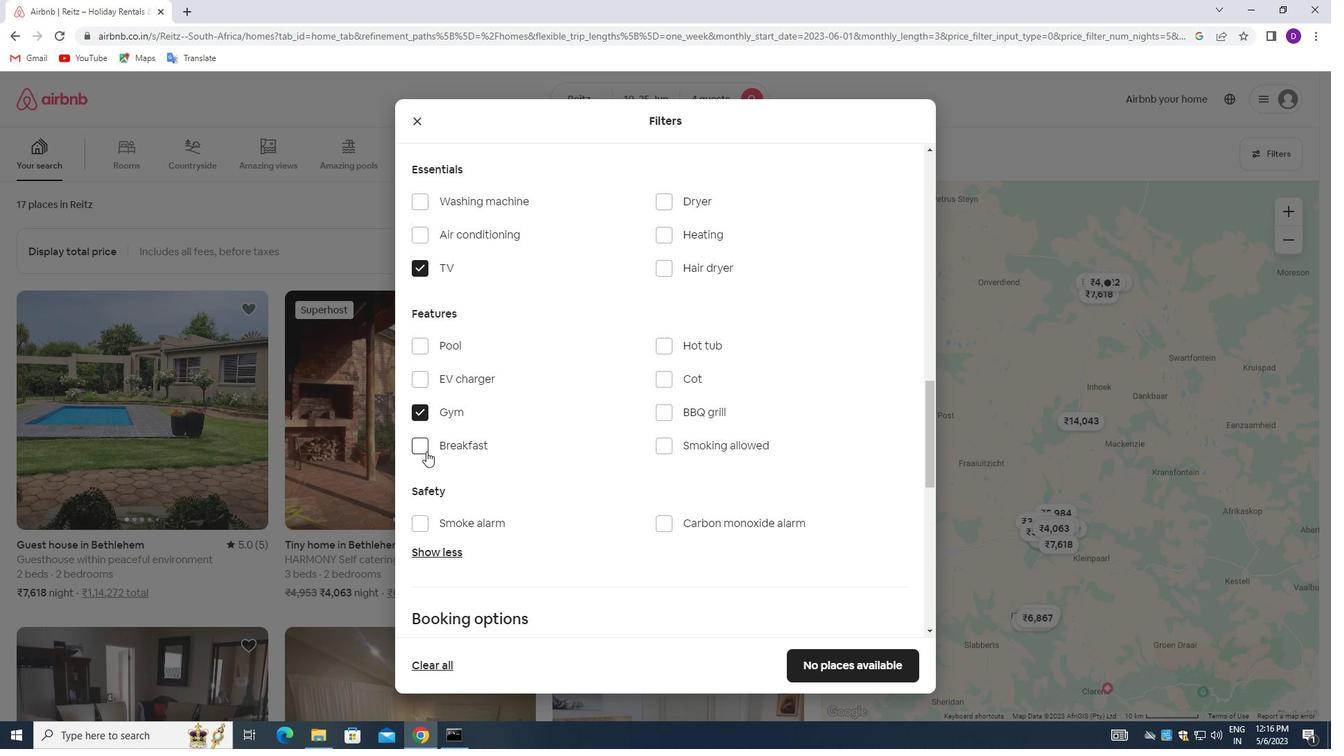 
Action: Mouse pressed left at (423, 448)
Screenshot: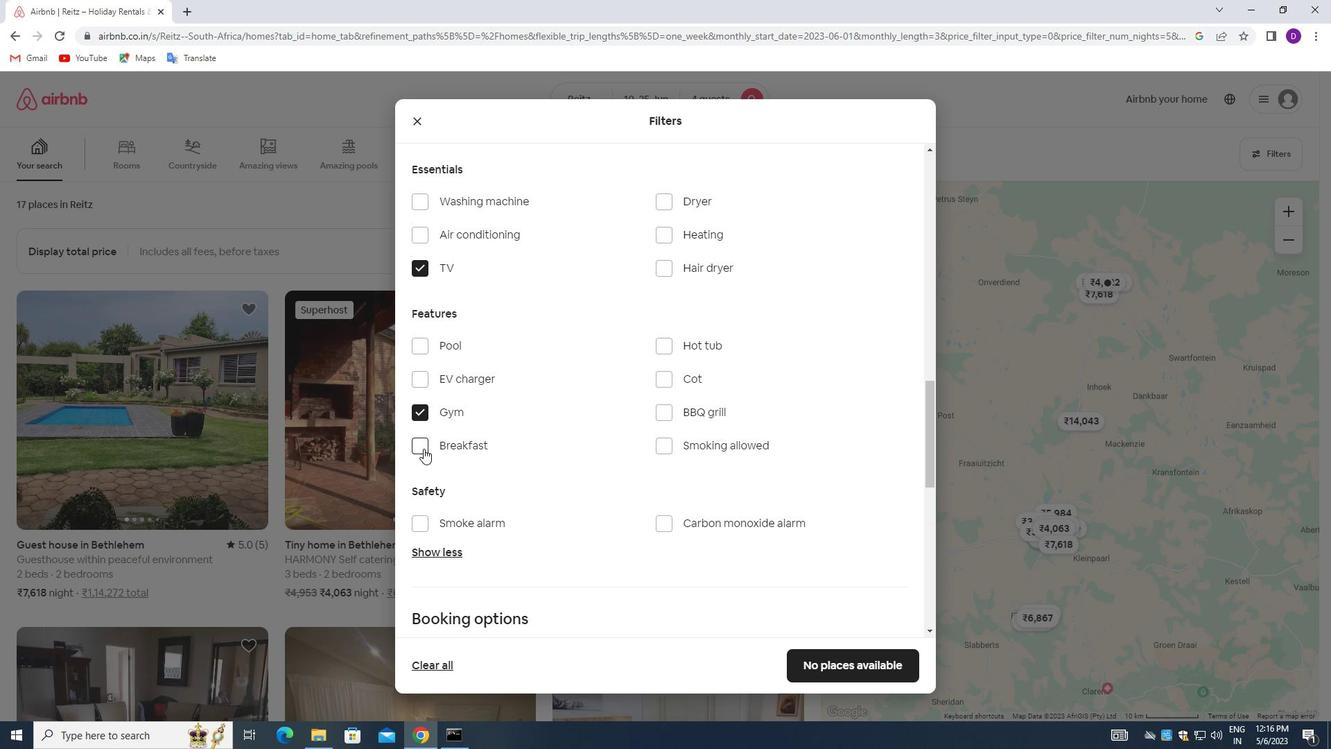 
Action: Mouse moved to (612, 464)
Screenshot: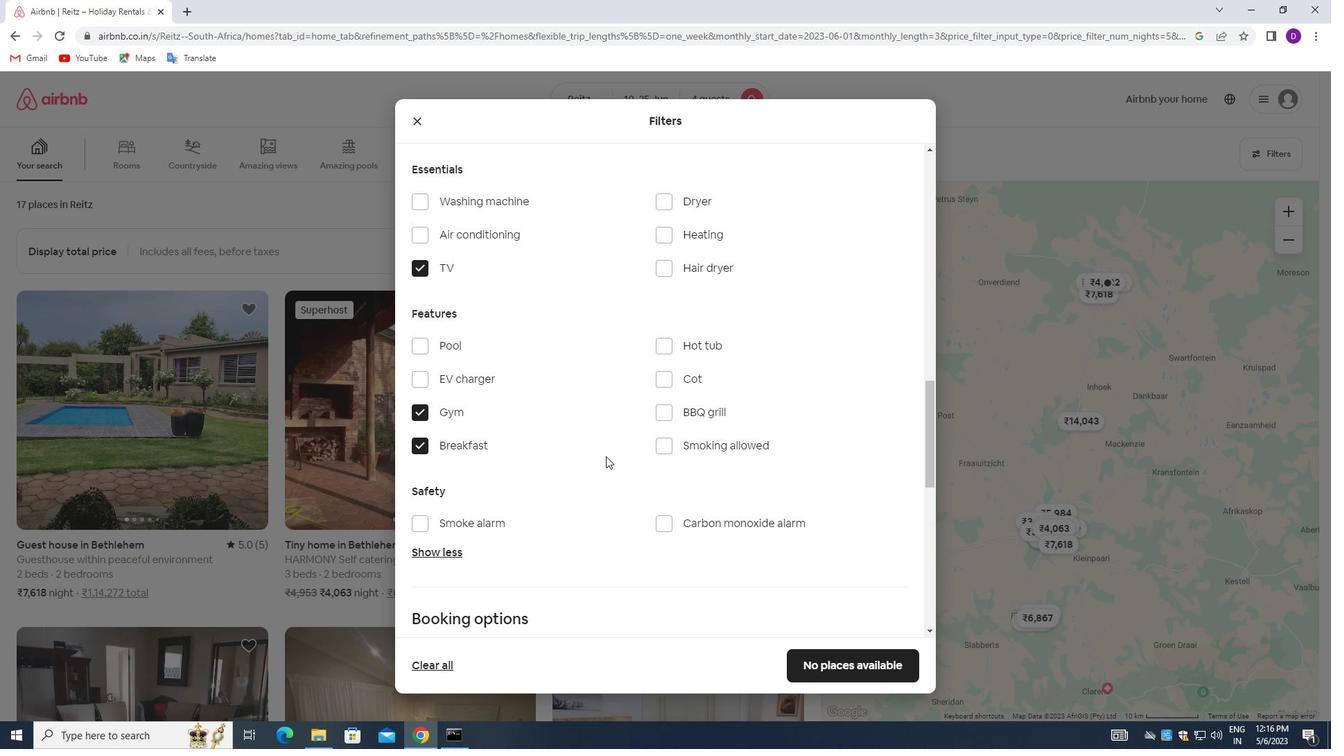 
Action: Mouse scrolled (612, 464) with delta (0, 0)
Screenshot: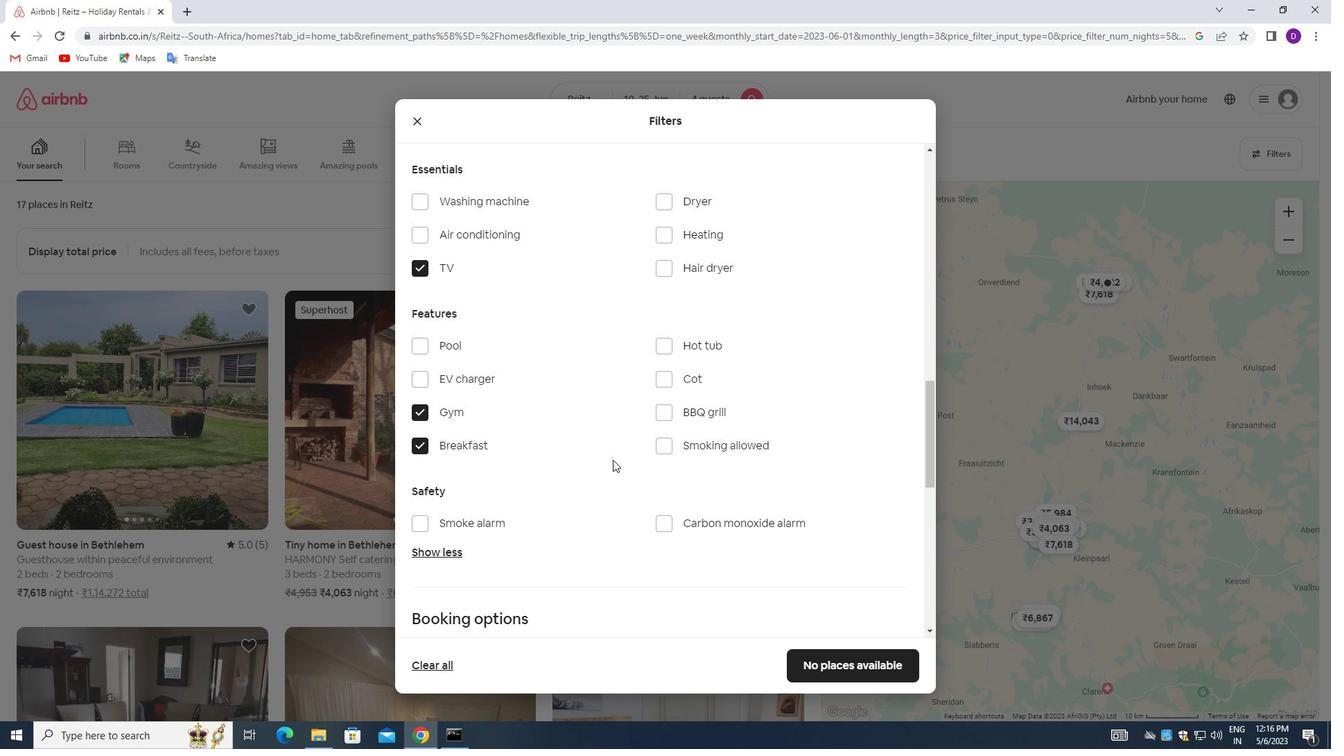 
Action: Mouse moved to (612, 465)
Screenshot: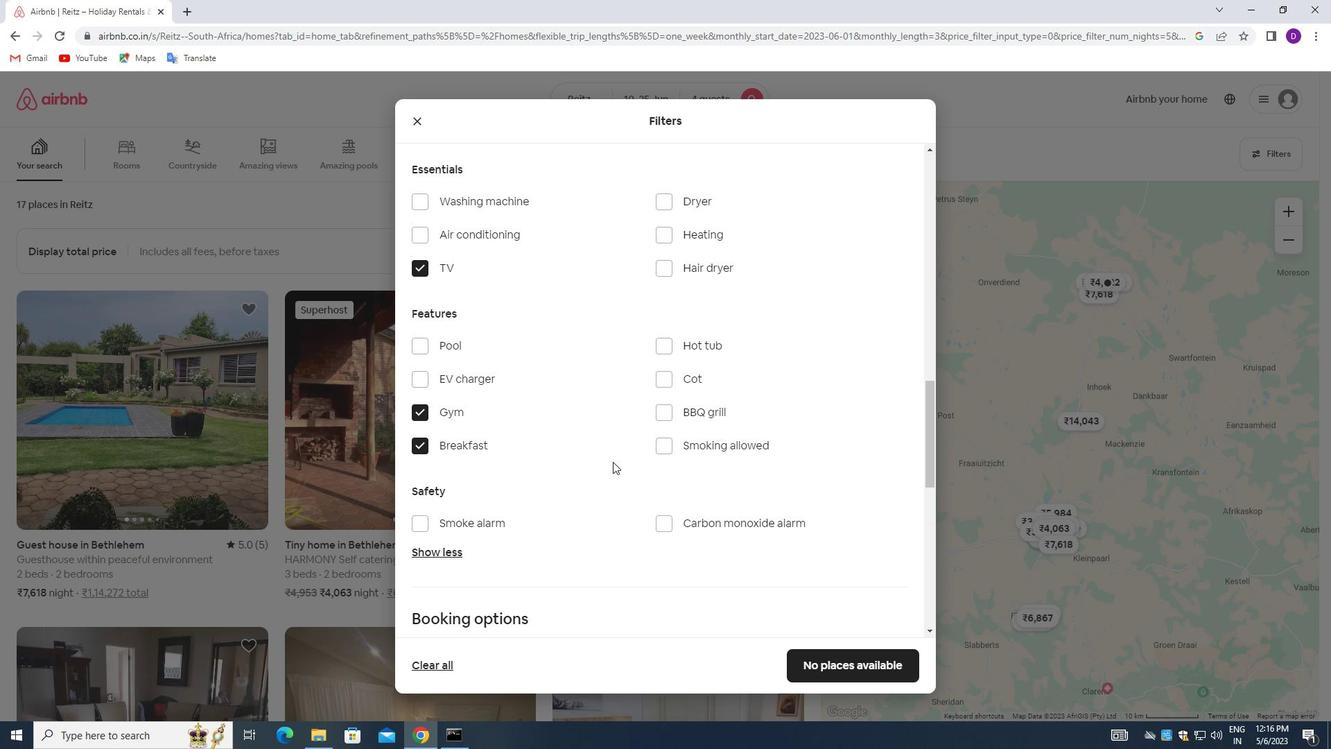 
Action: Mouse scrolled (612, 464) with delta (0, 0)
Screenshot: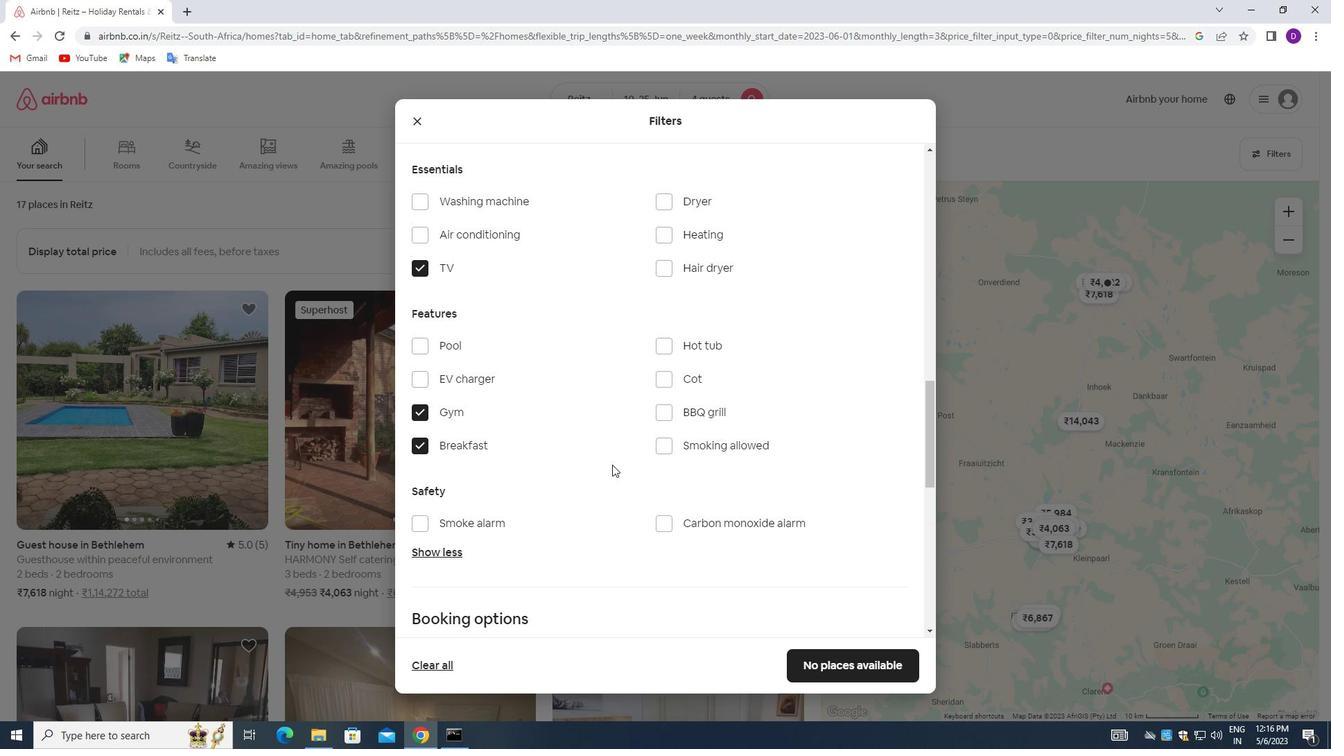 
Action: Mouse moved to (612, 466)
Screenshot: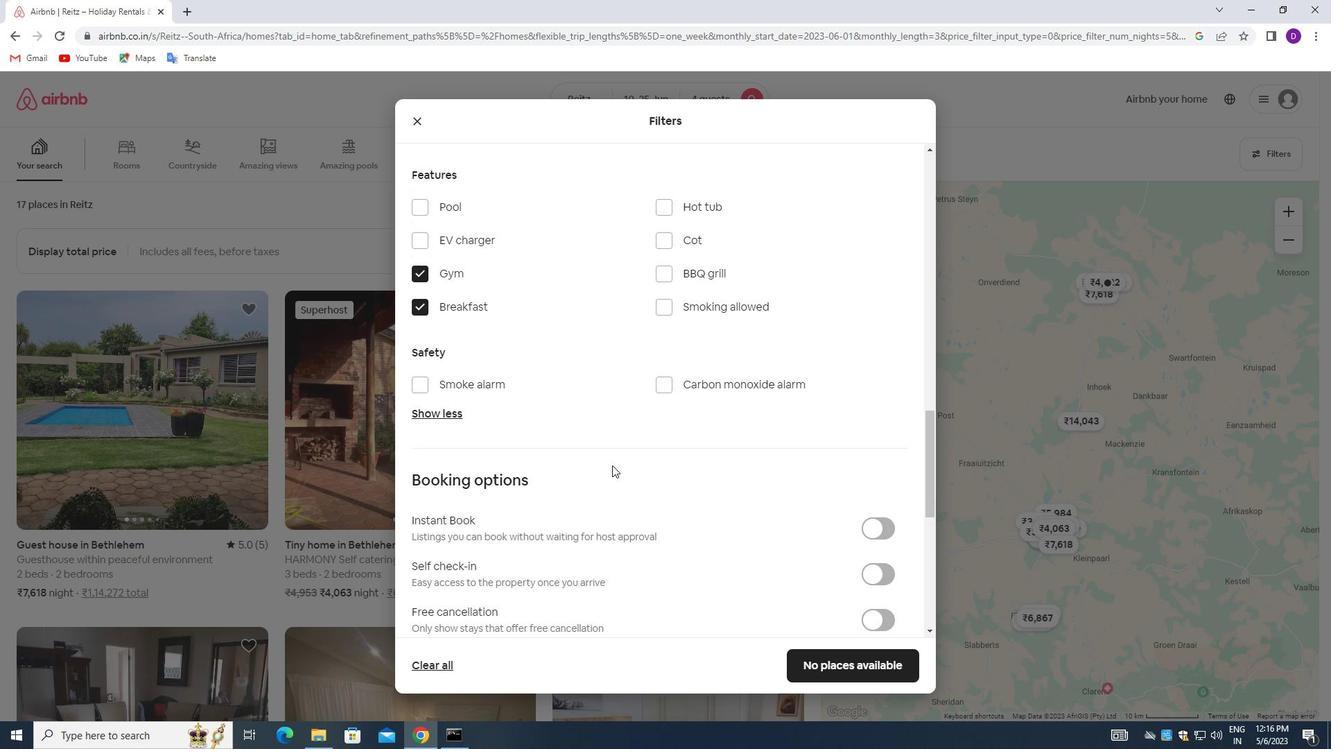 
Action: Mouse scrolled (612, 465) with delta (0, 0)
Screenshot: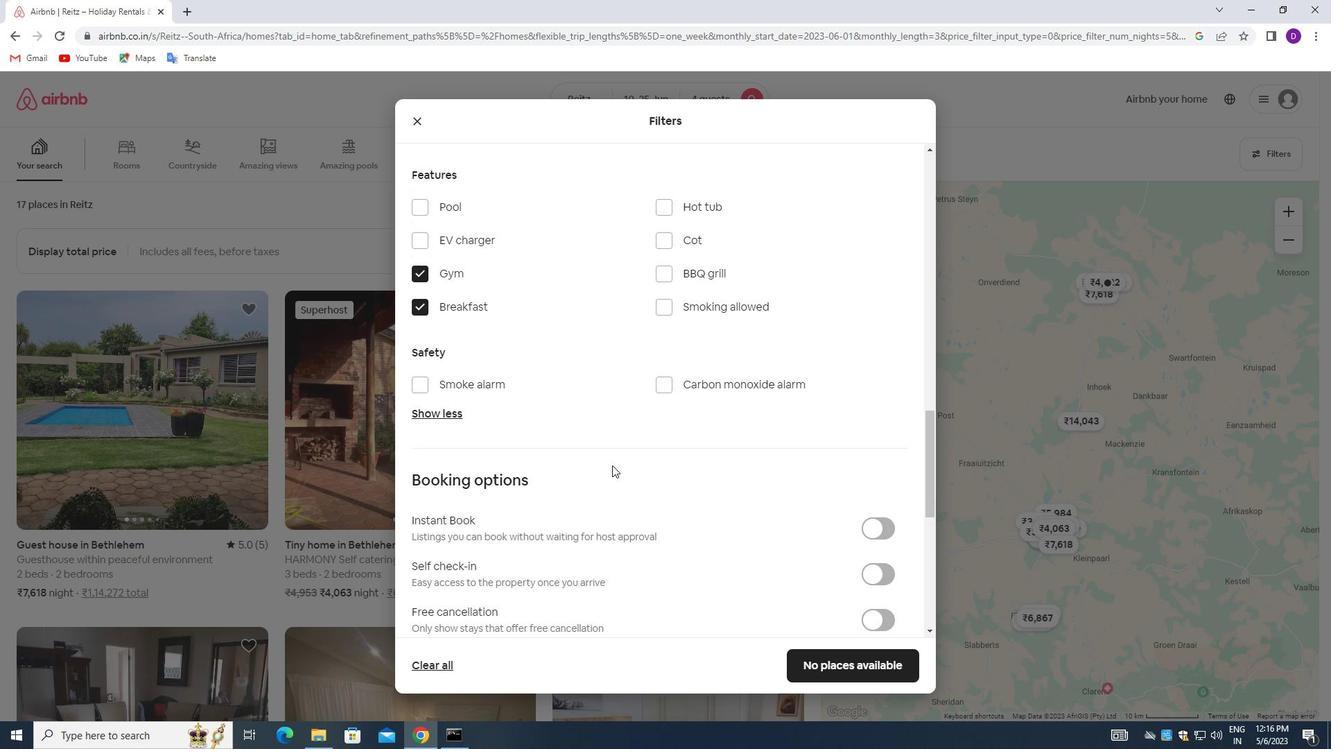 
Action: Mouse moved to (612, 470)
Screenshot: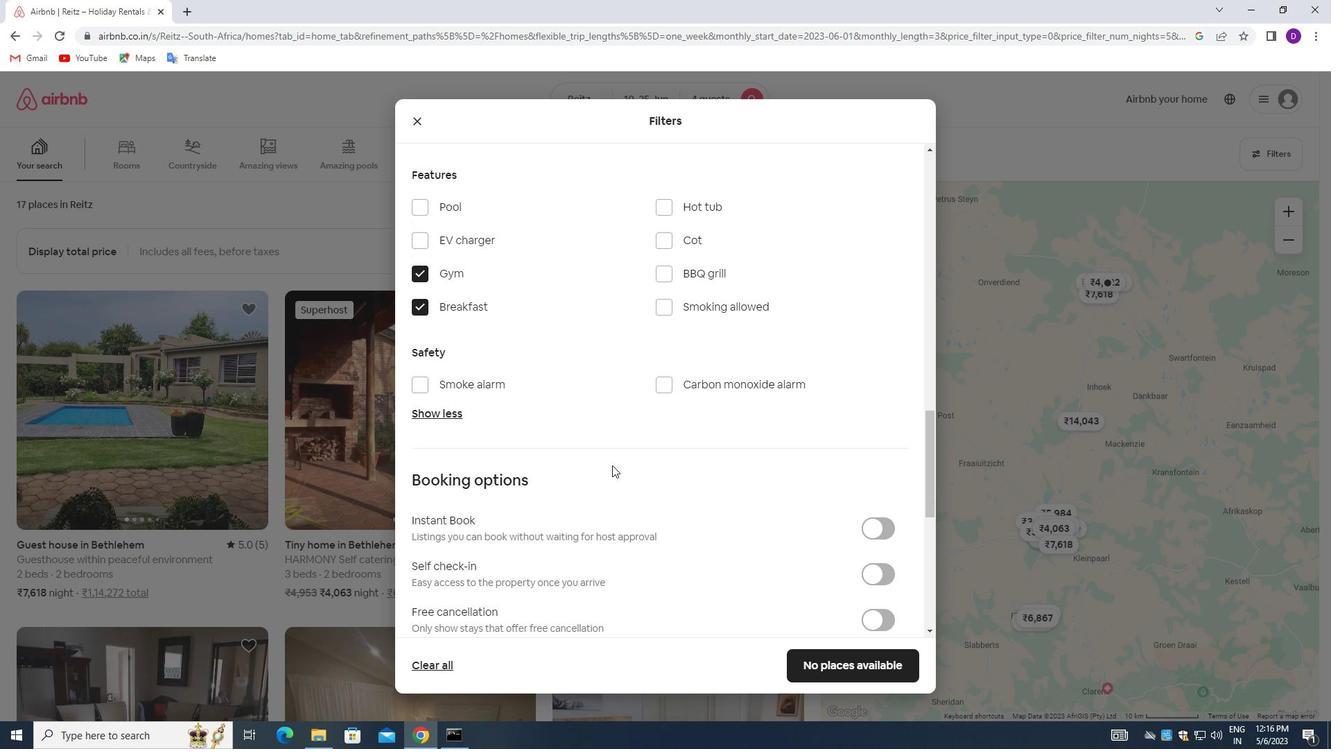 
Action: Mouse scrolled (612, 469) with delta (0, 0)
Screenshot: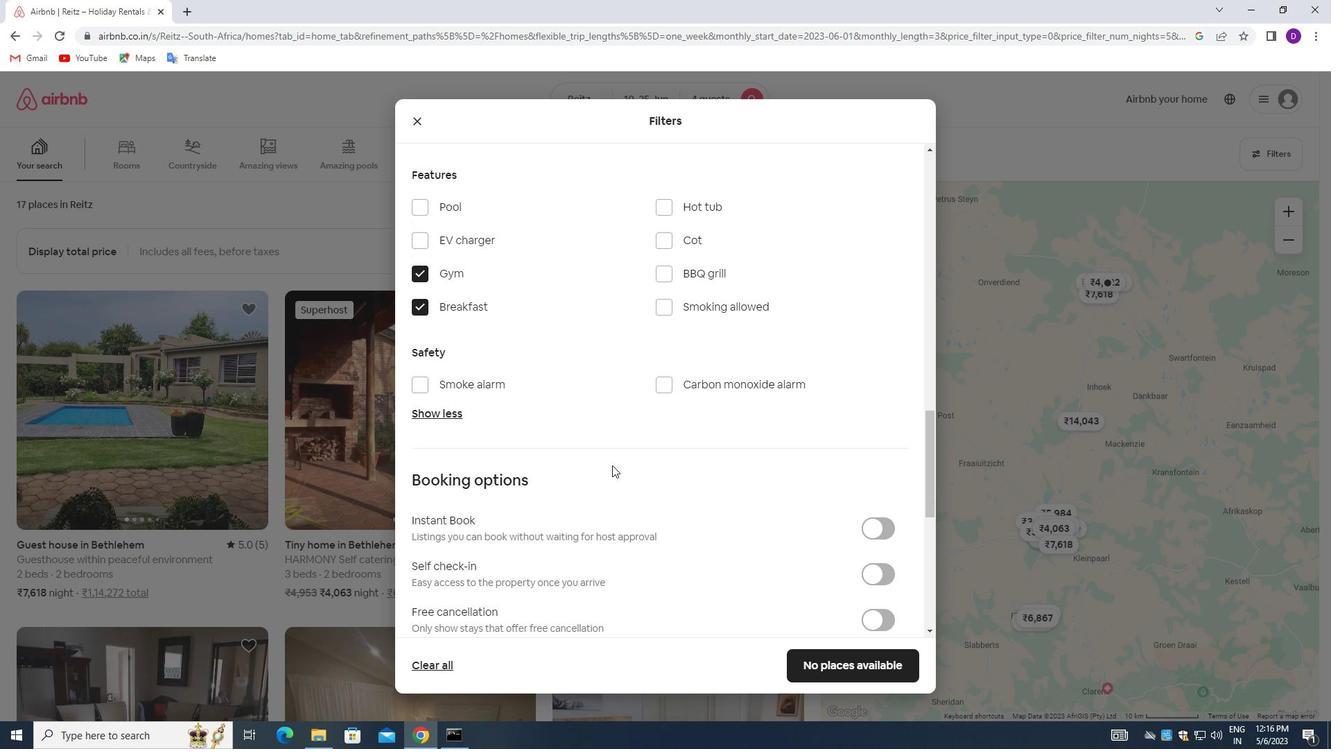 
Action: Mouse moved to (867, 437)
Screenshot: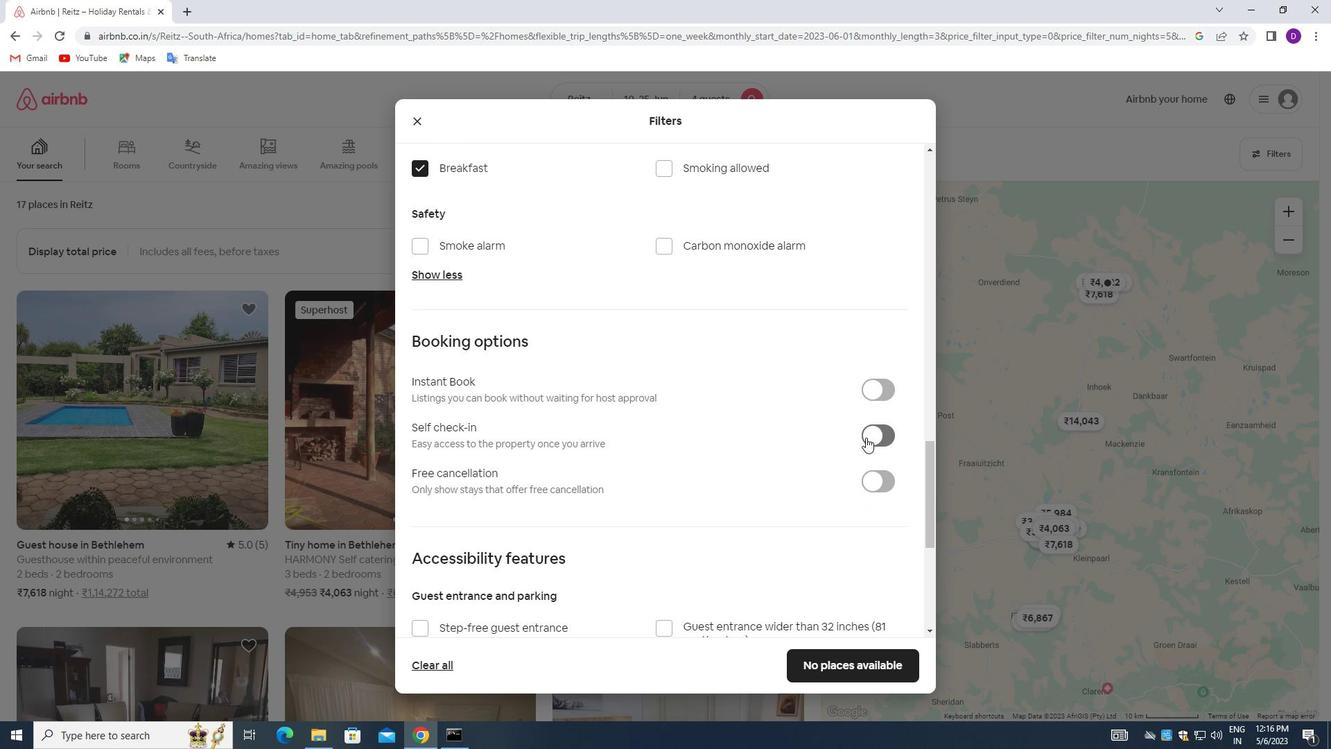 
Action: Mouse pressed left at (867, 437)
Screenshot: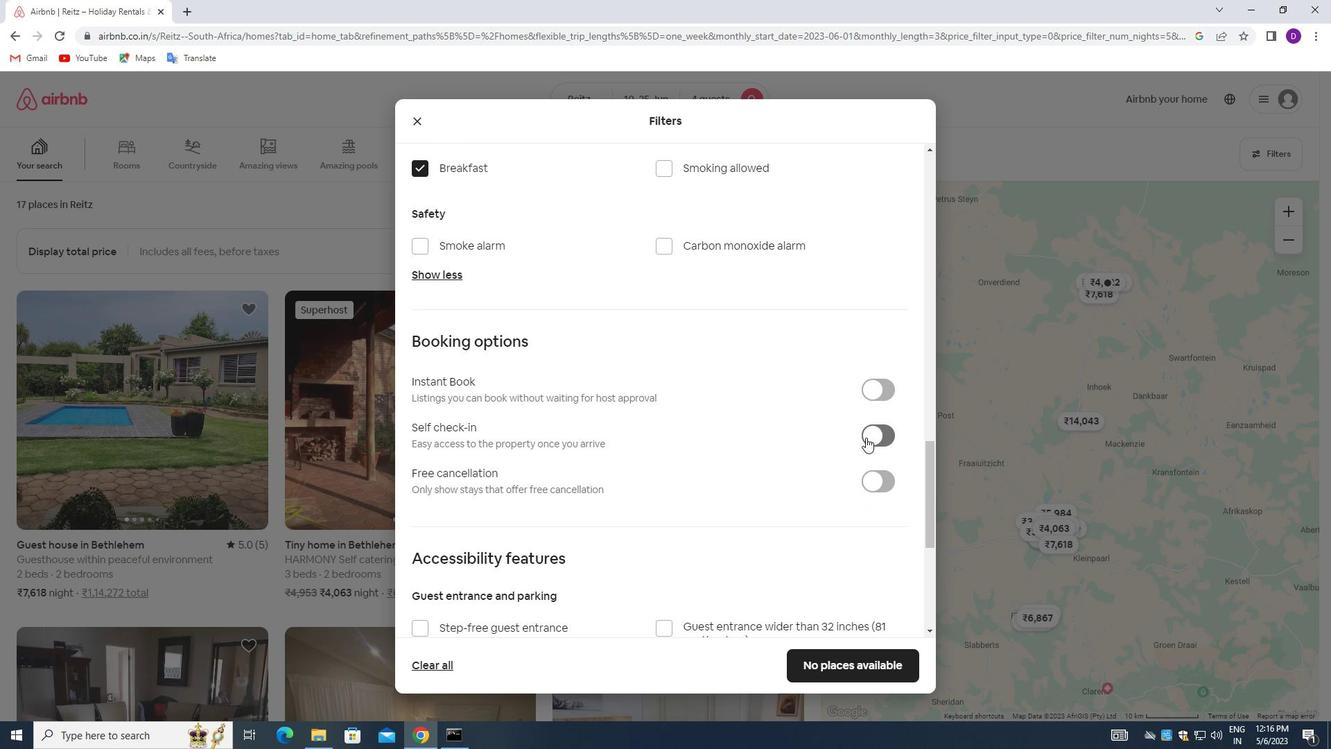
Action: Mouse moved to (592, 507)
Screenshot: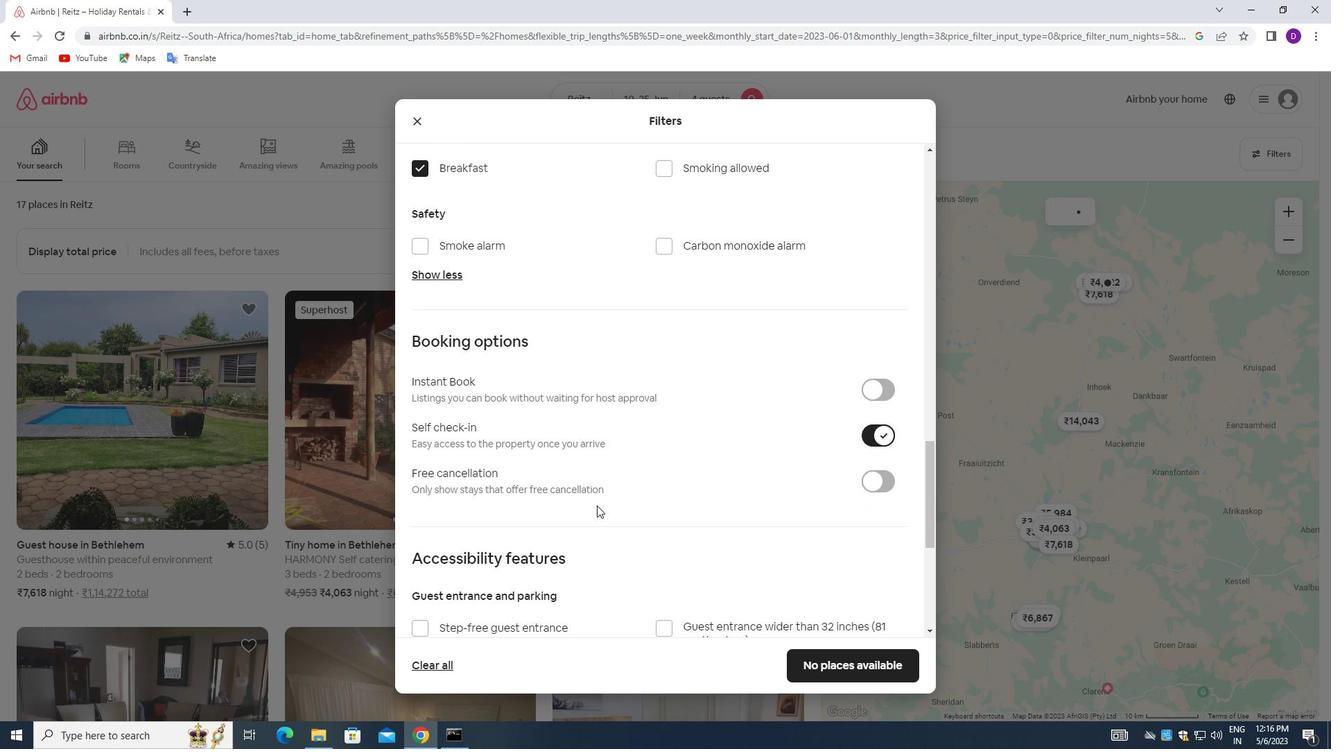 
Action: Mouse scrolled (592, 507) with delta (0, 0)
Screenshot: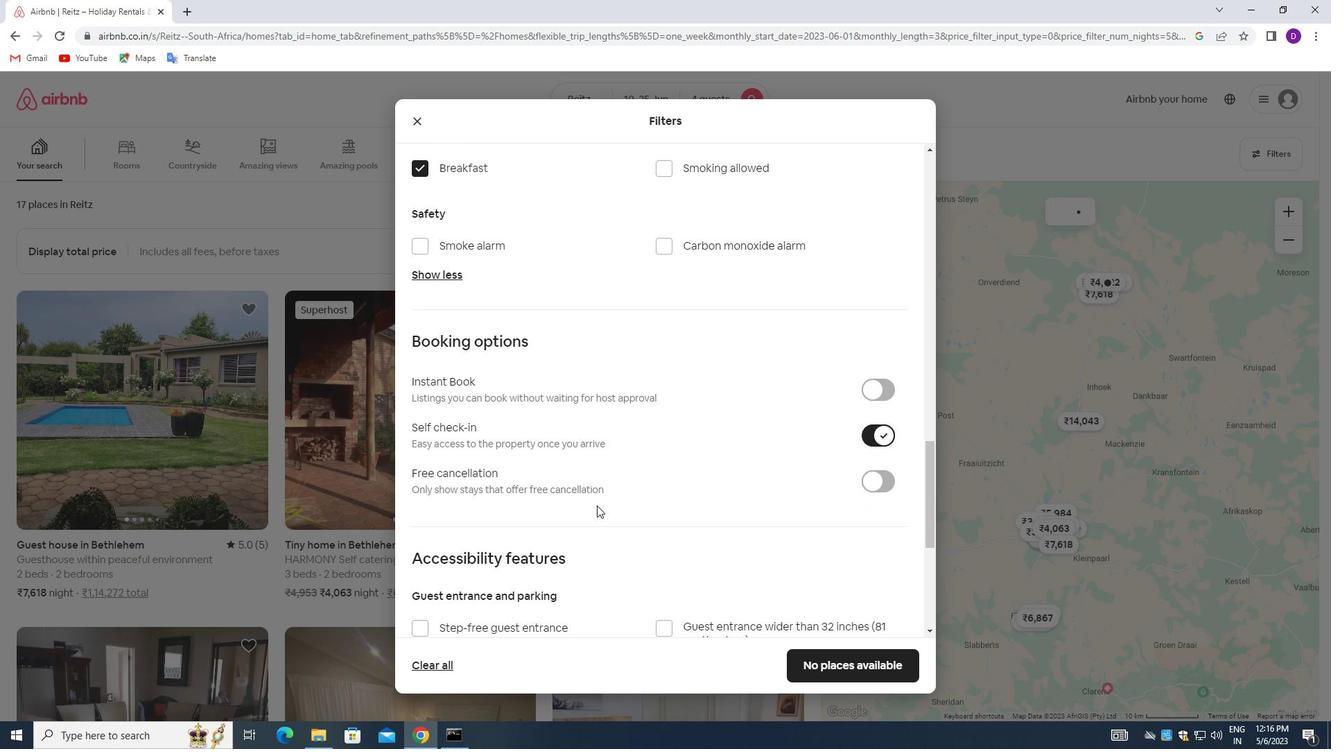 
Action: Mouse moved to (591, 508)
Screenshot: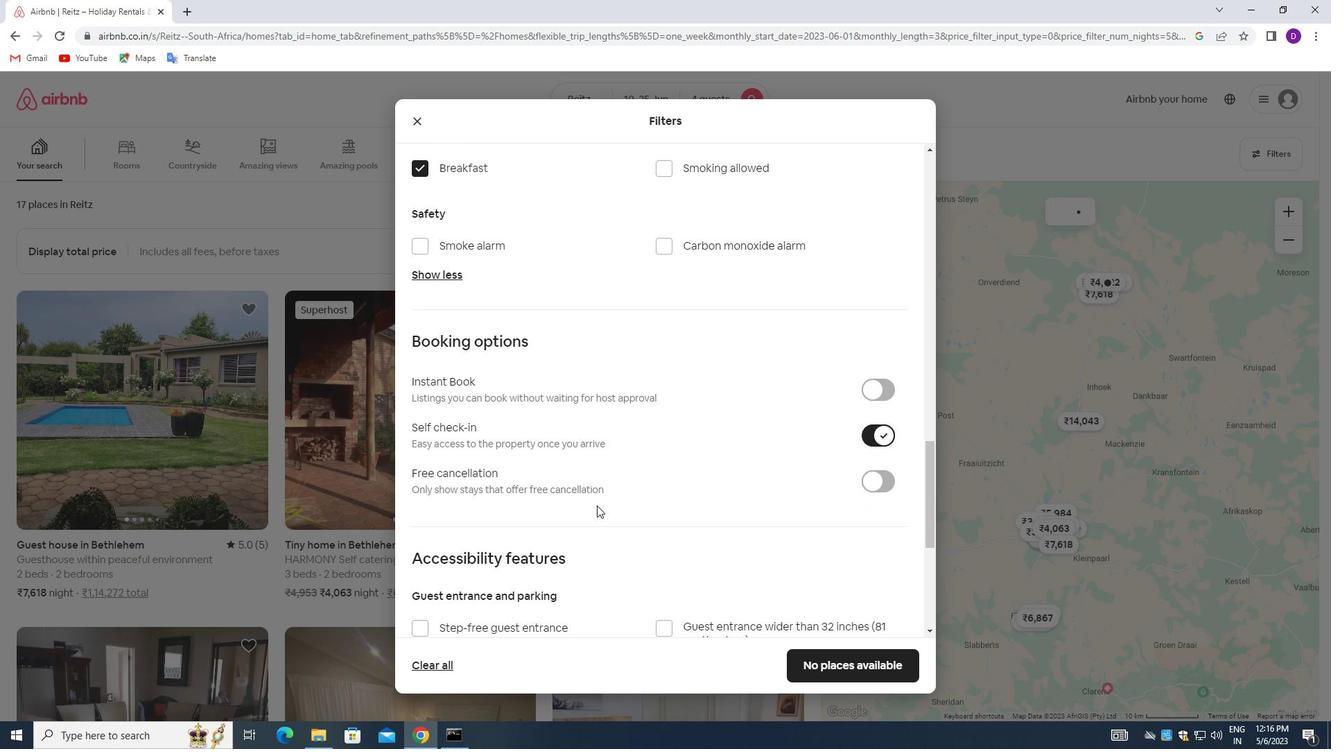 
Action: Mouse scrolled (591, 507) with delta (0, 0)
Screenshot: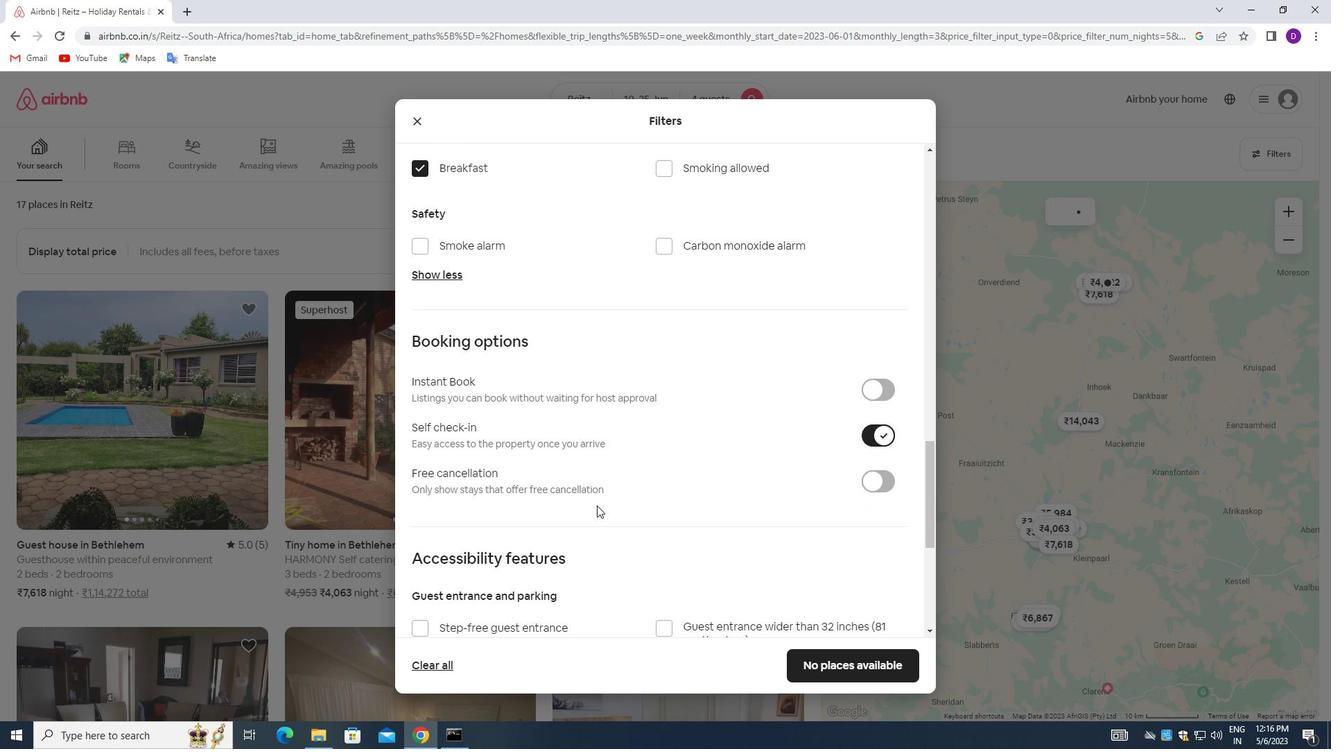 
Action: Mouse moved to (591, 509)
Screenshot: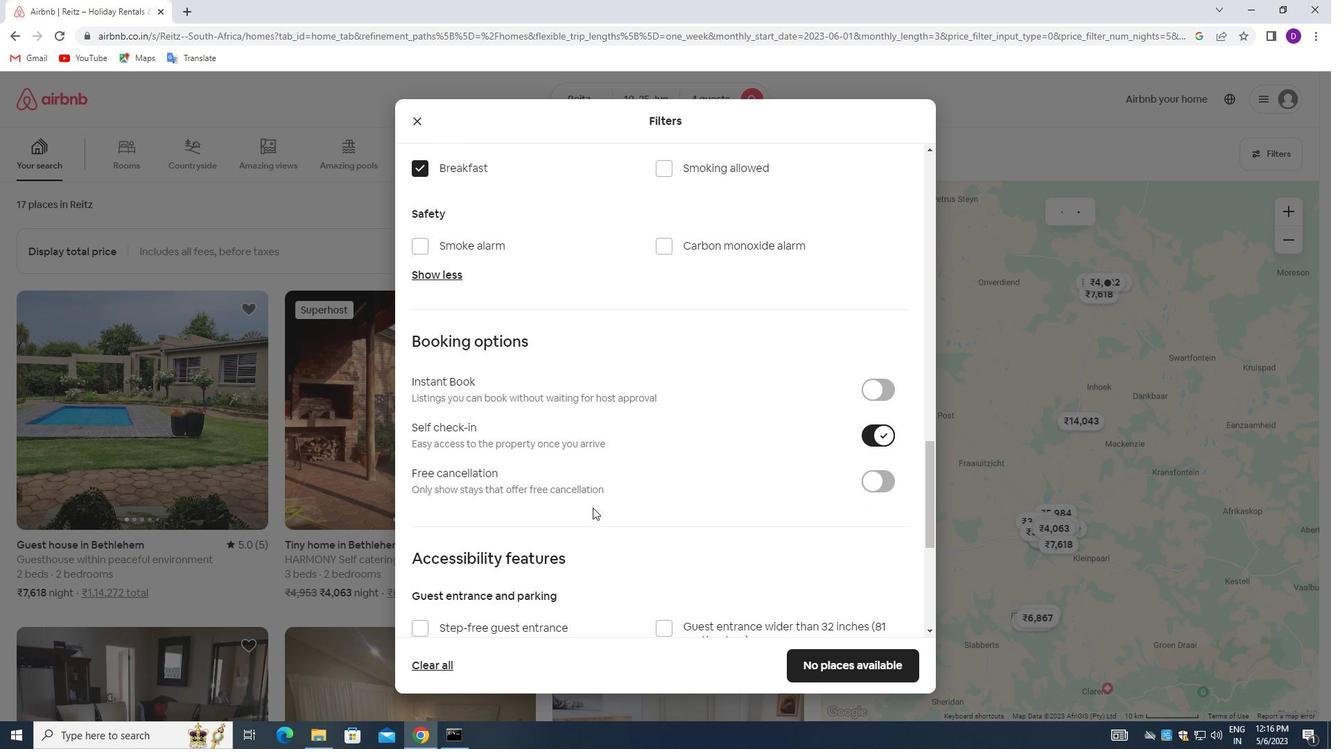 
Action: Mouse scrolled (591, 509) with delta (0, 0)
Screenshot: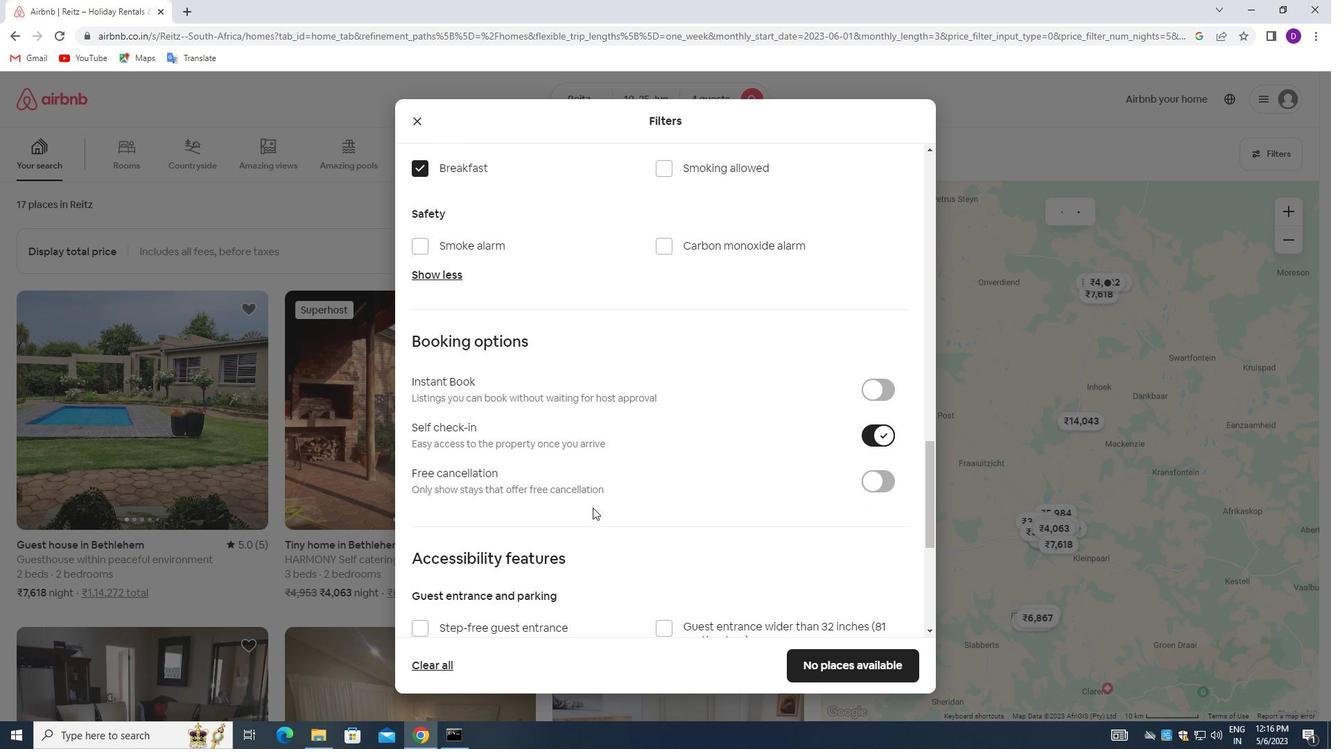 
Action: Mouse moved to (587, 519)
Screenshot: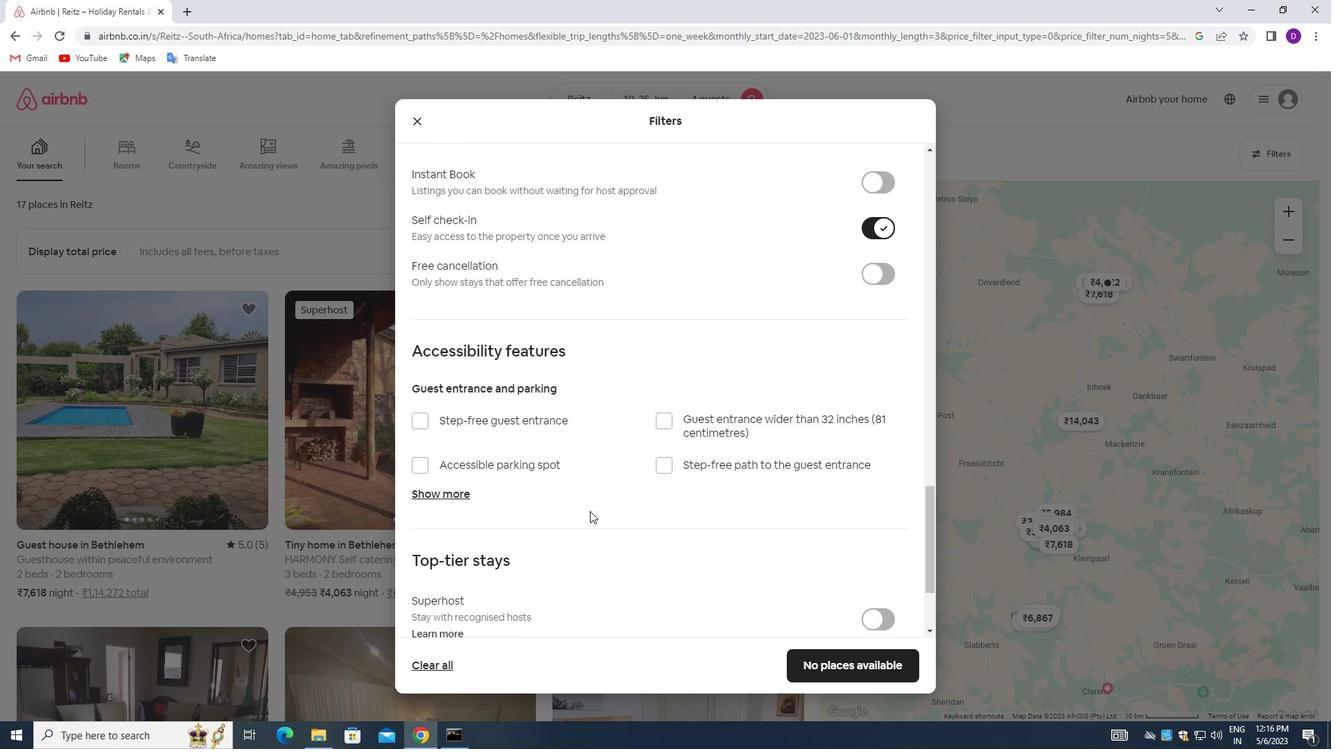 
Action: Mouse scrolled (587, 518) with delta (0, 0)
Screenshot: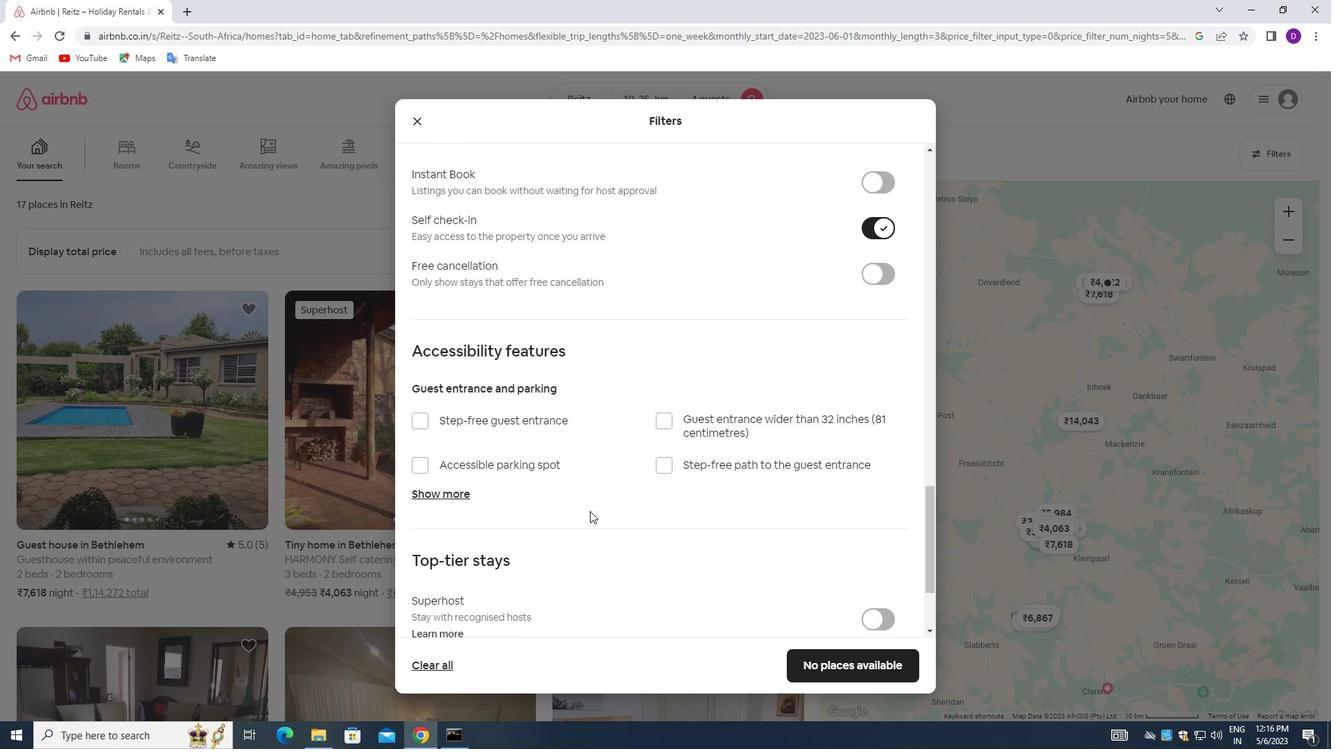 
Action: Mouse moved to (573, 524)
Screenshot: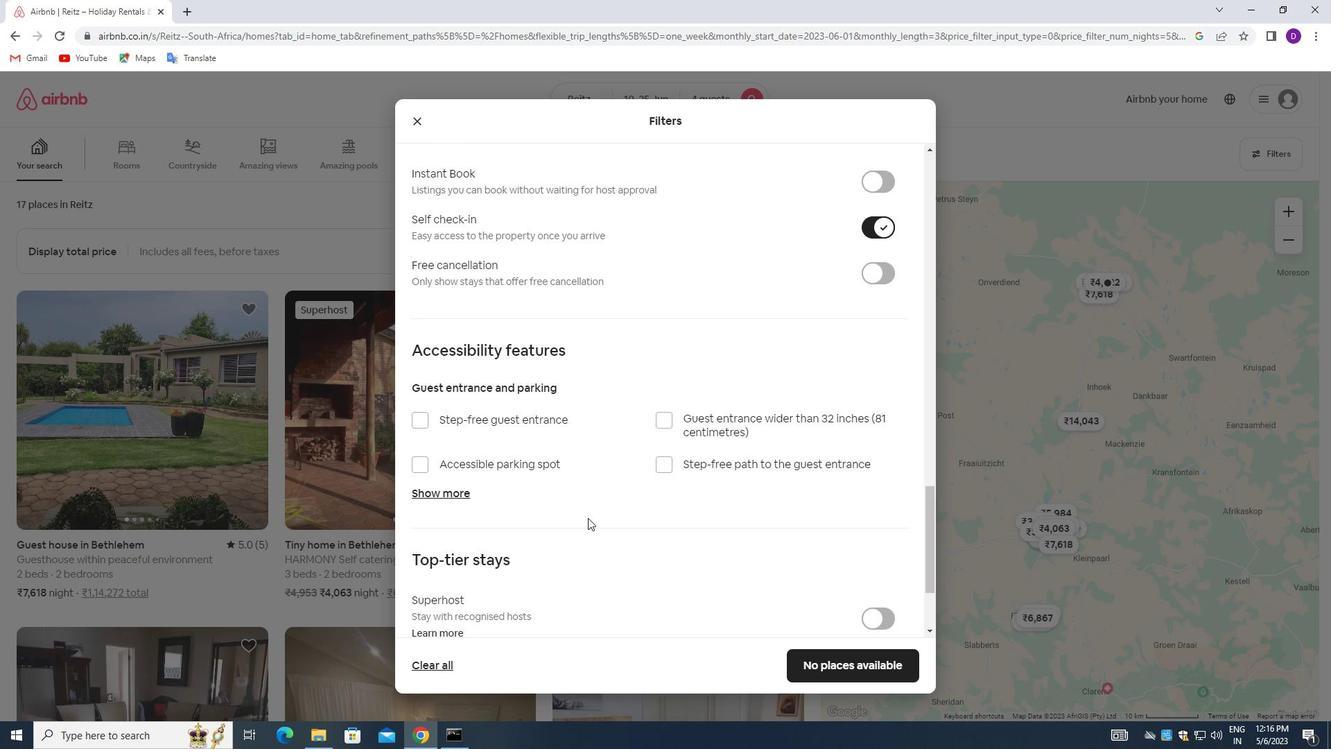 
Action: Mouse scrolled (573, 523) with delta (0, 0)
Screenshot: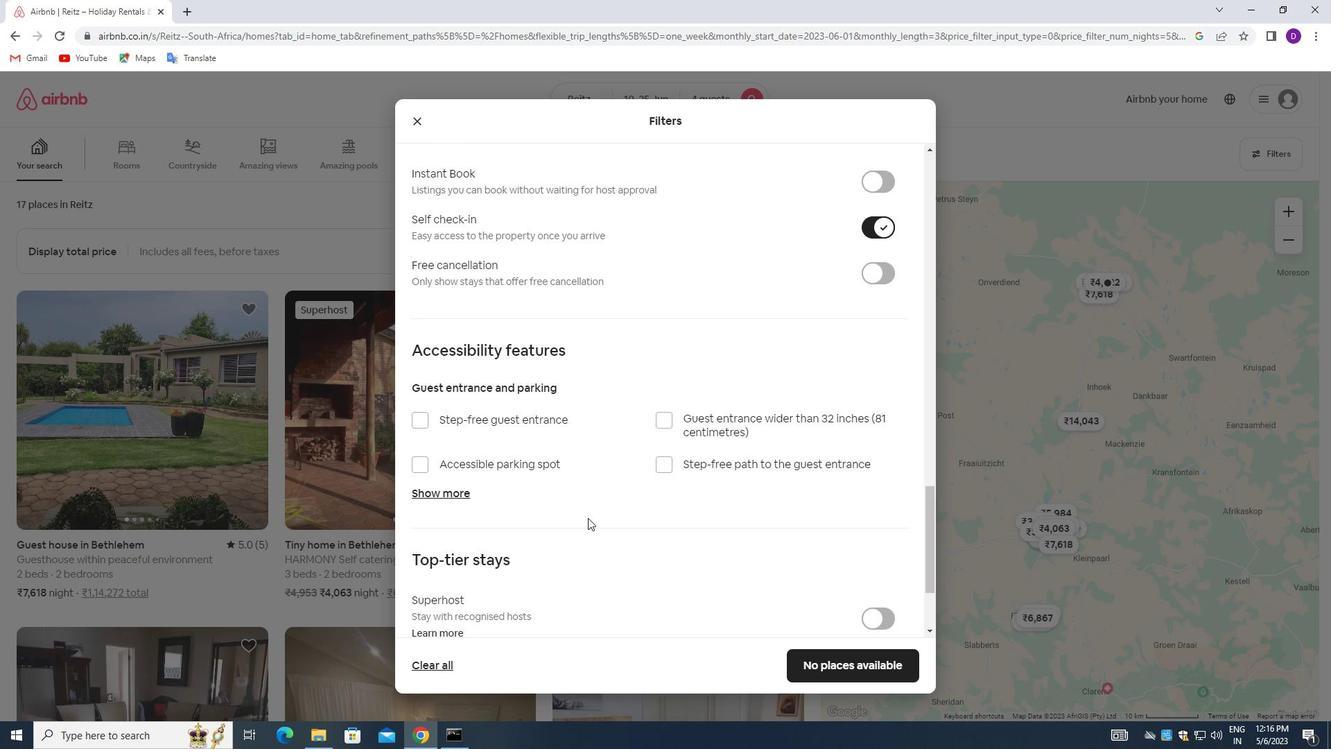 
Action: Mouse moved to (575, 521)
Screenshot: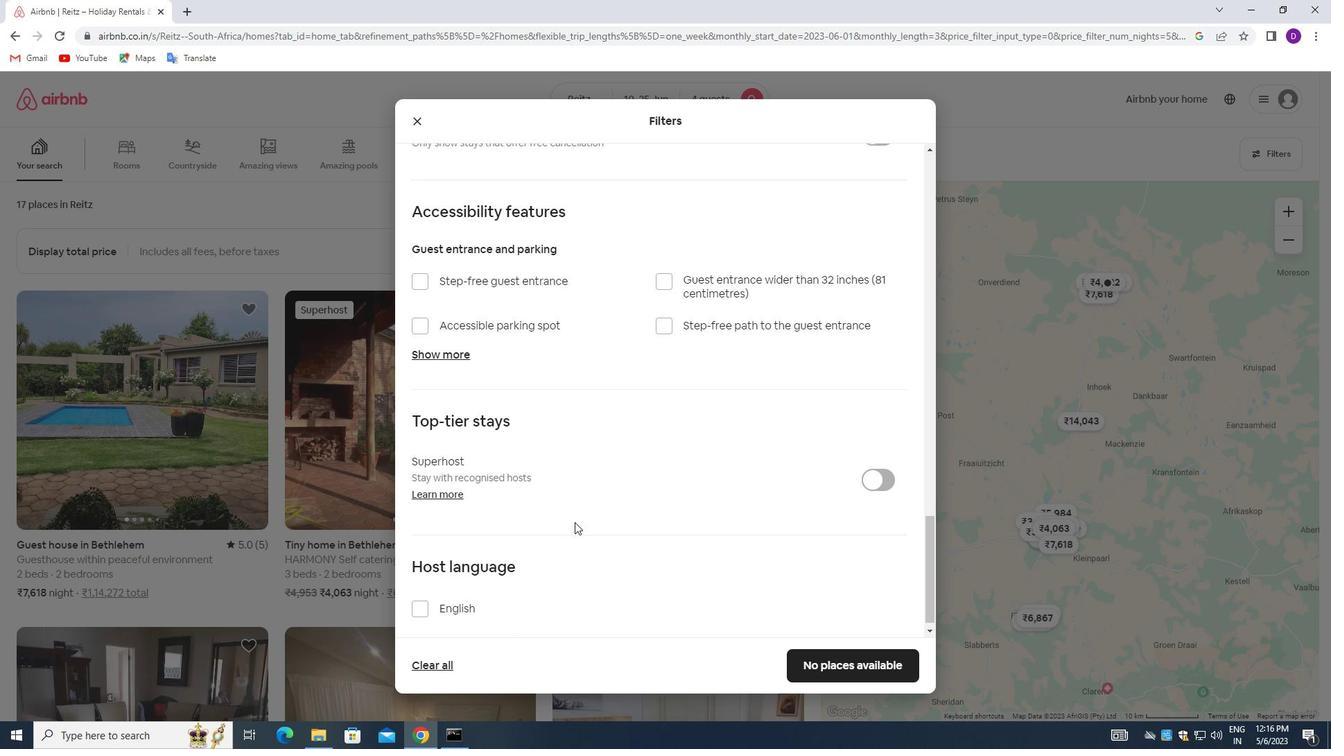 
Action: Mouse scrolled (575, 520) with delta (0, 0)
Screenshot: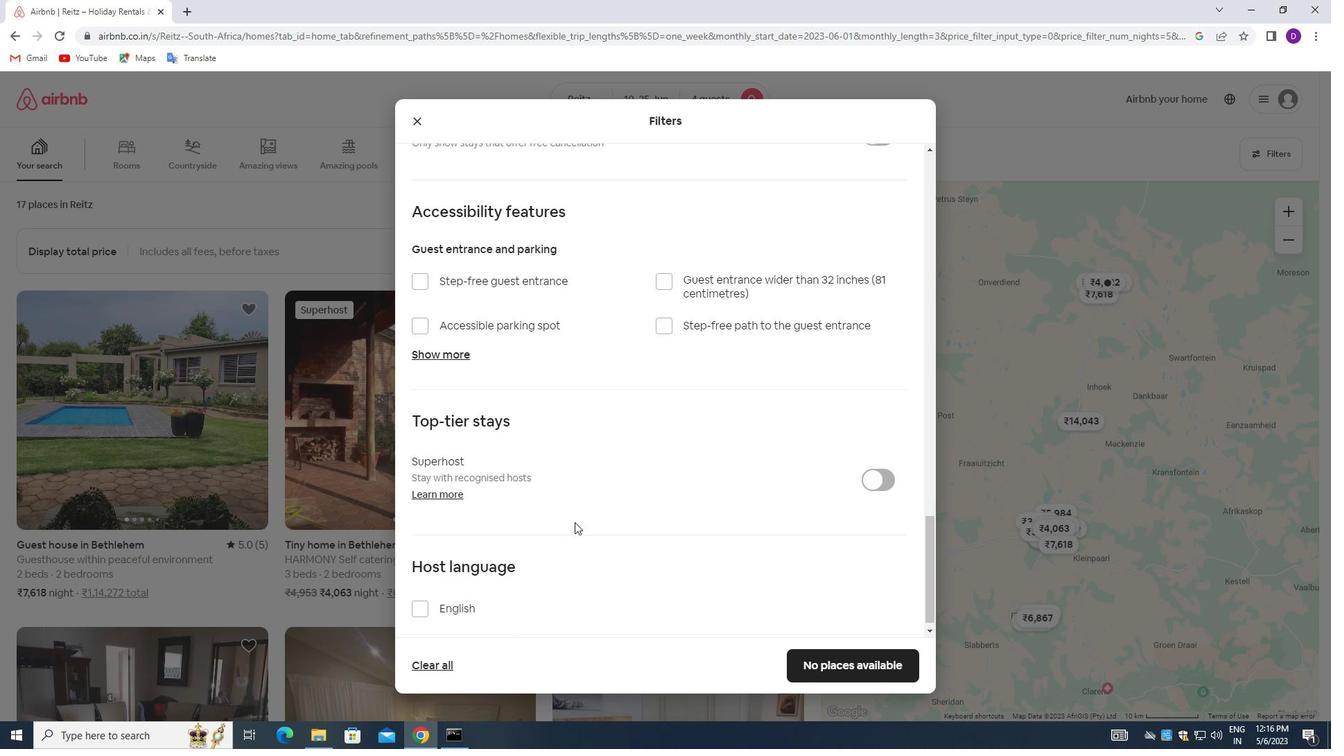 
Action: Mouse moved to (573, 521)
Screenshot: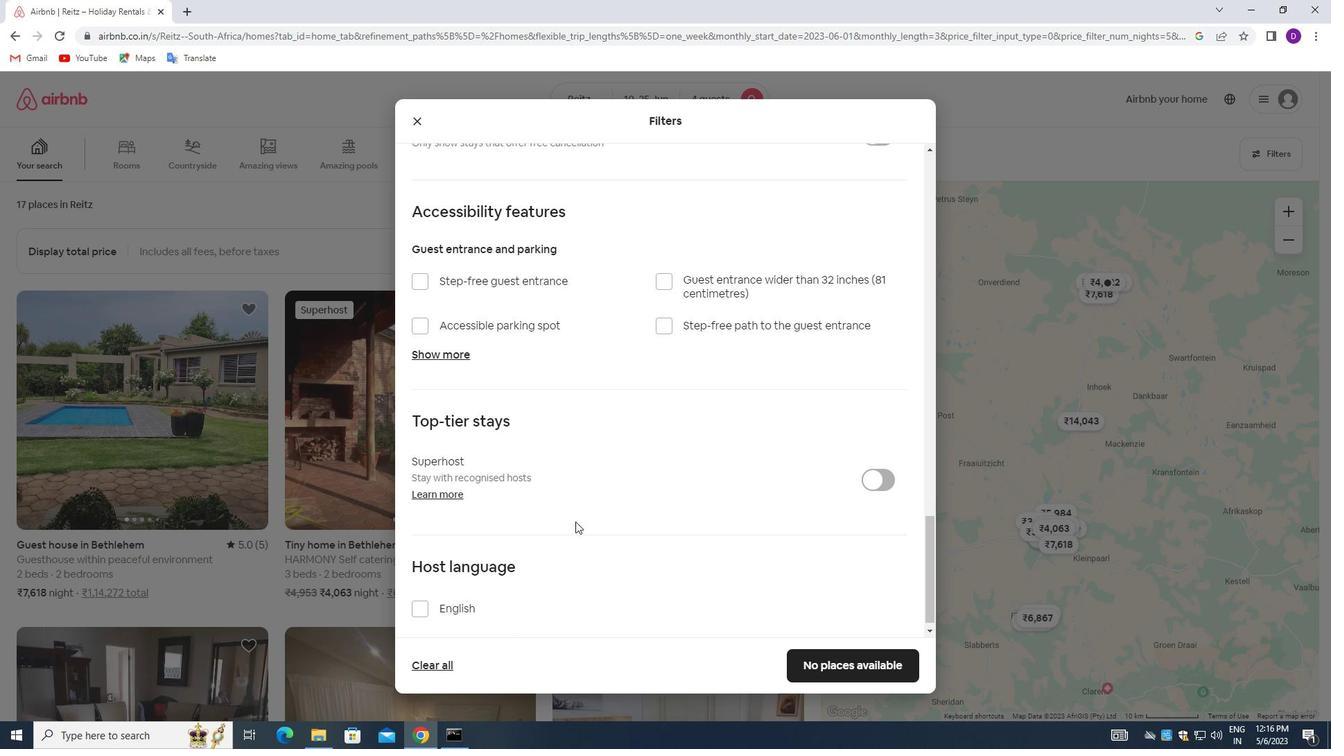 
Action: Mouse scrolled (573, 520) with delta (0, 0)
Screenshot: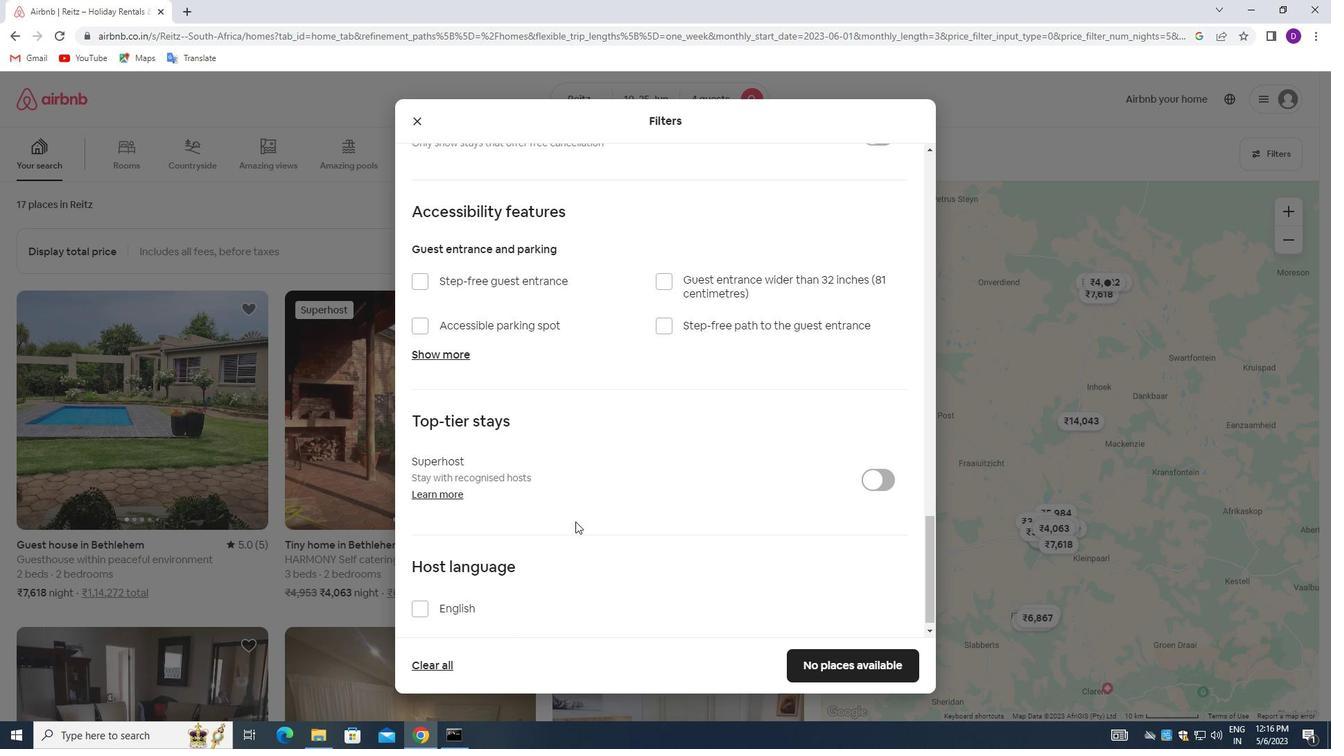 
Action: Mouse moved to (426, 602)
Screenshot: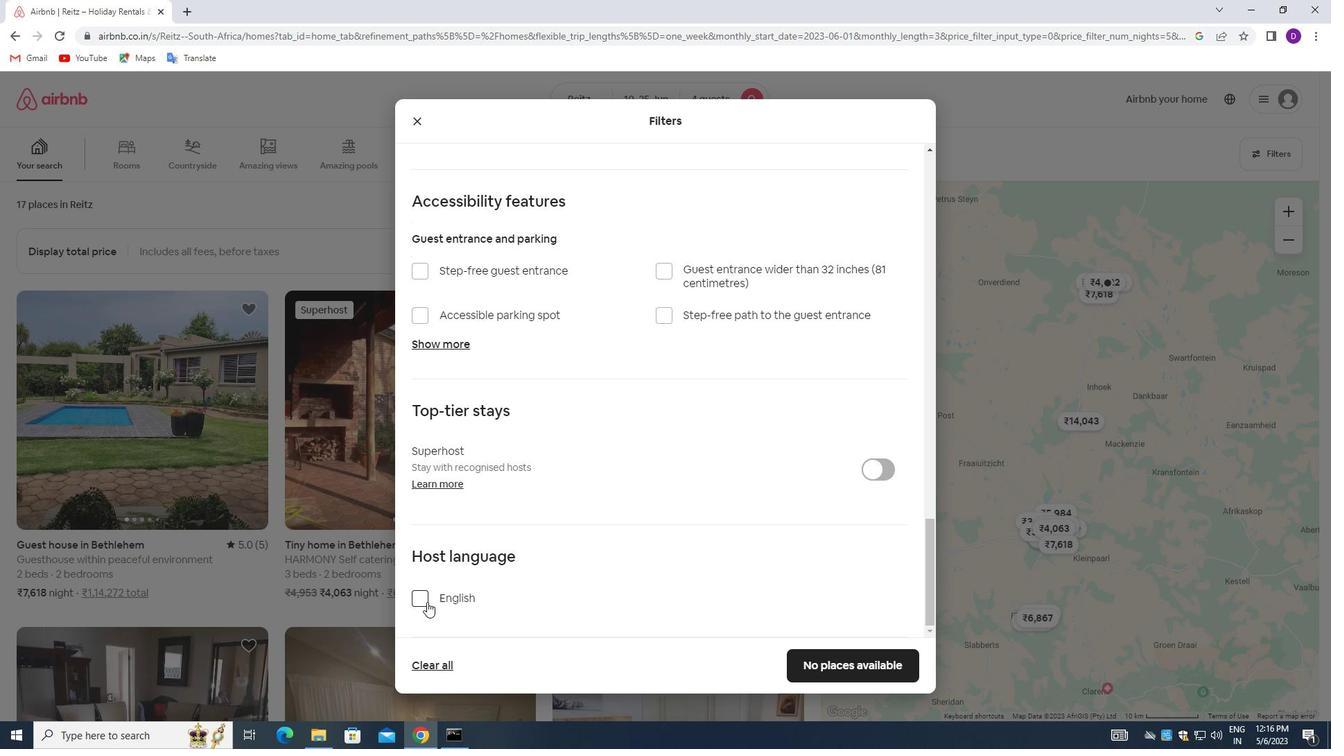 
Action: Mouse pressed left at (426, 602)
Screenshot: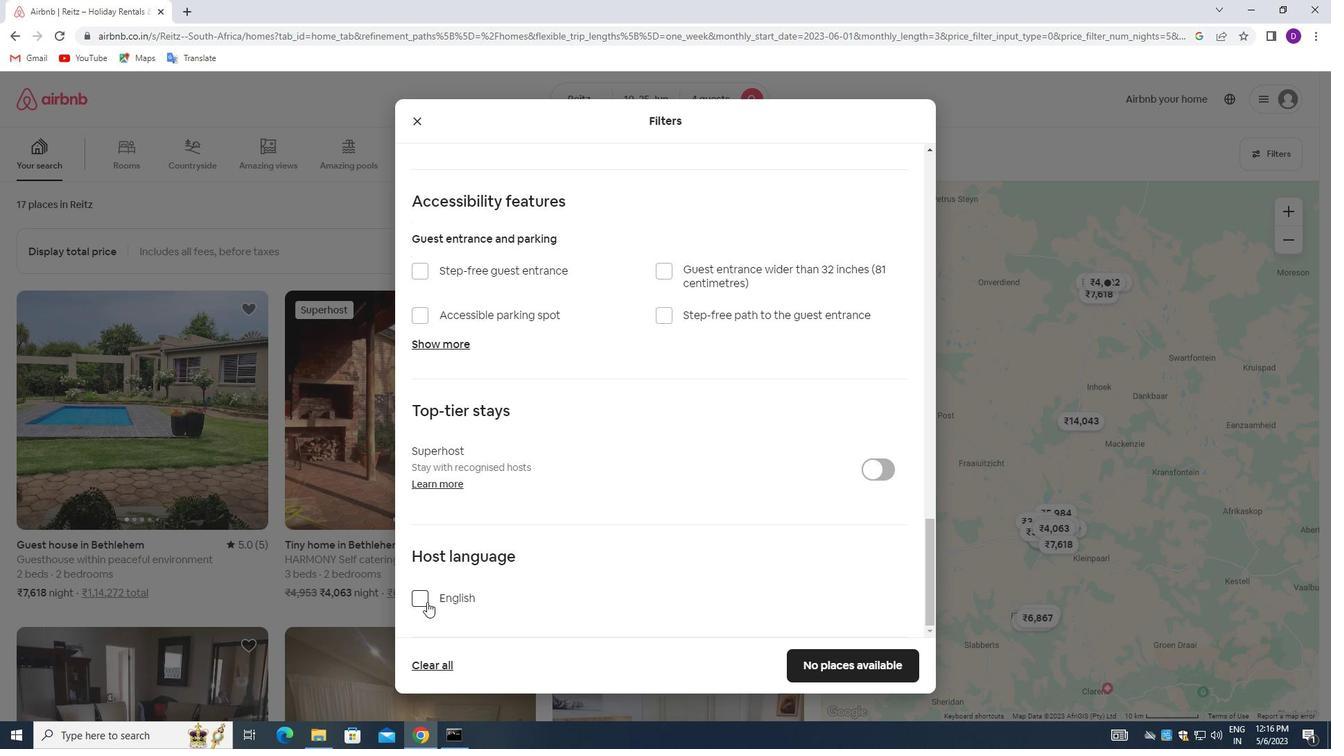 
Action: Mouse moved to (827, 662)
Screenshot: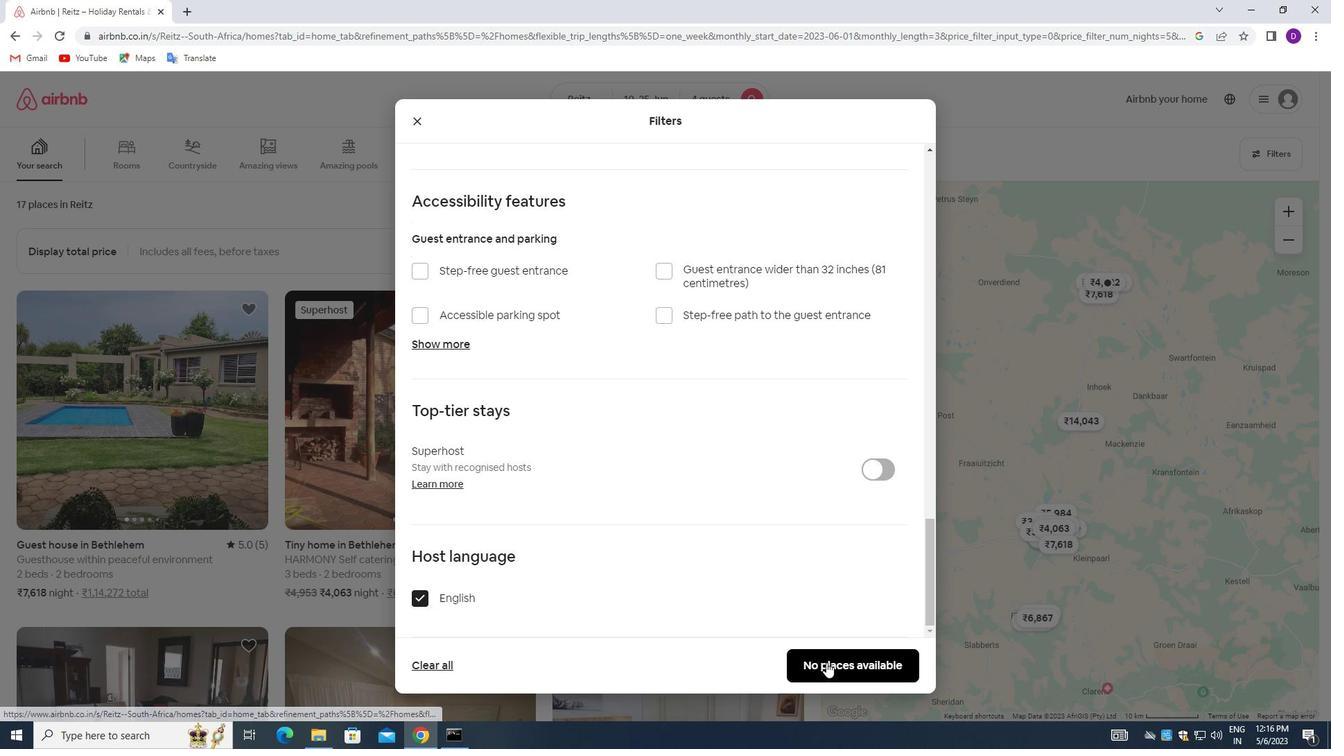 
Action: Mouse pressed left at (827, 662)
Screenshot: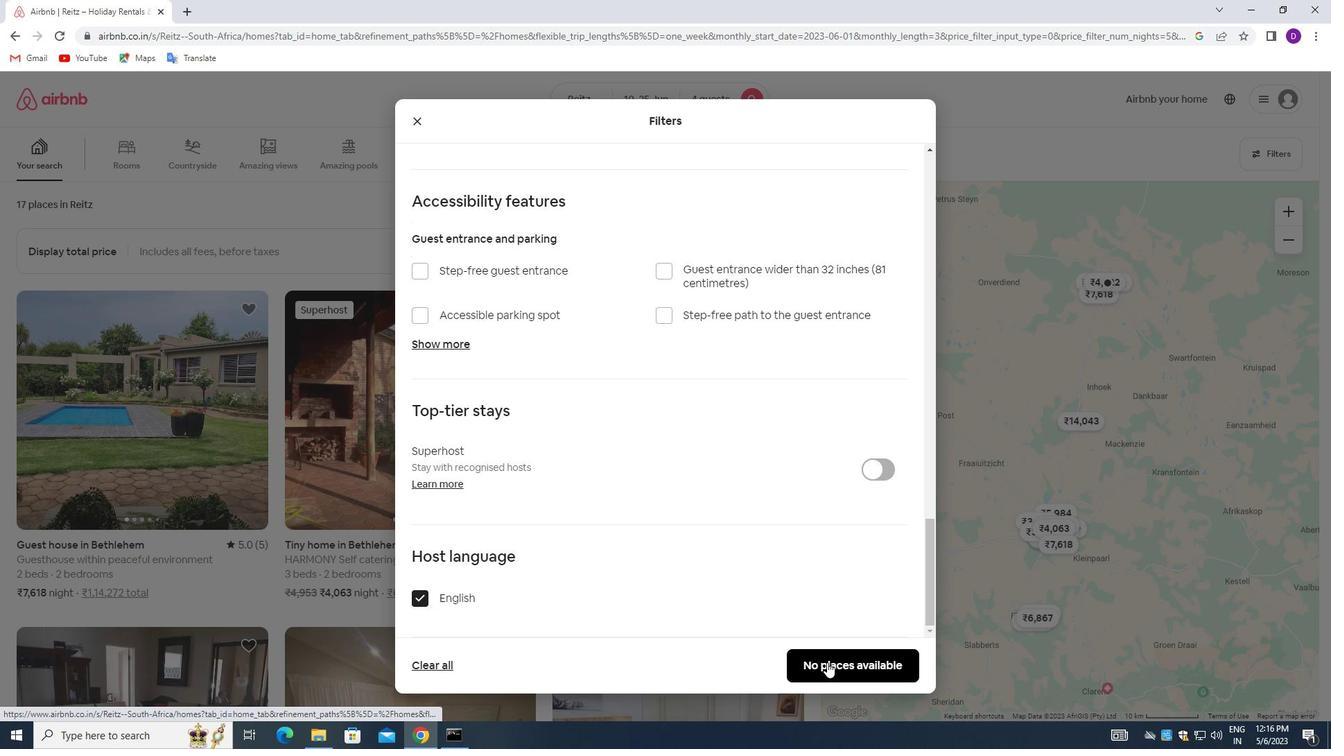 
Action: Mouse moved to (781, 525)
Screenshot: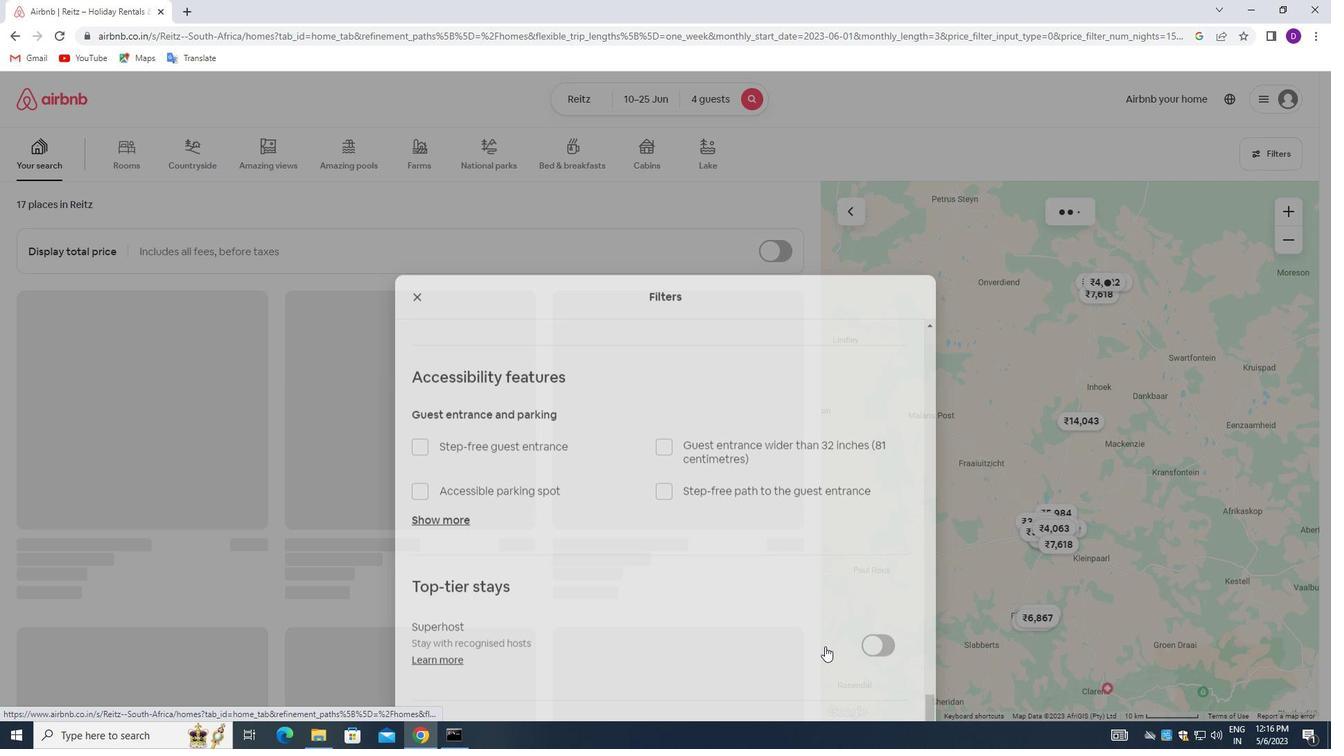 
